 Task: Open a blank sheet, save the file as Streetlight.doc Insert a picture of 'Street Lights'with name   Street Lights.png  Change shape height to 4.5 select the picture, apply border and shading with setting Shadow, style wavy line, color Purple and width 2 1/4 pt
Action: Mouse moved to (20, 2)
Screenshot: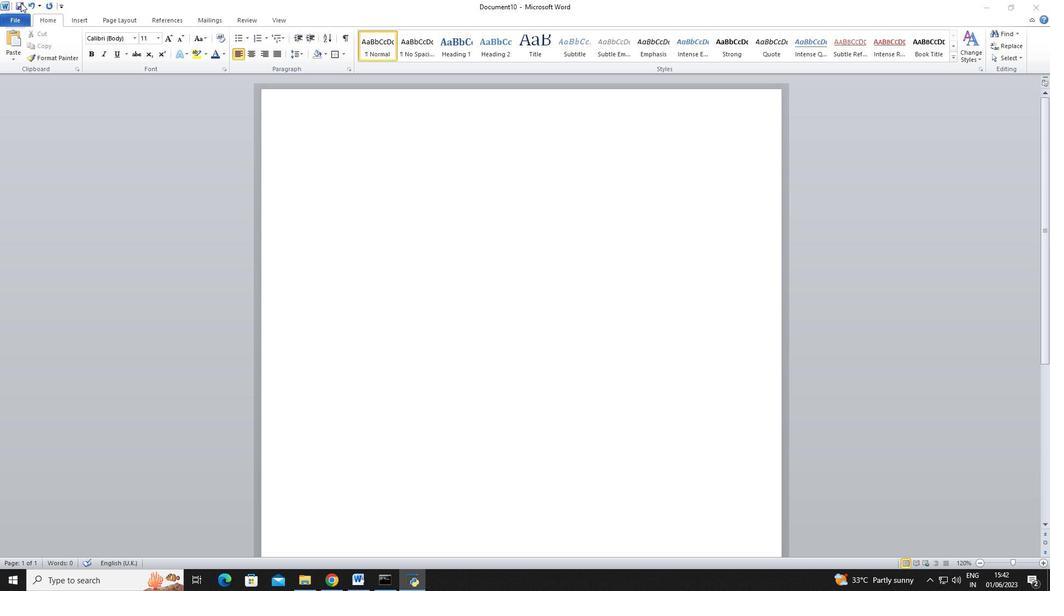
Action: Mouse pressed left at (20, 2)
Screenshot: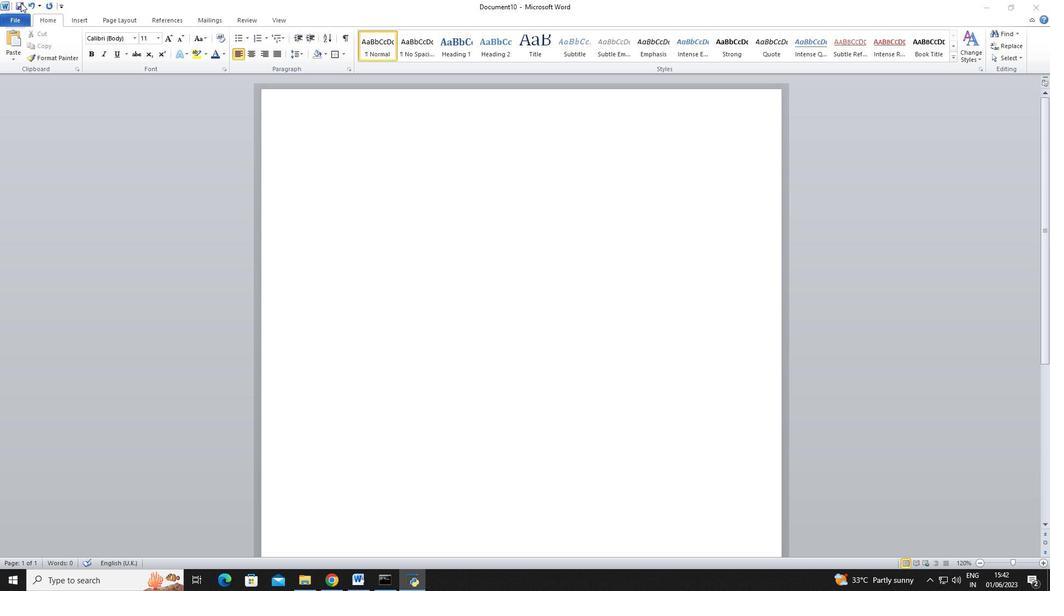 
Action: Mouse moved to (11, 18)
Screenshot: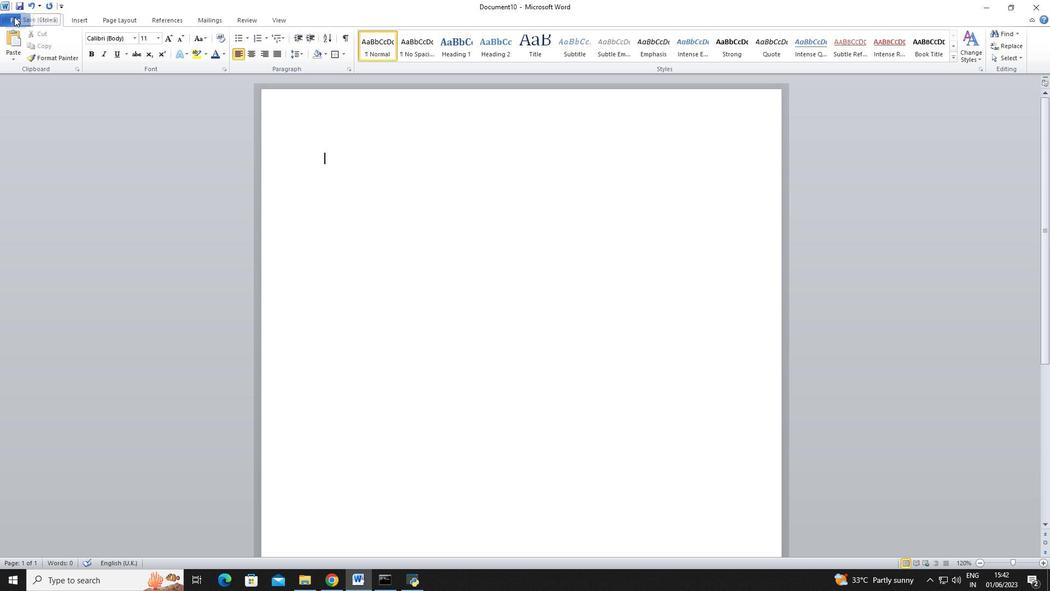 
Action: Mouse pressed left at (11, 18)
Screenshot: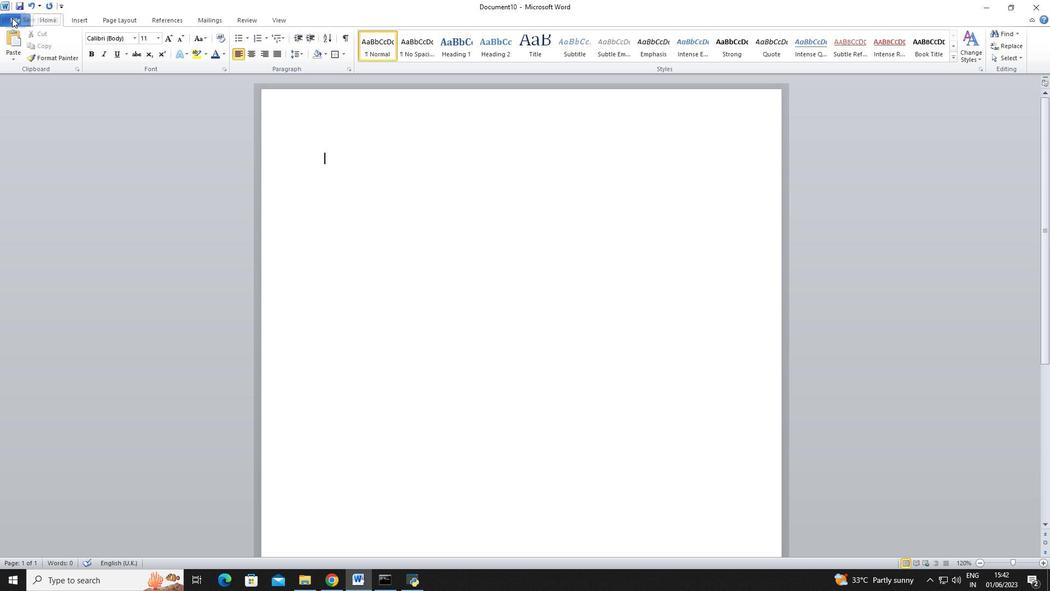 
Action: Mouse moved to (25, 146)
Screenshot: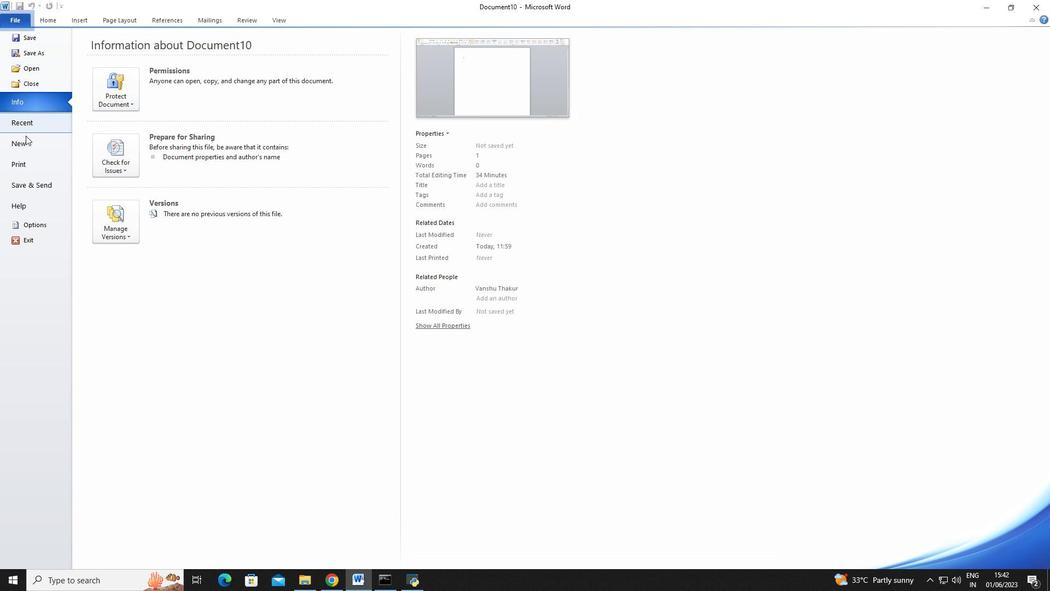 
Action: Mouse pressed left at (25, 146)
Screenshot: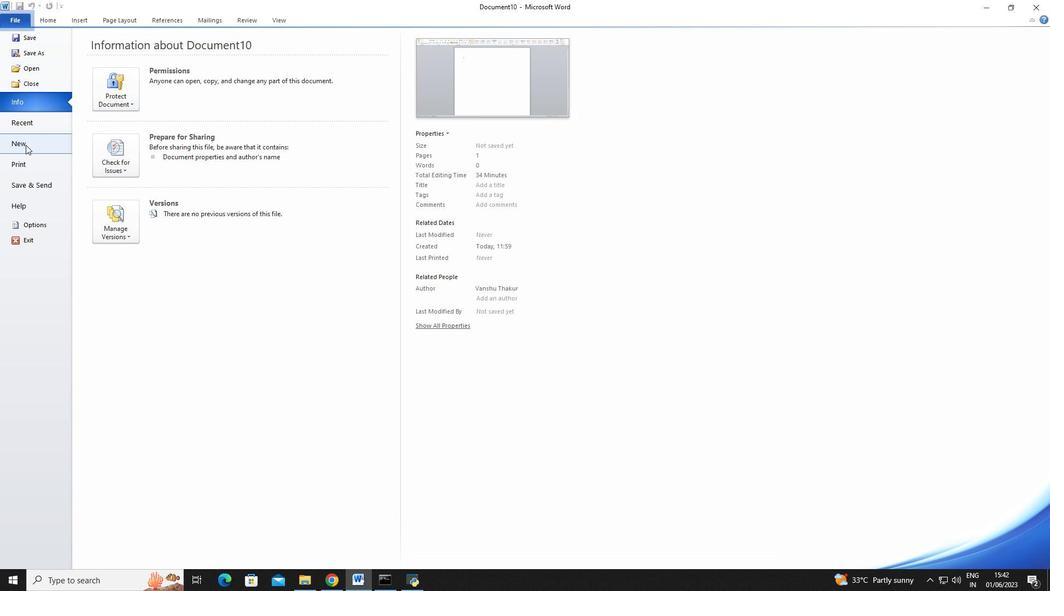 
Action: Mouse moved to (99, 108)
Screenshot: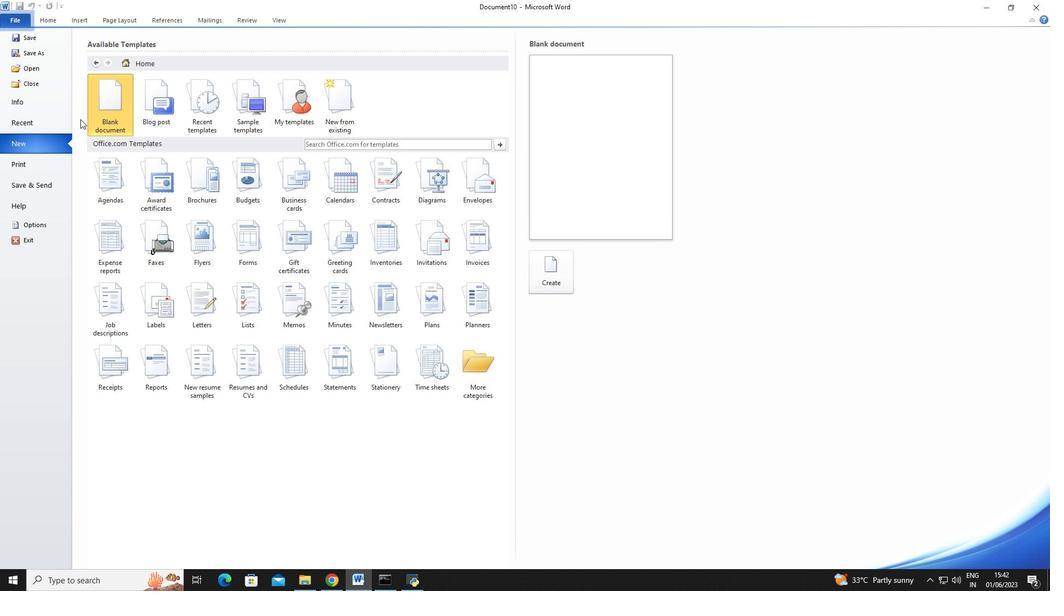 
Action: Mouse pressed left at (99, 108)
Screenshot: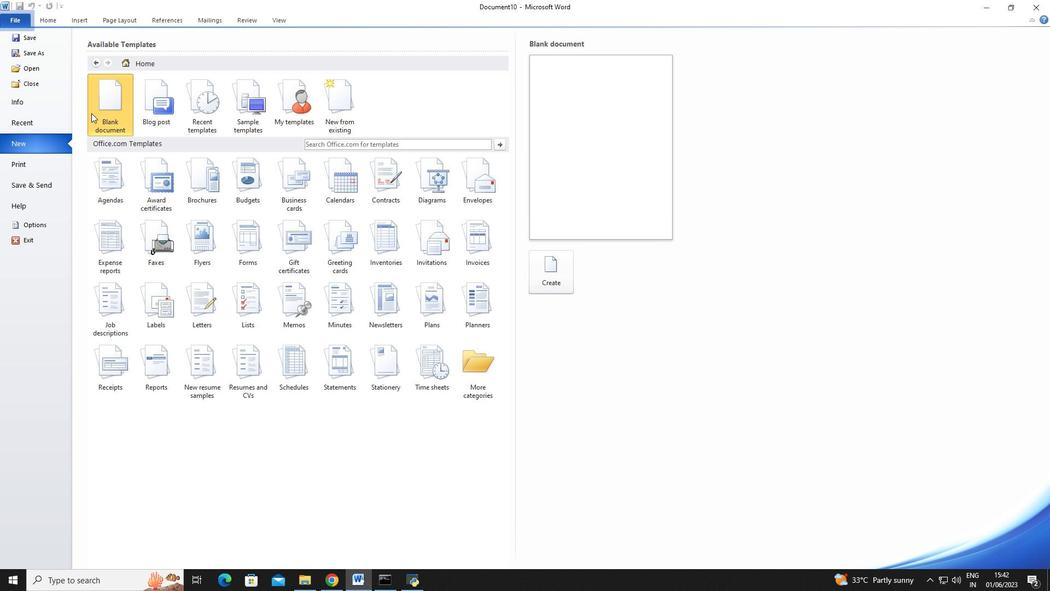 
Action: Mouse moved to (554, 274)
Screenshot: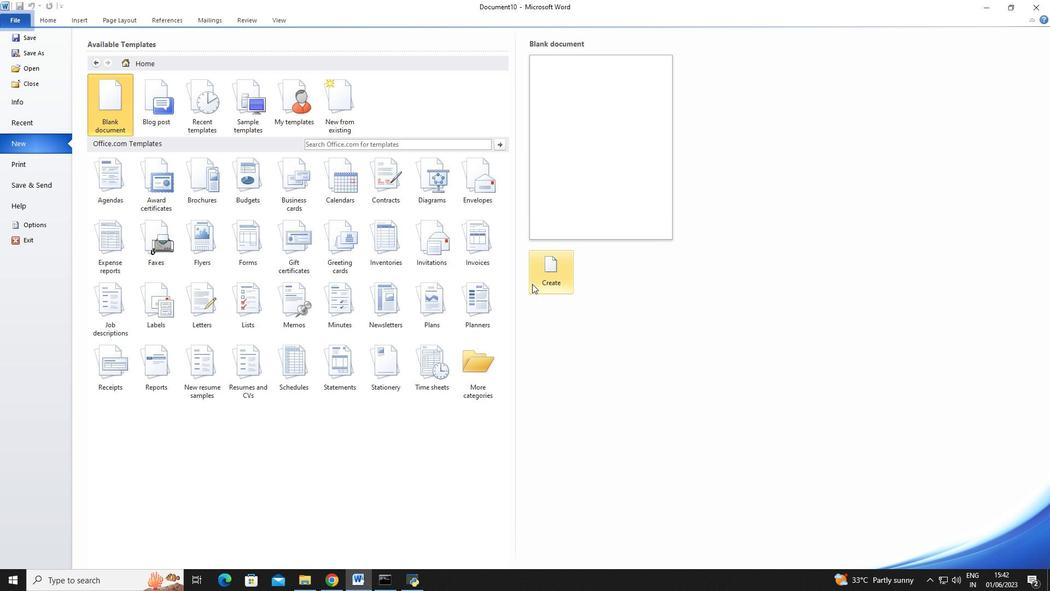 
Action: Mouse pressed left at (554, 274)
Screenshot: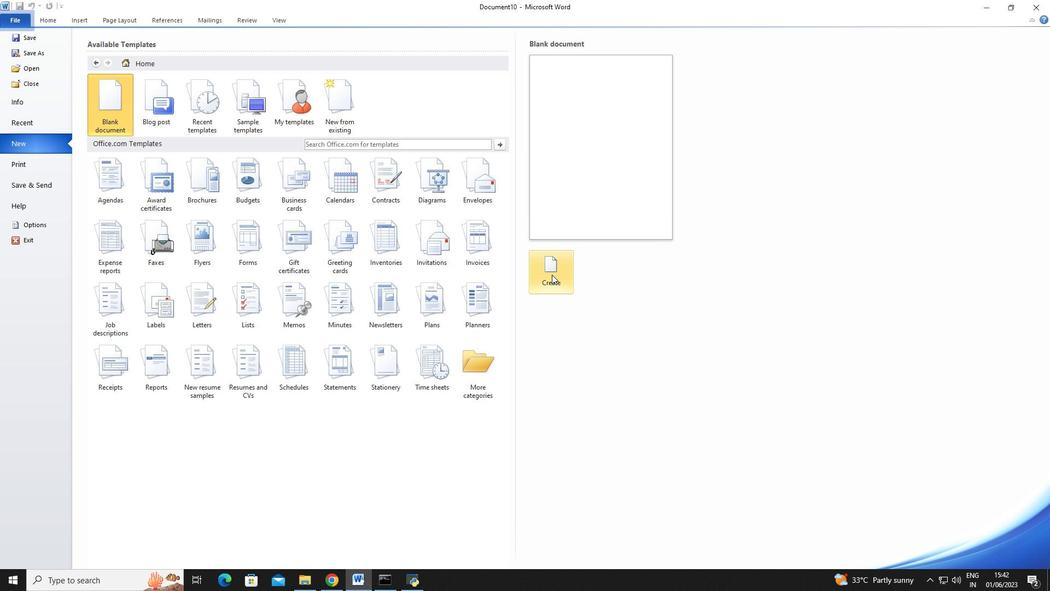 
Action: Mouse moved to (20, 7)
Screenshot: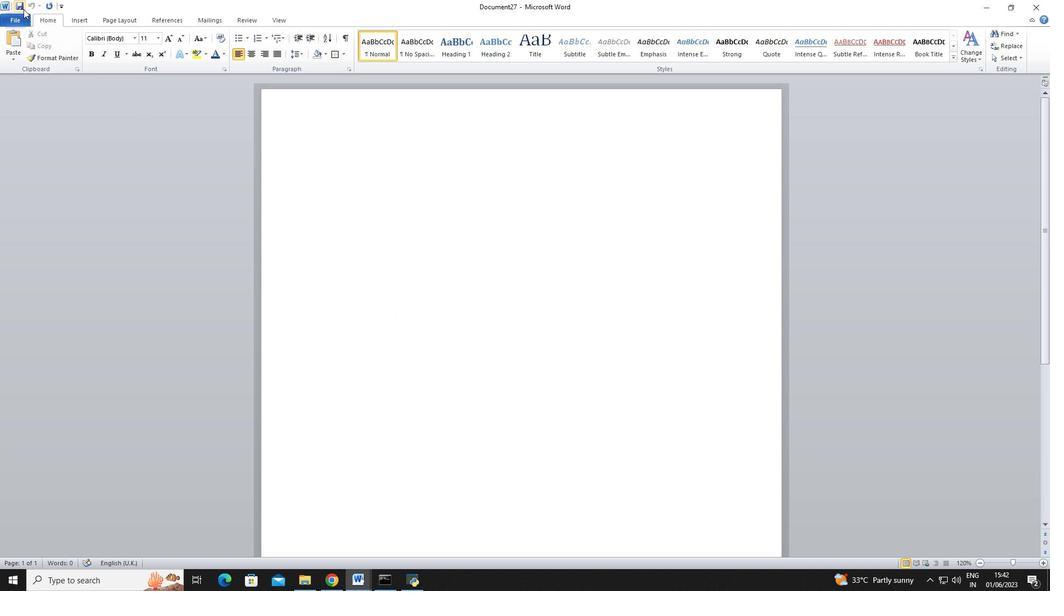 
Action: Mouse pressed left at (20, 7)
Screenshot: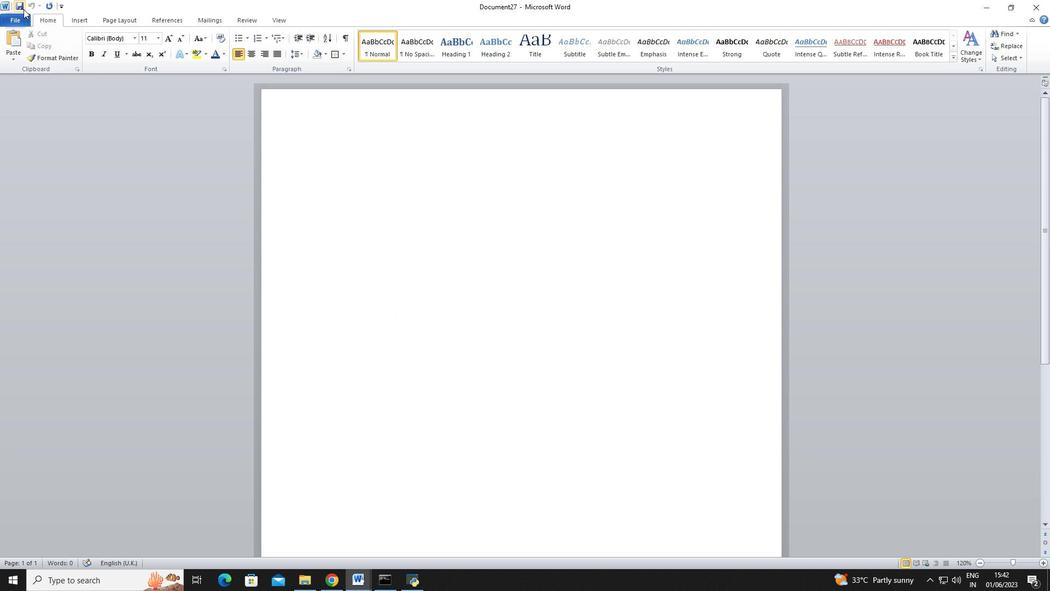 
Action: Mouse moved to (115, 170)
Screenshot: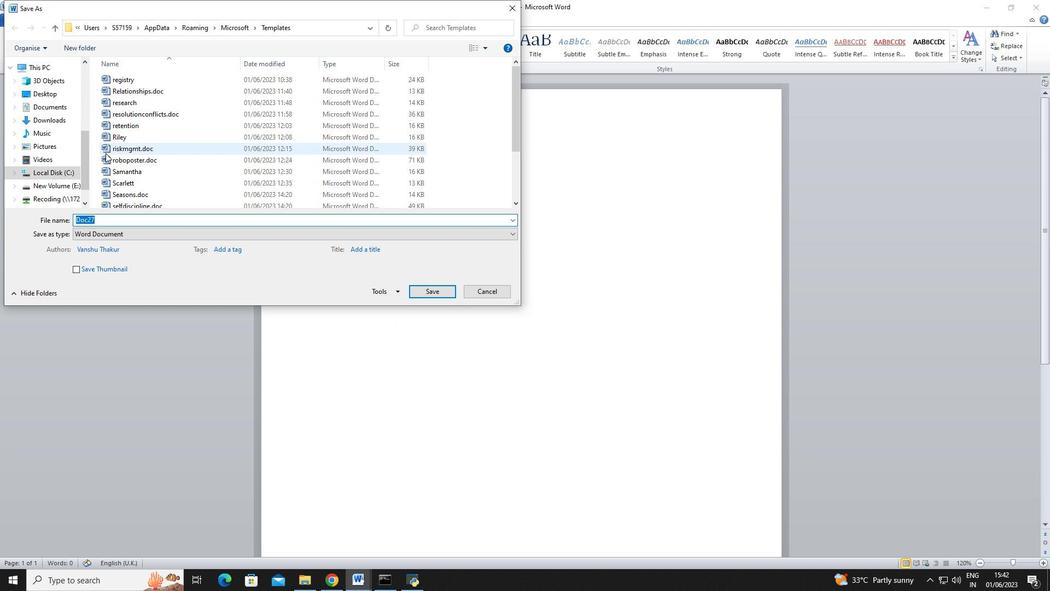 
Action: Key pressed <Key.shift>Streetlight.doc
Screenshot: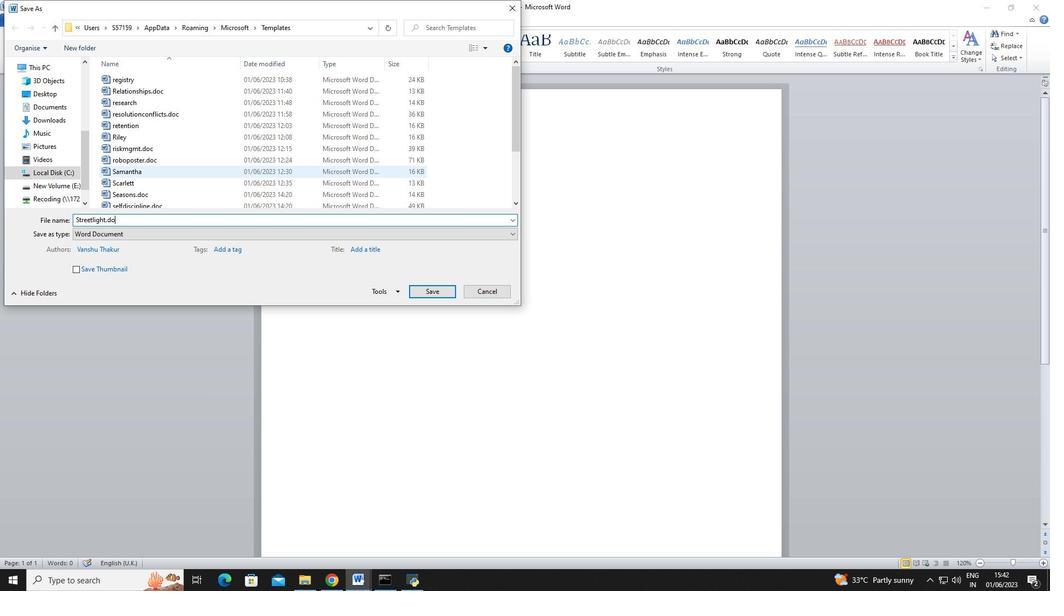 
Action: Mouse moved to (422, 294)
Screenshot: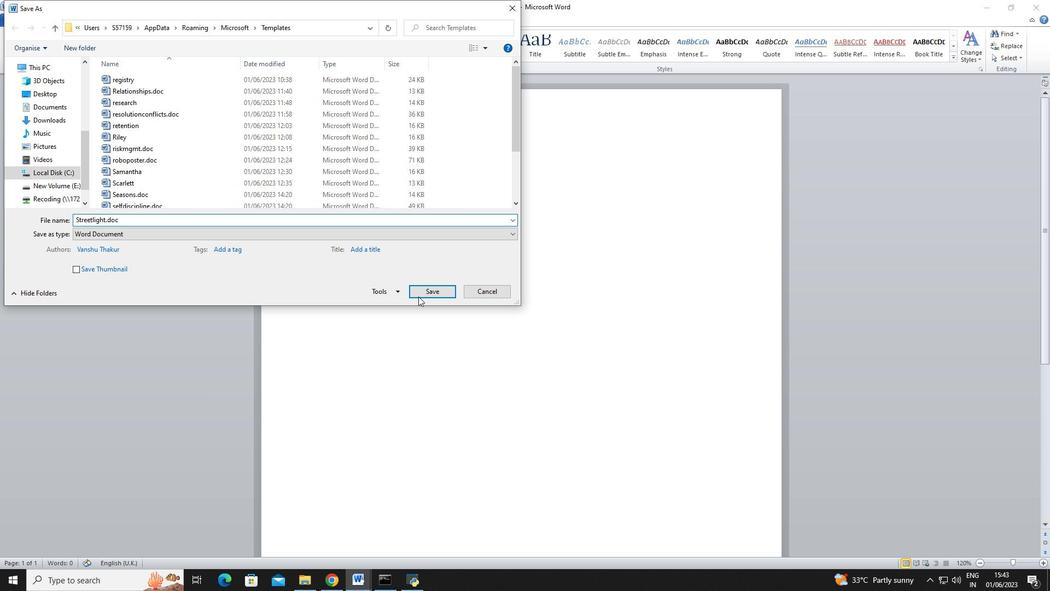 
Action: Mouse pressed left at (422, 294)
Screenshot: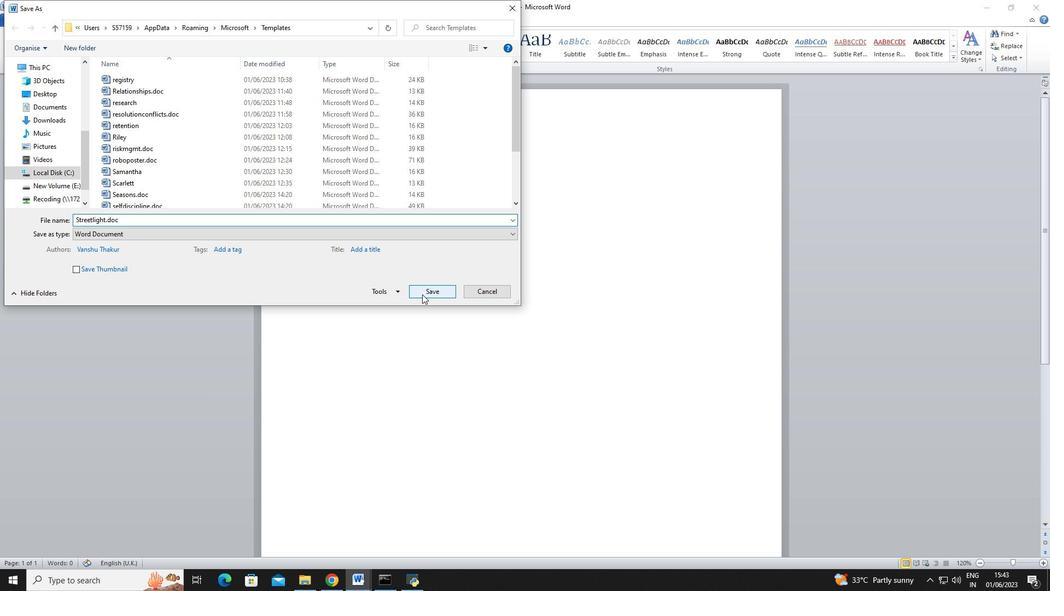 
Action: Mouse moved to (331, 585)
Screenshot: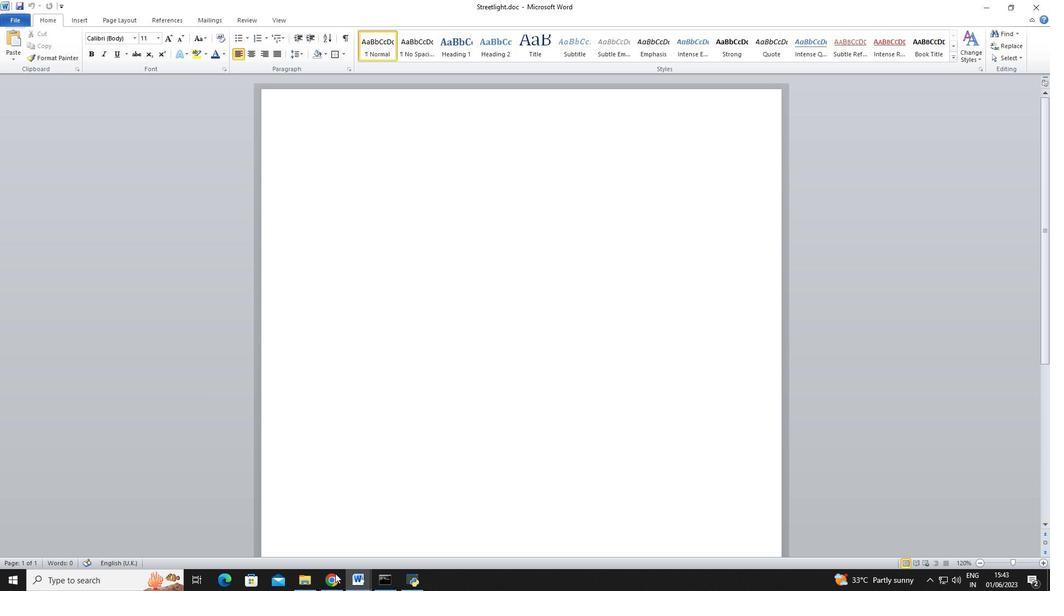
Action: Mouse pressed left at (331, 585)
Screenshot: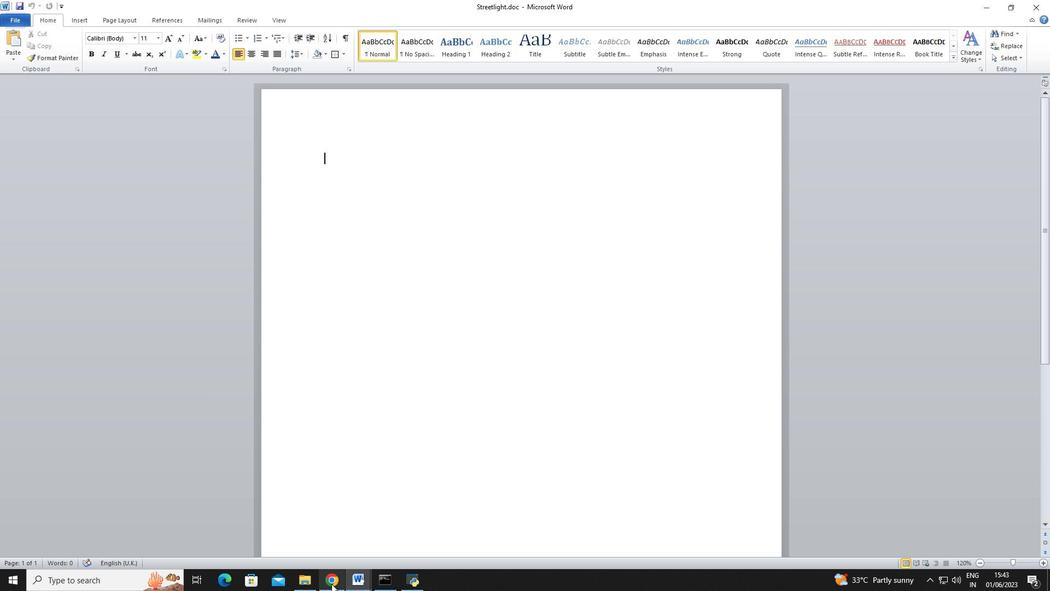 
Action: Mouse moved to (136, 65)
Screenshot: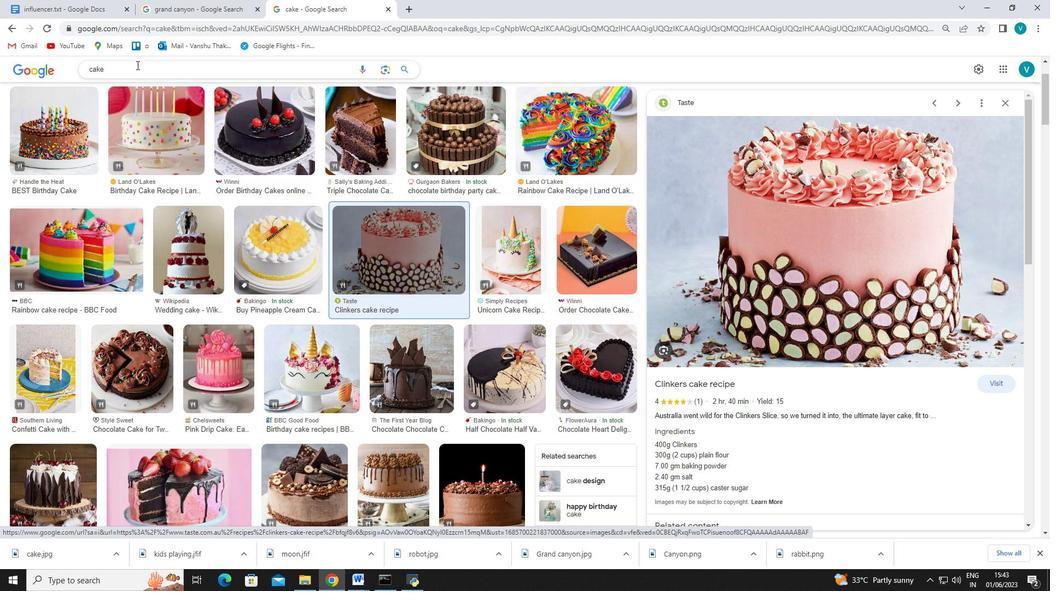 
Action: Mouse pressed left at (136, 65)
Screenshot: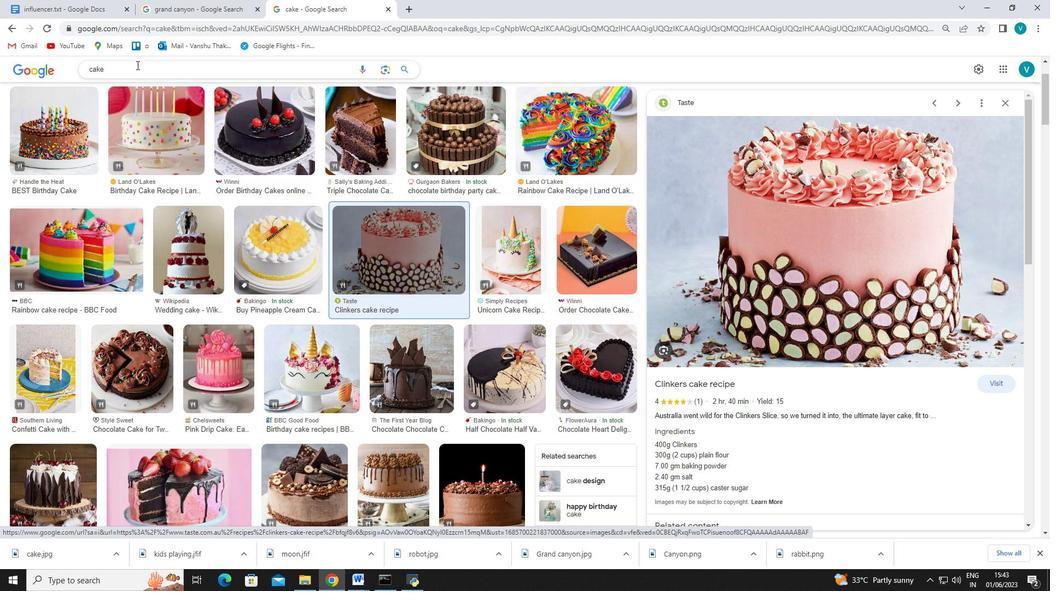 
Action: Mouse moved to (205, 78)
Screenshot: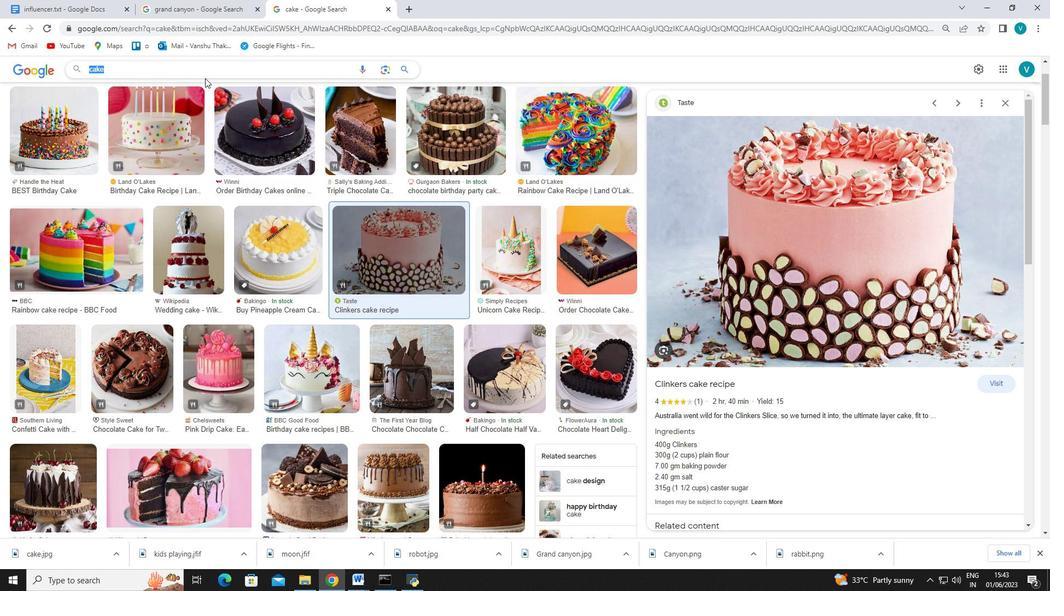 
Action: Key pressed streetlight
Screenshot: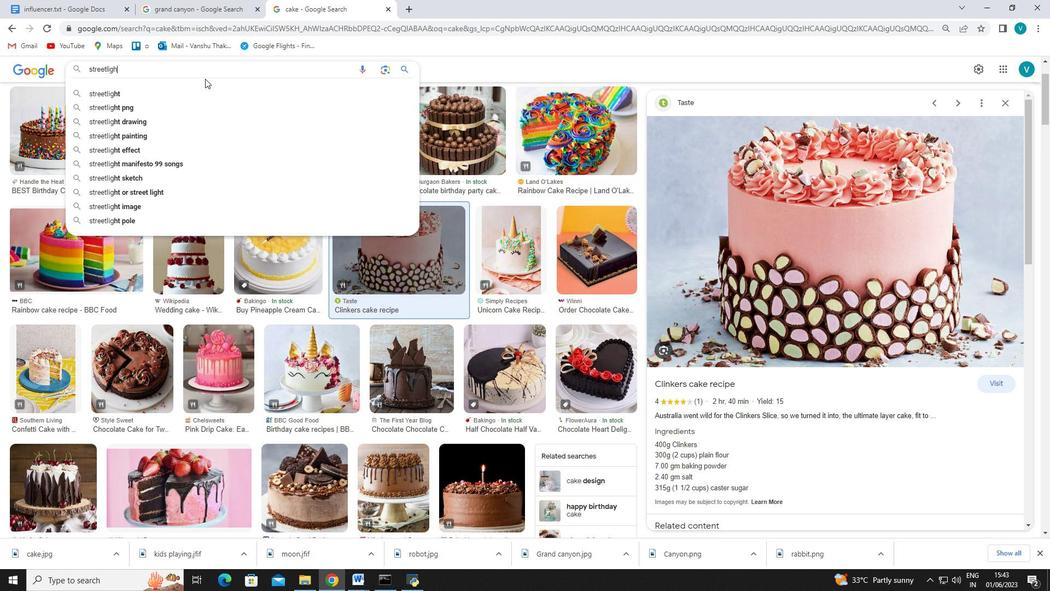 
Action: Mouse moved to (187, 102)
Screenshot: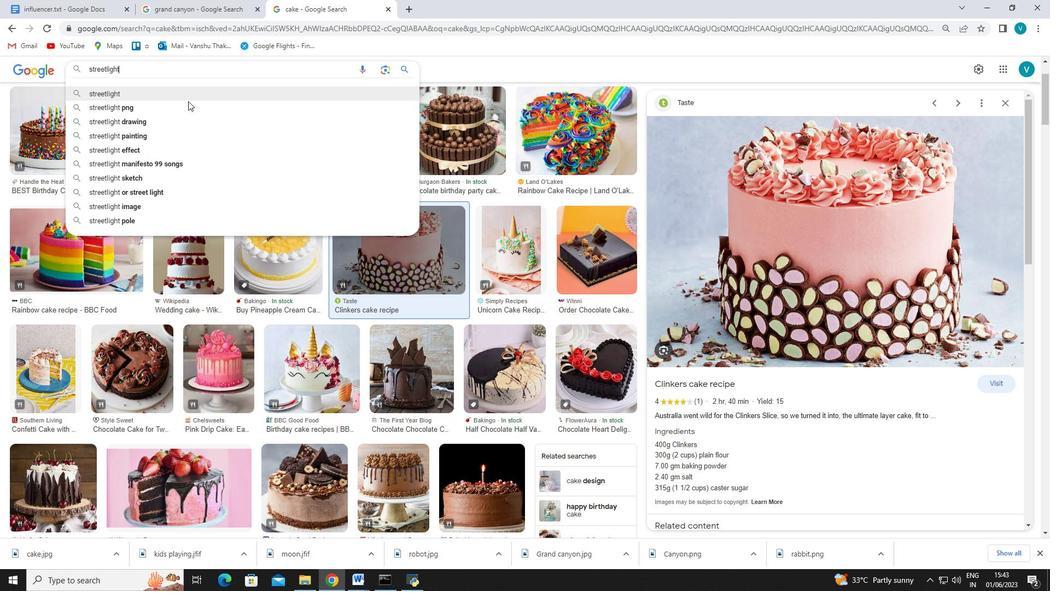 
Action: Mouse pressed left at (187, 102)
Screenshot: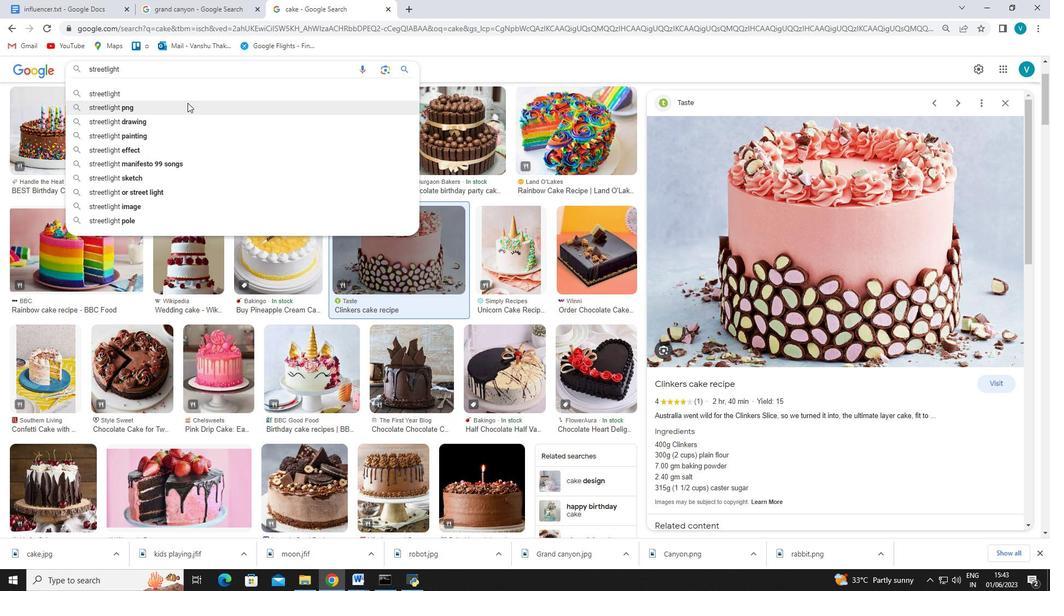 
Action: Mouse moved to (649, 238)
Screenshot: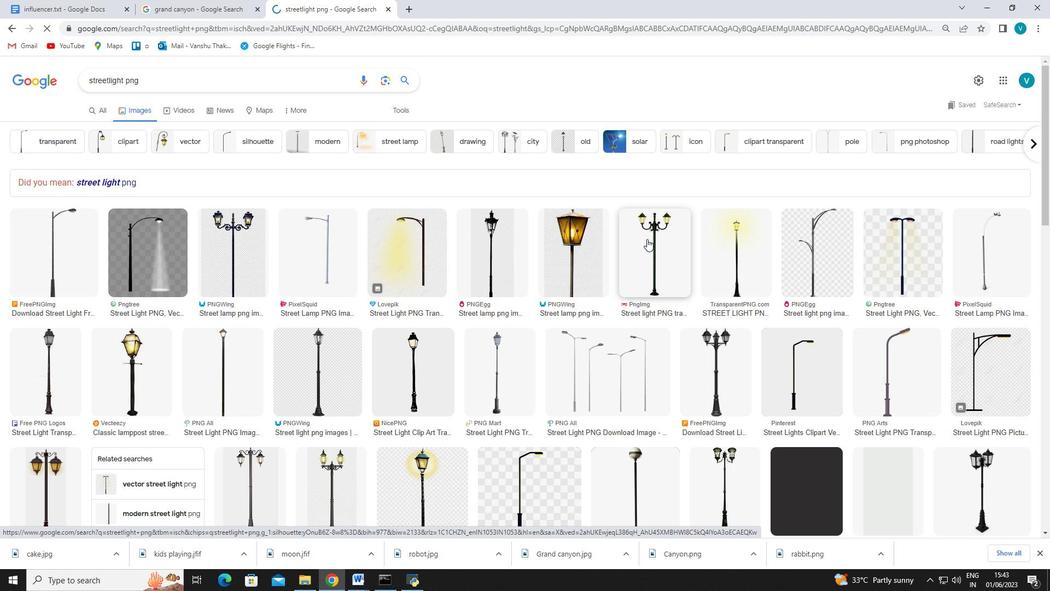
Action: Mouse pressed right at (649, 238)
Screenshot: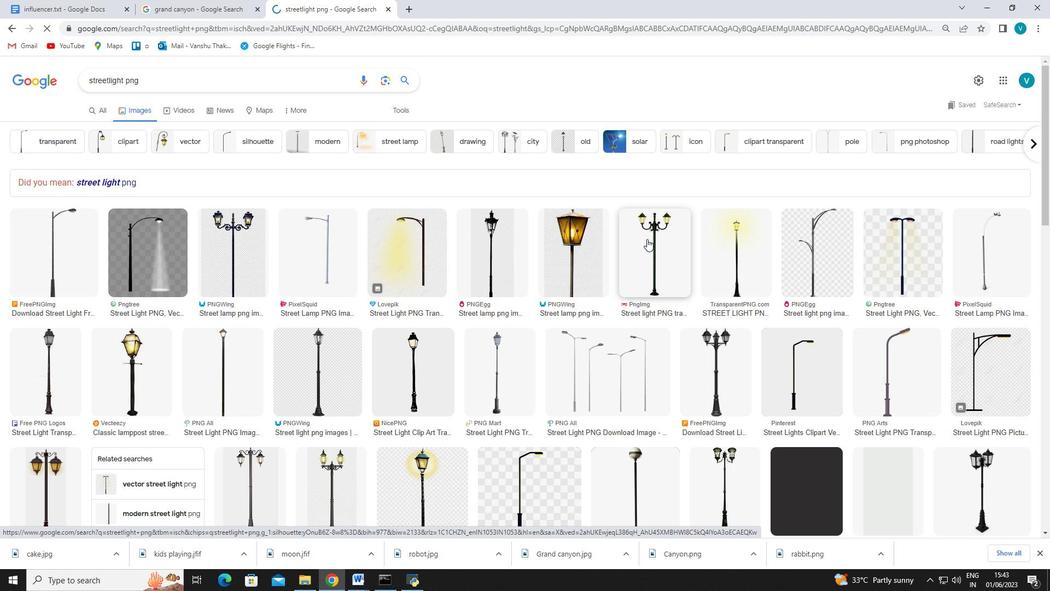 
Action: Mouse moved to (672, 337)
Screenshot: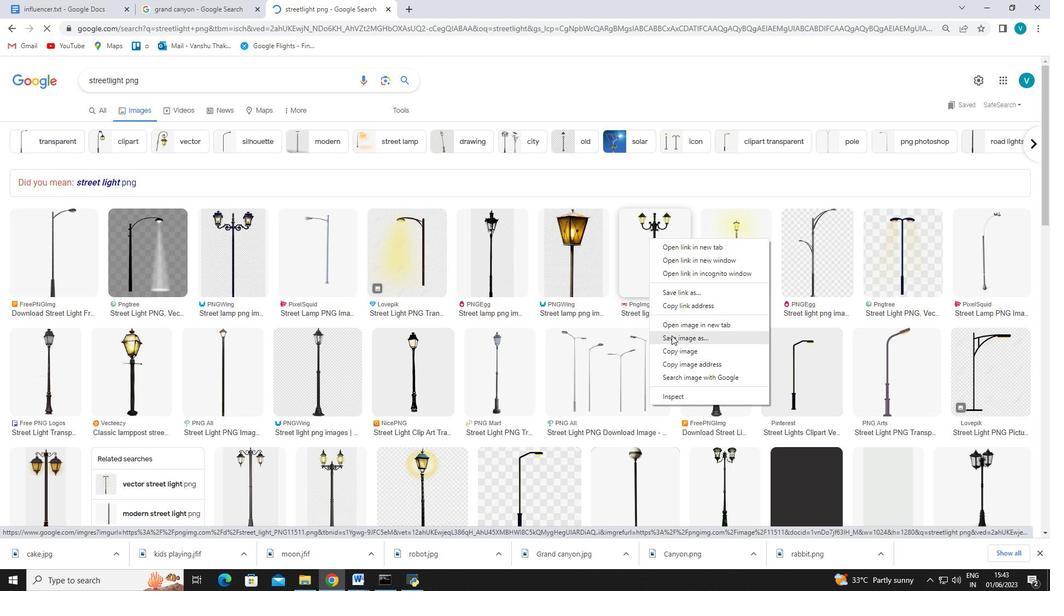 
Action: Mouse pressed left at (672, 337)
Screenshot: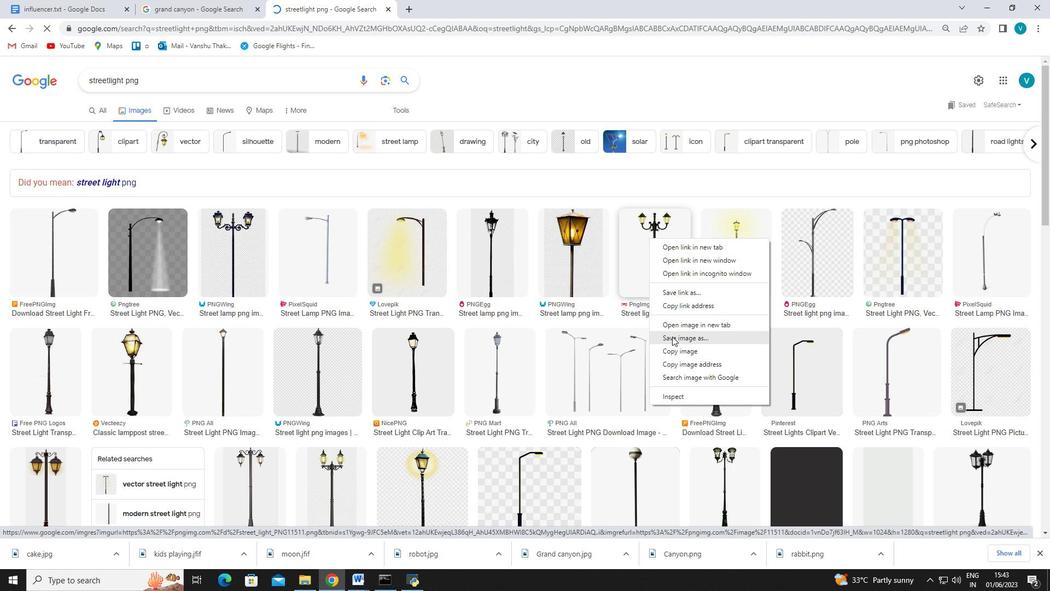 
Action: Mouse moved to (120, 232)
Screenshot: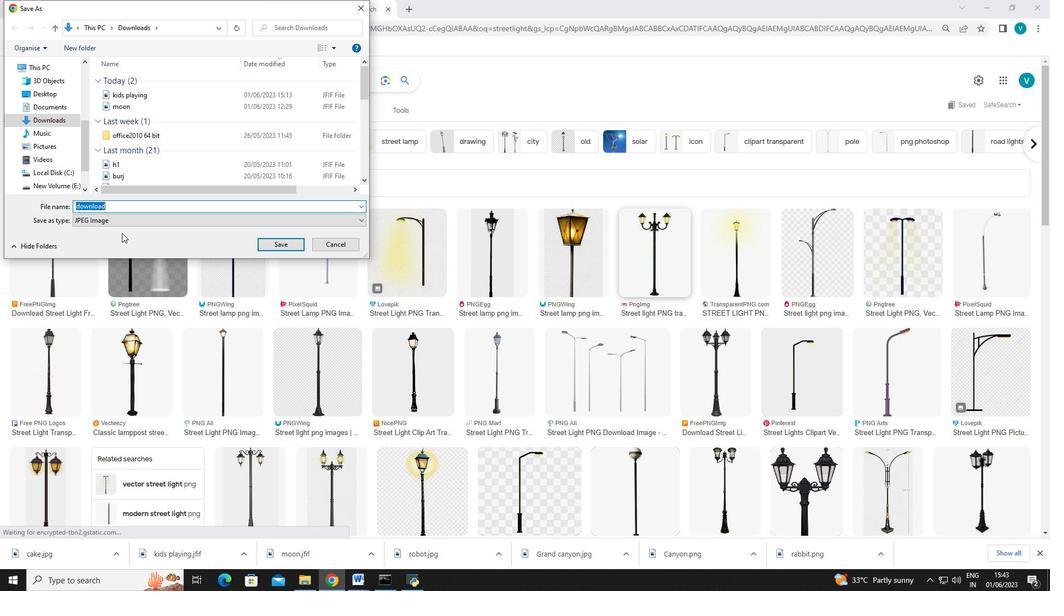 
Action: Key pressed street
Screenshot: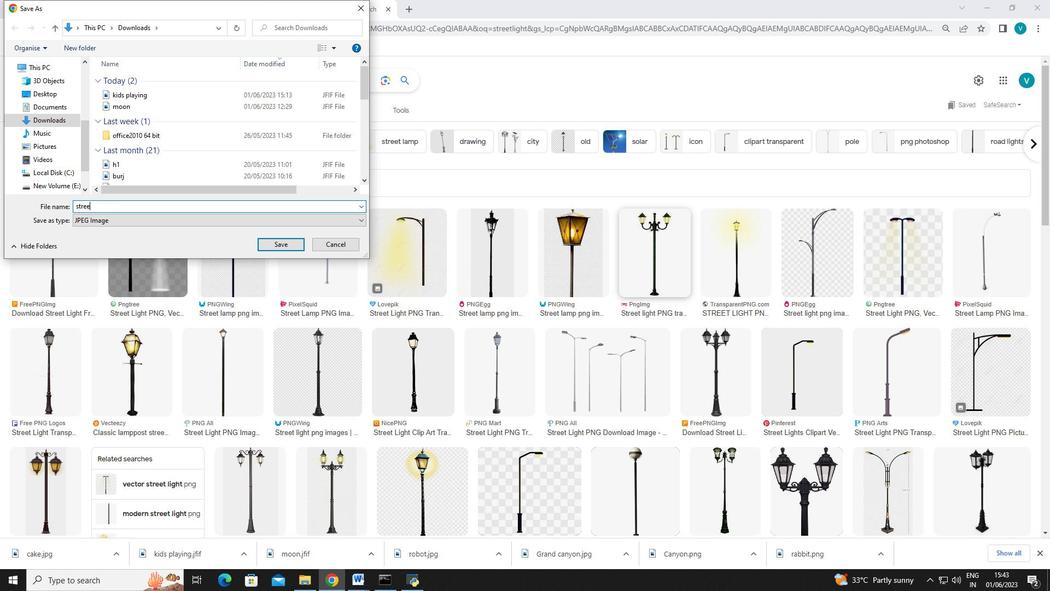 
Action: Mouse moved to (165, 223)
Screenshot: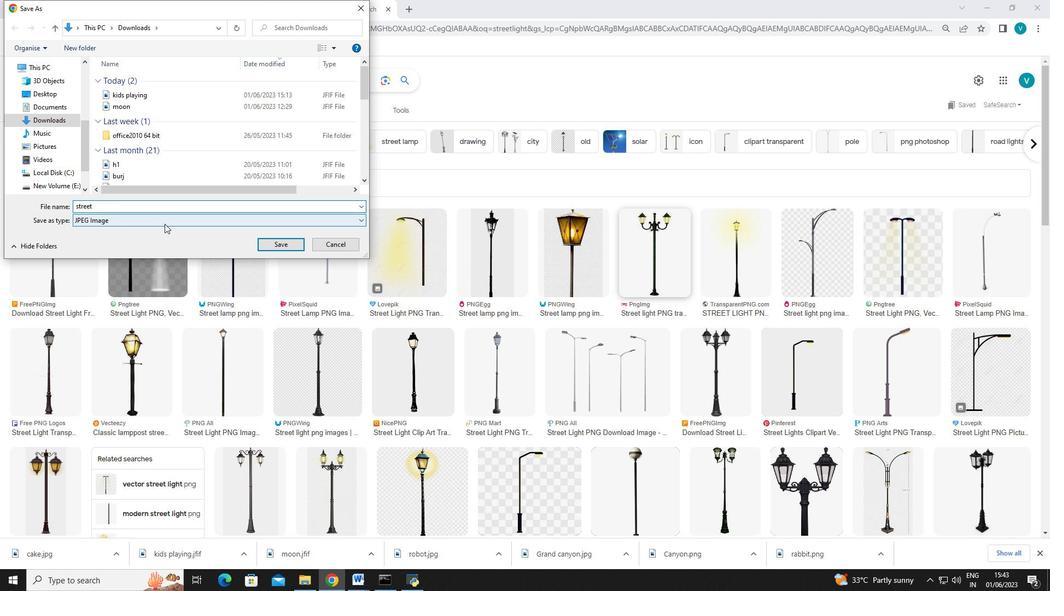 
Action: Key pressed light.png
Screenshot: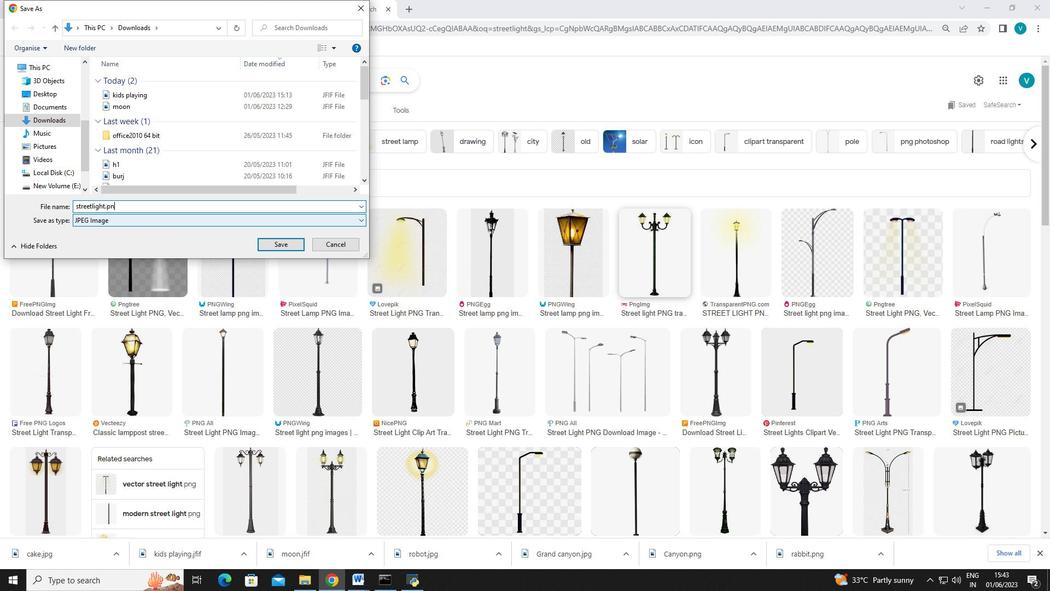 
Action: Mouse moved to (298, 243)
Screenshot: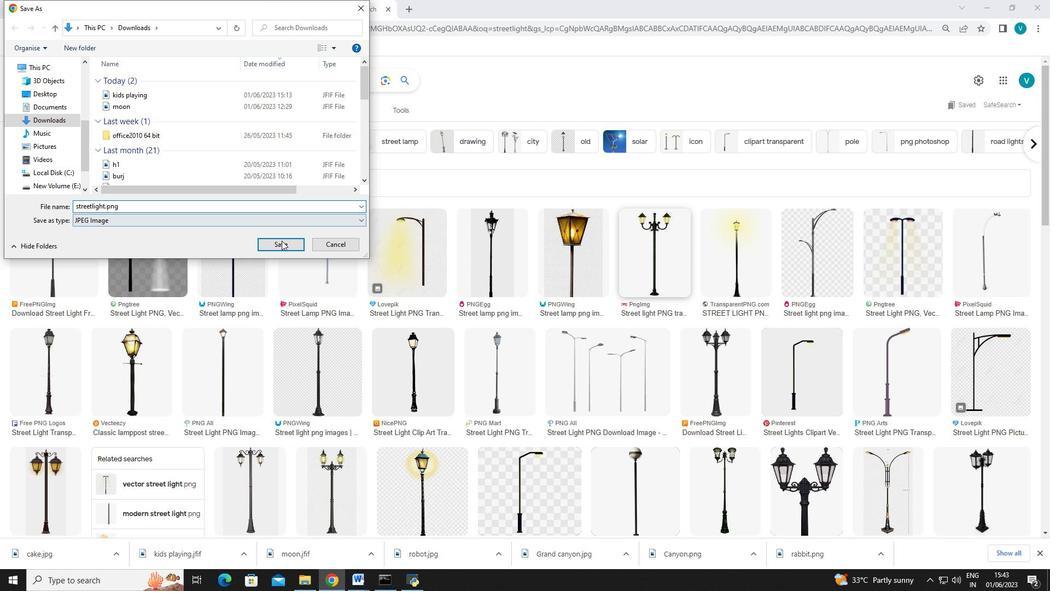 
Action: Mouse pressed left at (298, 243)
Screenshot: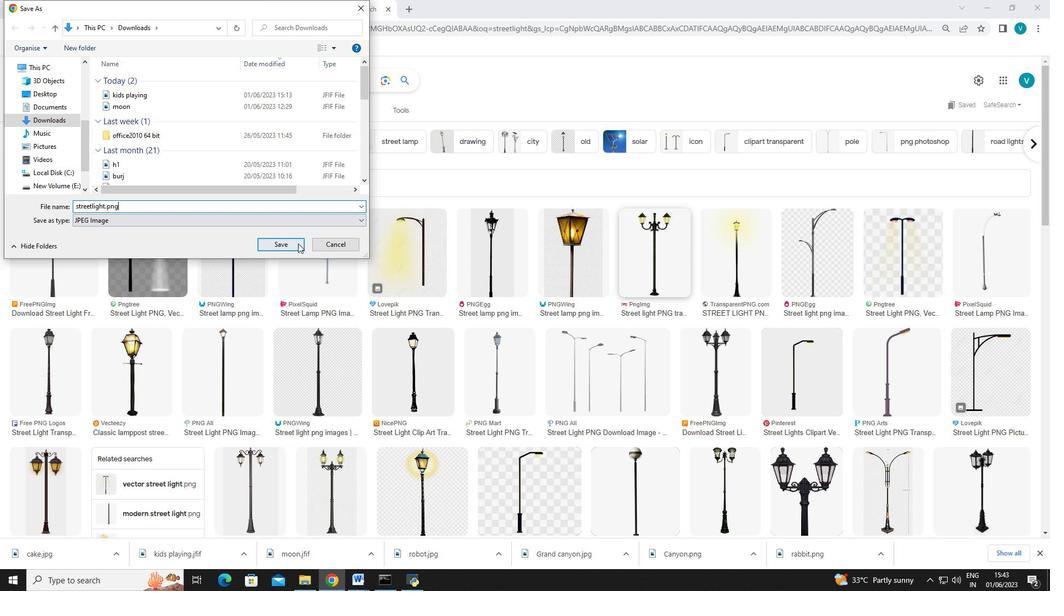 
Action: Mouse moved to (348, 575)
Screenshot: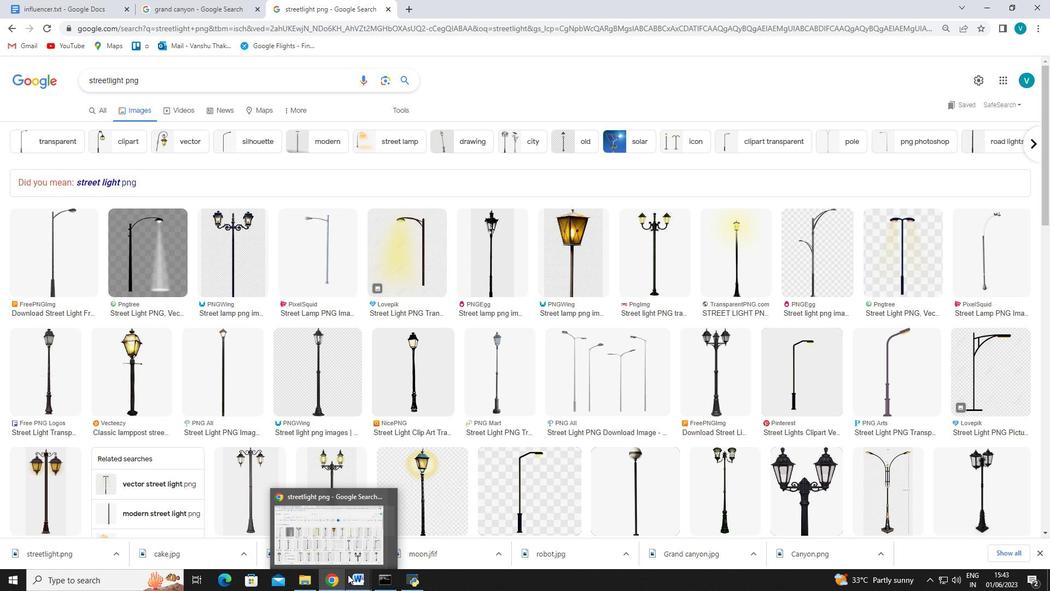 
Action: Mouse pressed left at (348, 575)
Screenshot: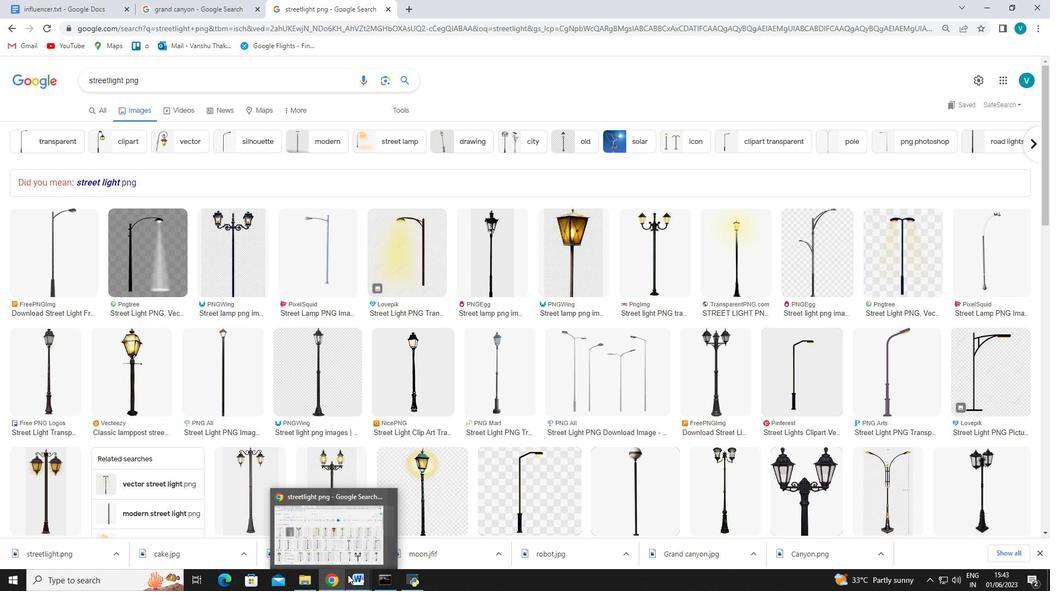 
Action: Mouse moved to (389, 529)
Screenshot: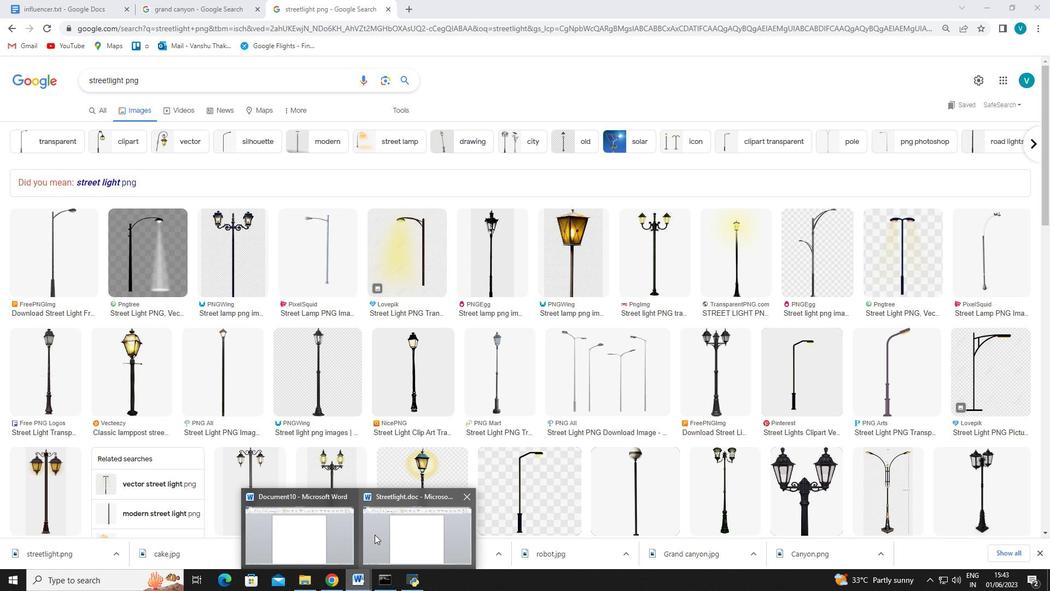 
Action: Mouse pressed left at (389, 529)
Screenshot: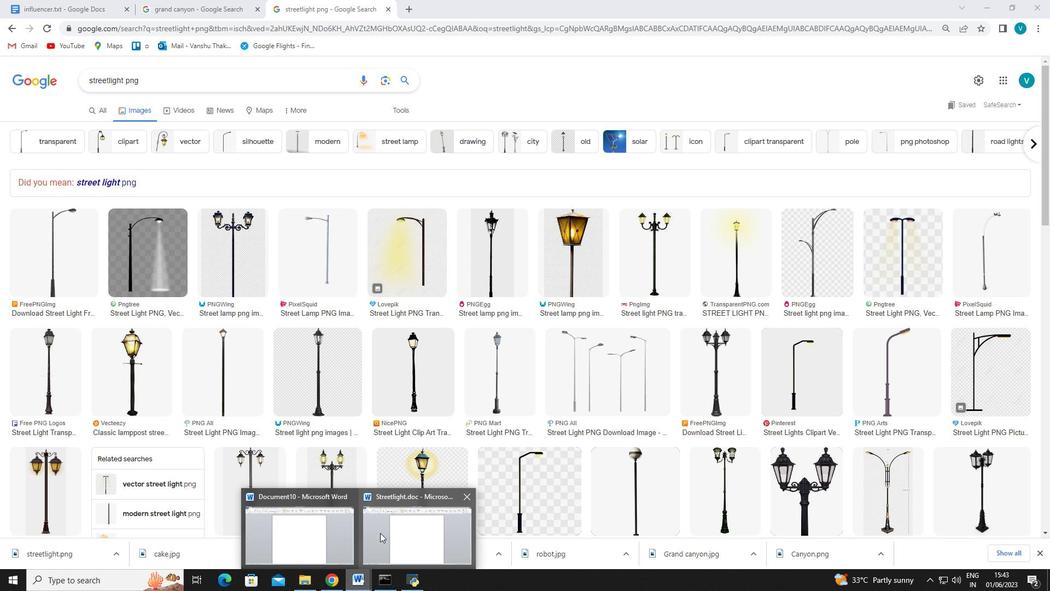 
Action: Mouse moved to (76, 21)
Screenshot: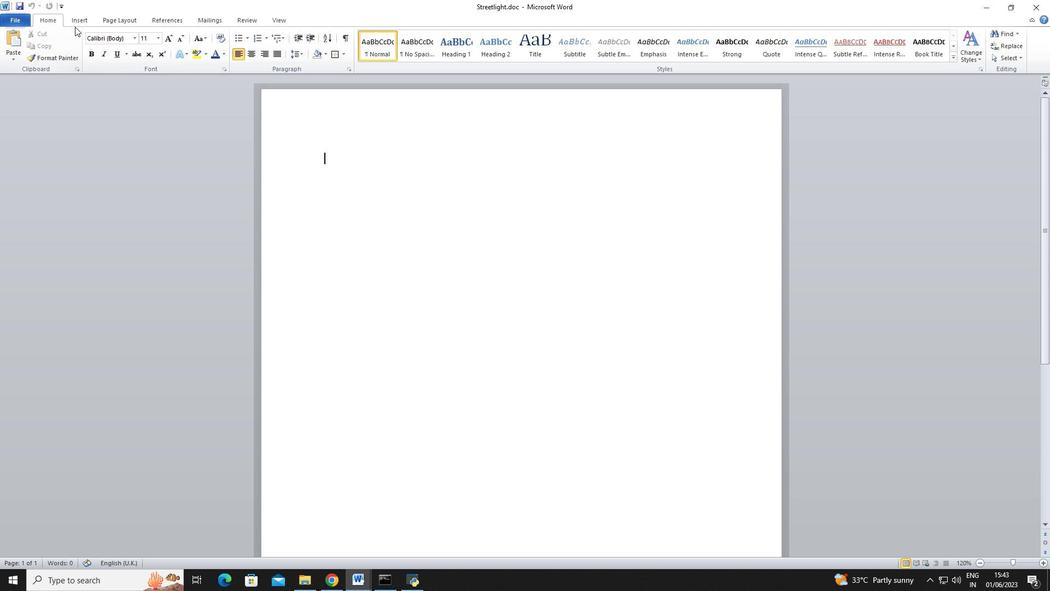 
Action: Mouse pressed left at (76, 21)
Screenshot: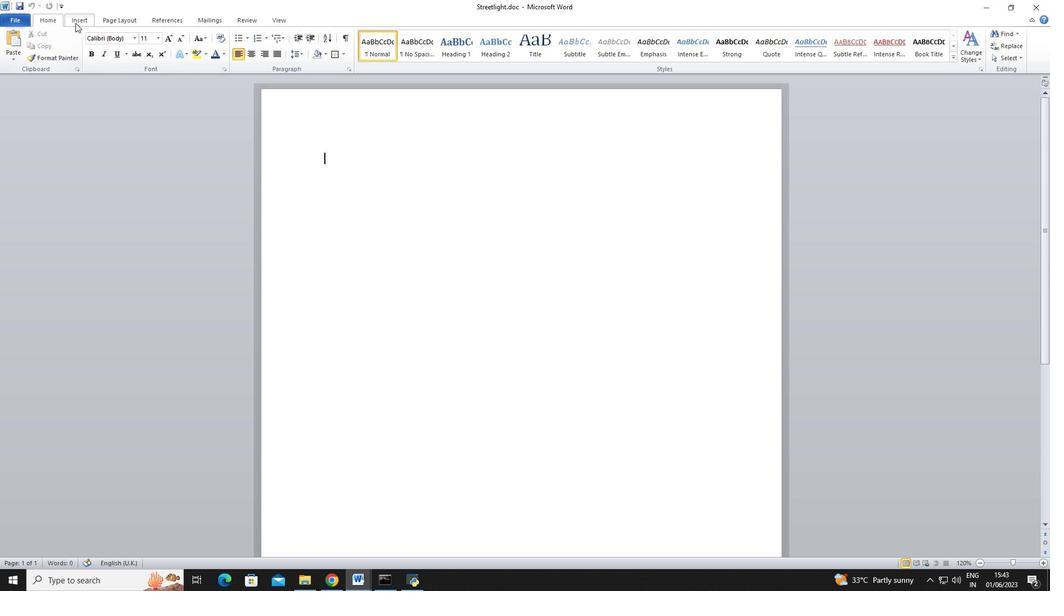 
Action: Mouse moved to (117, 53)
Screenshot: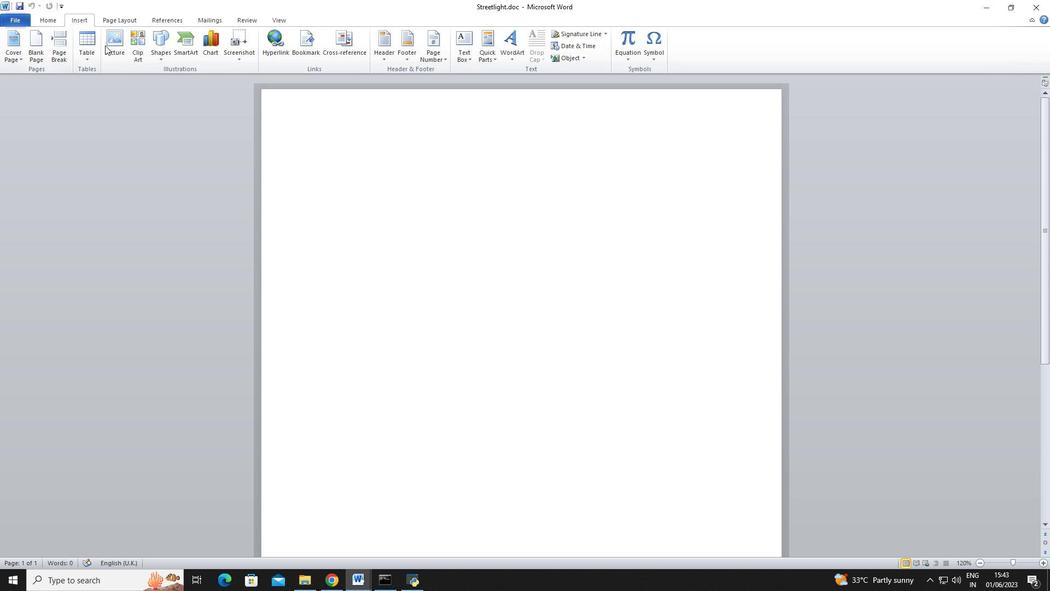 
Action: Mouse pressed left at (117, 53)
Screenshot: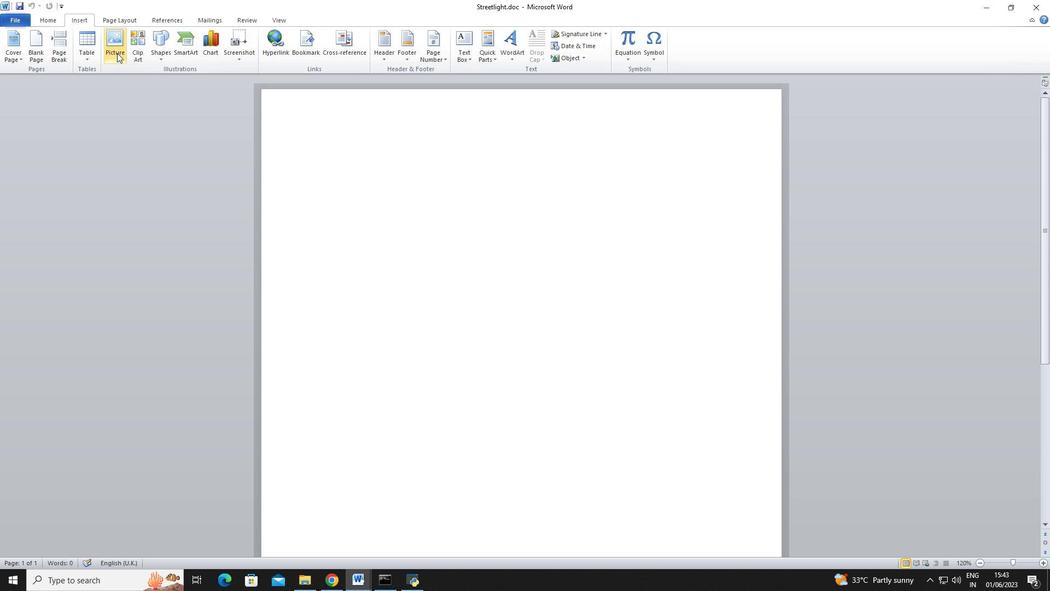 
Action: Mouse moved to (142, 92)
Screenshot: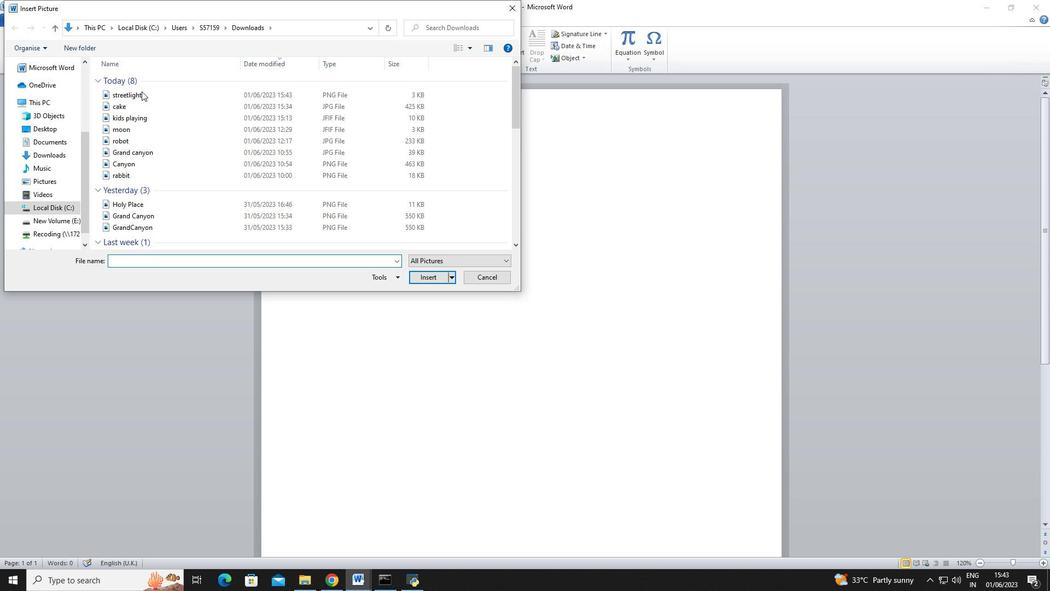 
Action: Mouse pressed left at (142, 92)
Screenshot: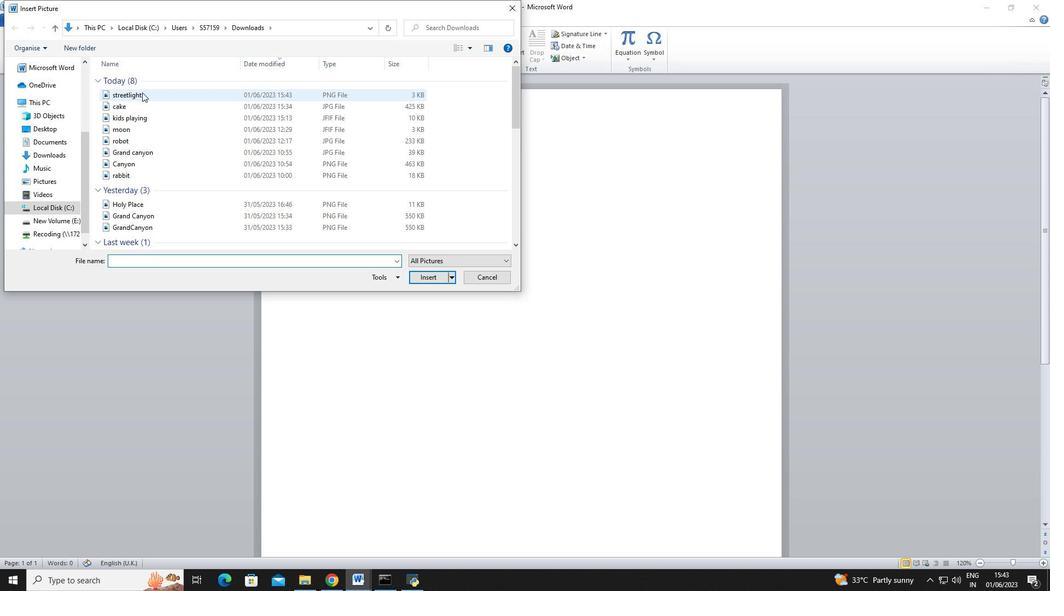 
Action: Mouse moved to (414, 273)
Screenshot: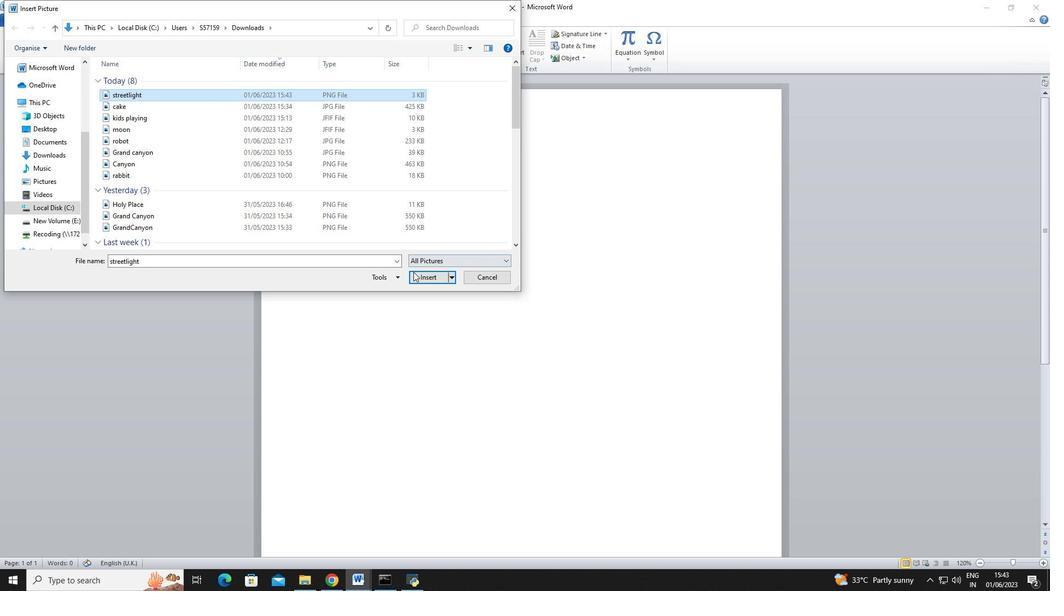 
Action: Mouse pressed left at (414, 273)
Screenshot: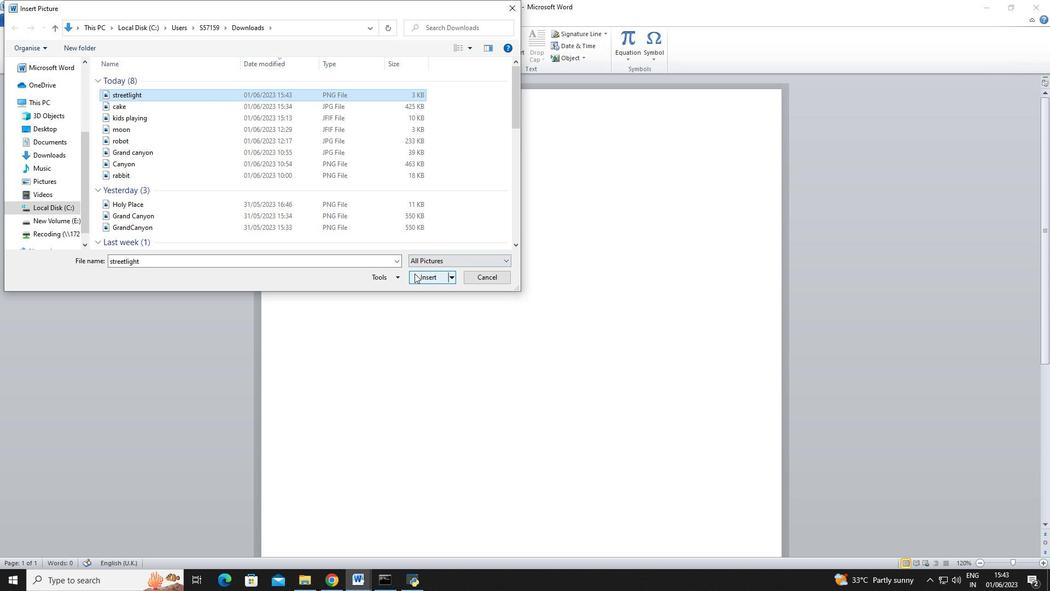 
Action: Mouse moved to (1038, 43)
Screenshot: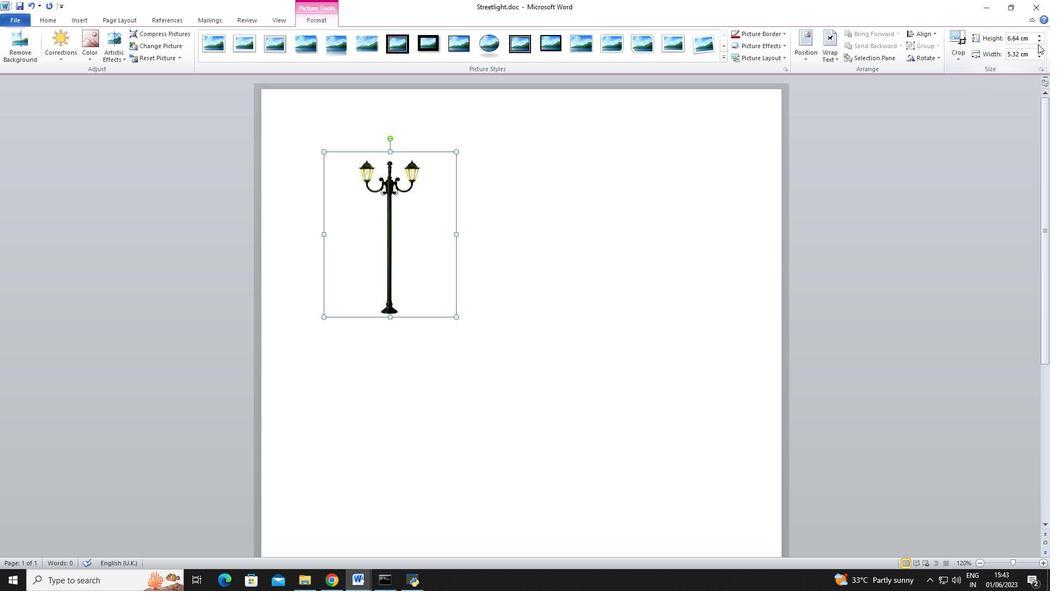 
Action: Mouse pressed left at (1038, 43)
Screenshot: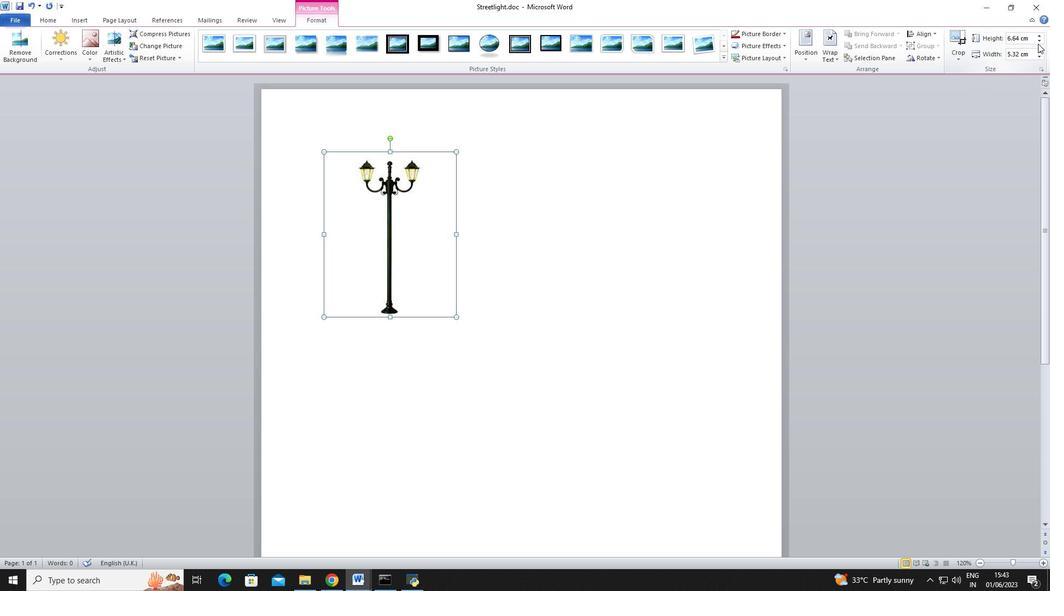 
Action: Mouse pressed left at (1038, 43)
Screenshot: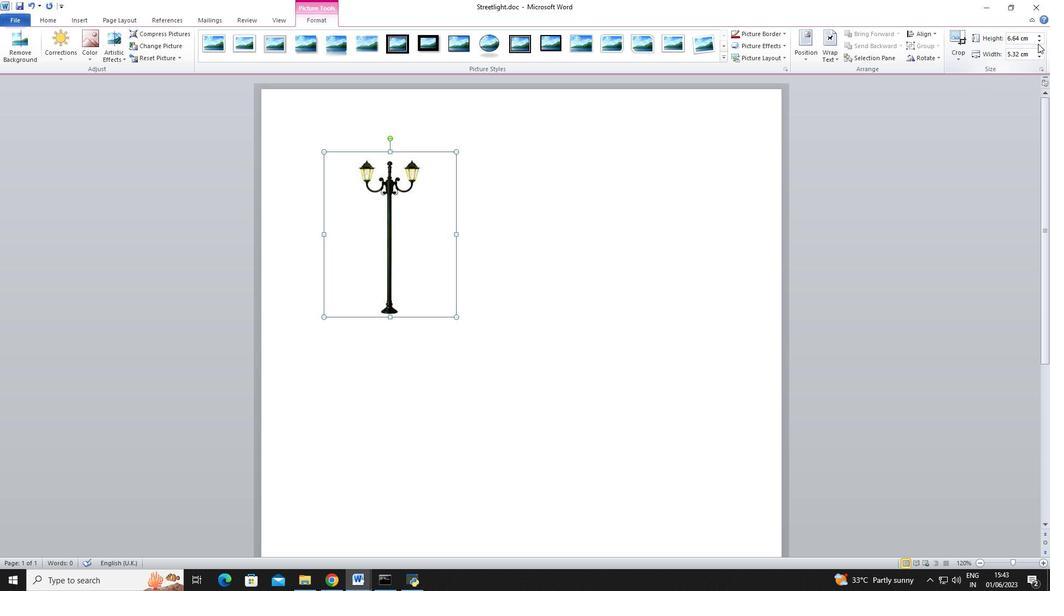 
Action: Mouse moved to (1040, 42)
Screenshot: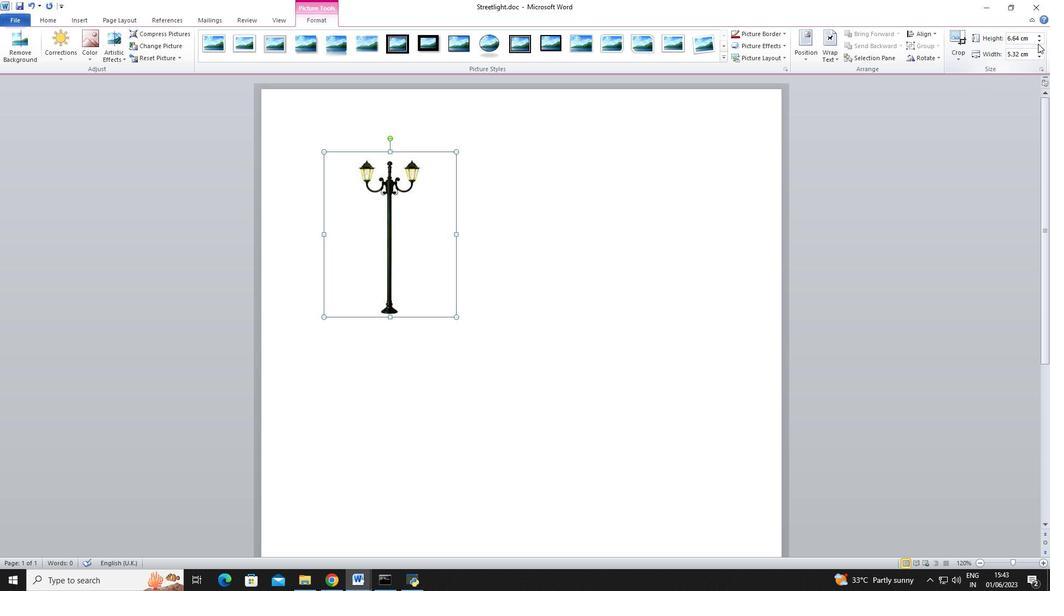 
Action: Mouse pressed left at (1040, 42)
Screenshot: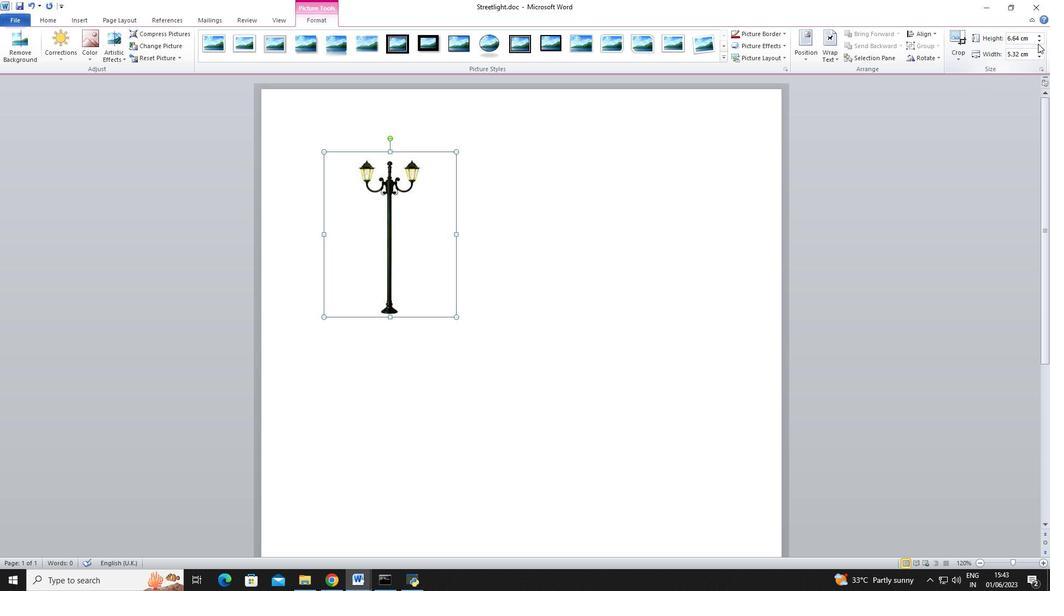 
Action: Mouse pressed left at (1040, 42)
Screenshot: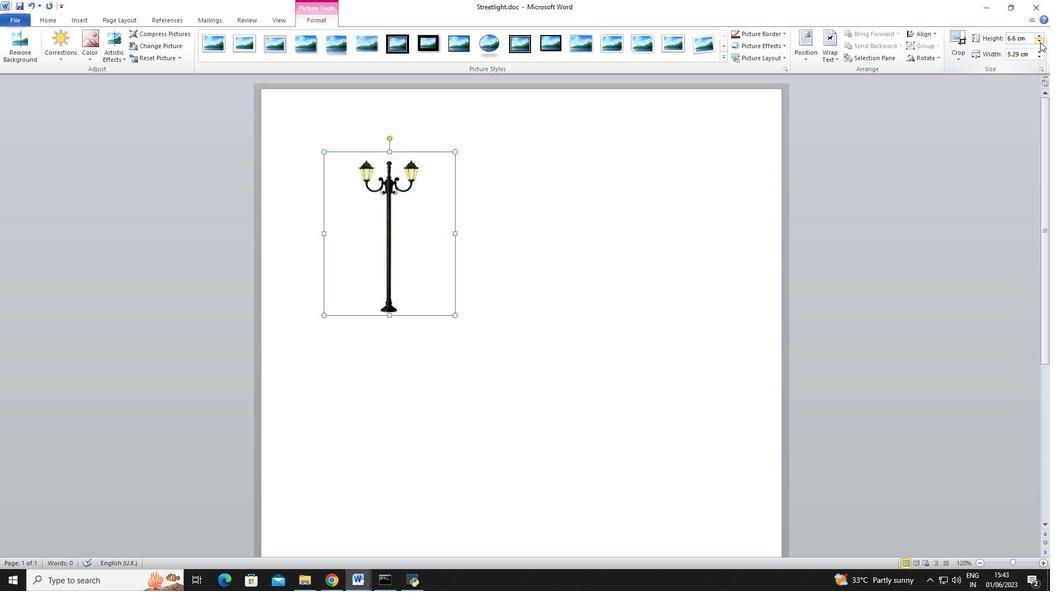 
Action: Mouse pressed left at (1040, 42)
Screenshot: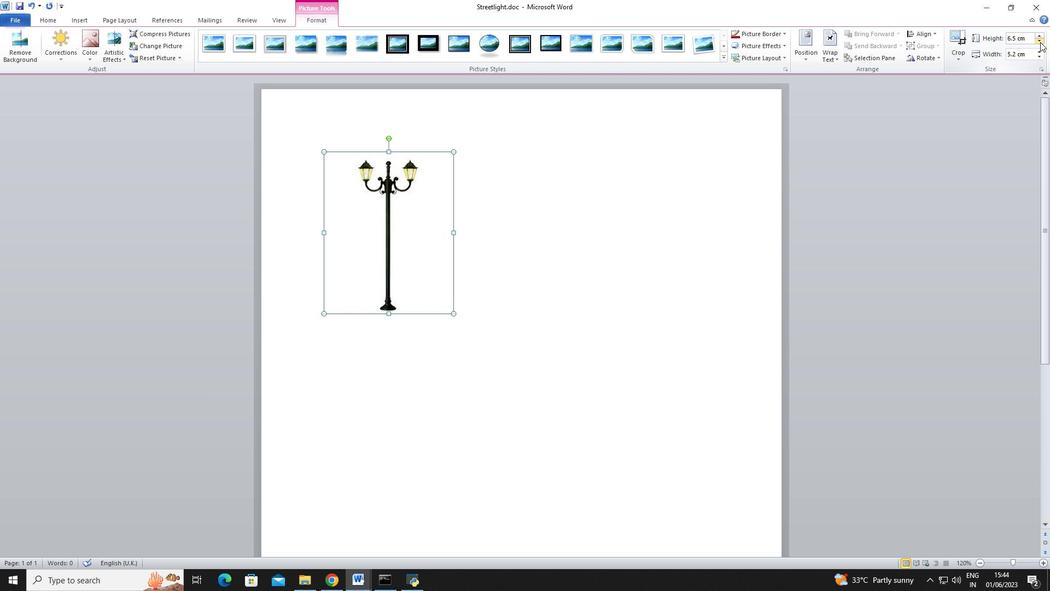 
Action: Mouse pressed left at (1040, 42)
Screenshot: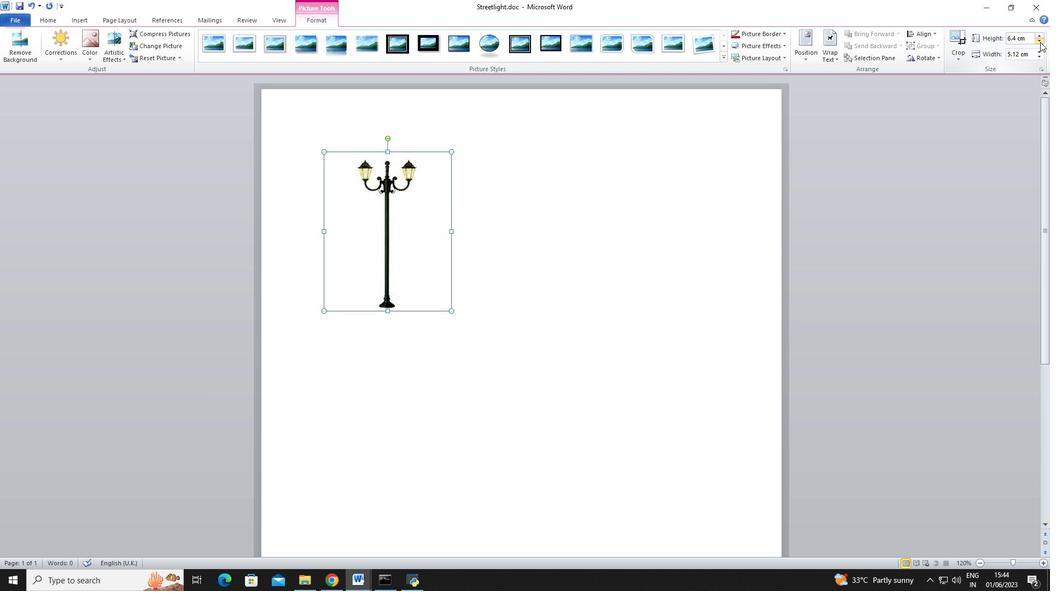 
Action: Mouse pressed left at (1040, 42)
Screenshot: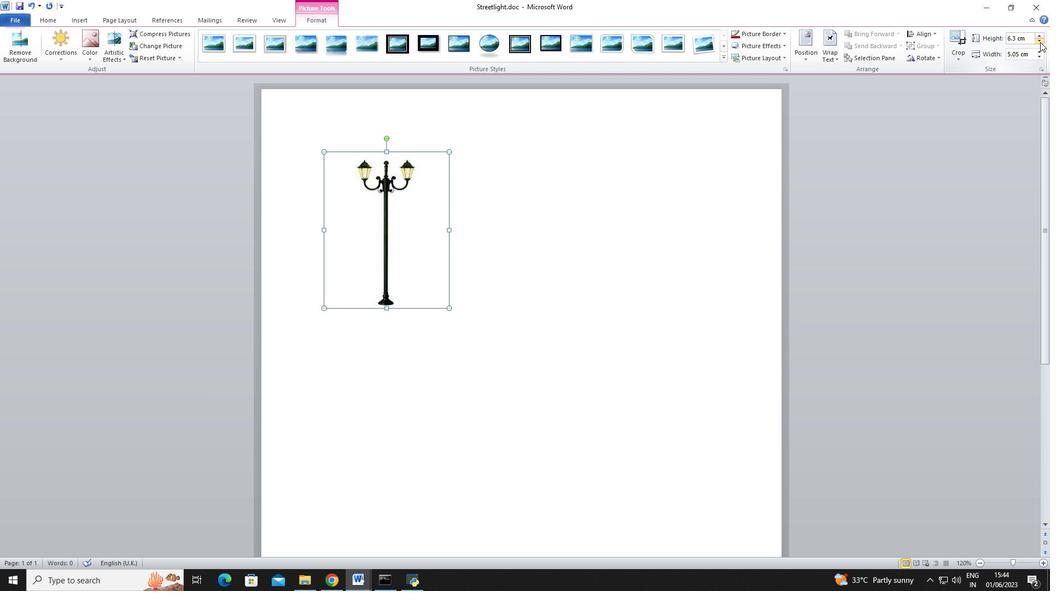 
Action: Mouse pressed left at (1040, 42)
Screenshot: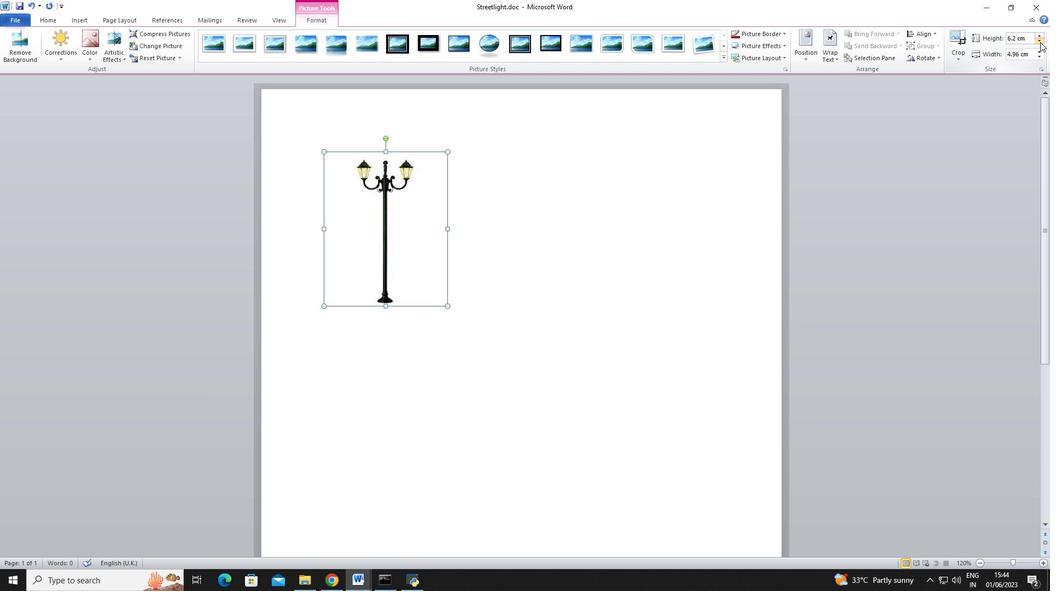 
Action: Mouse pressed left at (1040, 42)
Screenshot: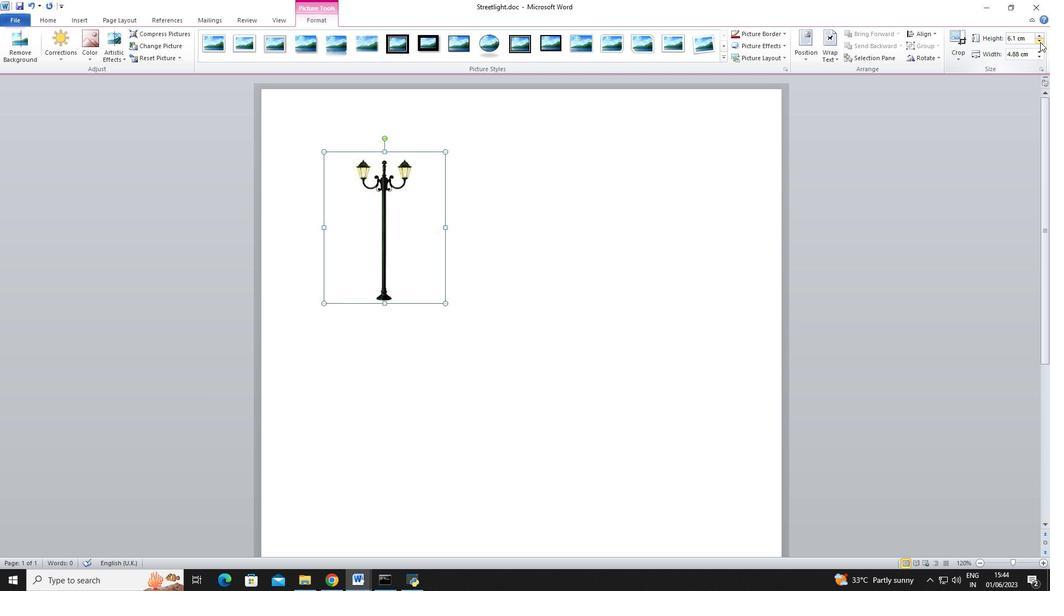 
Action: Mouse pressed left at (1040, 42)
Screenshot: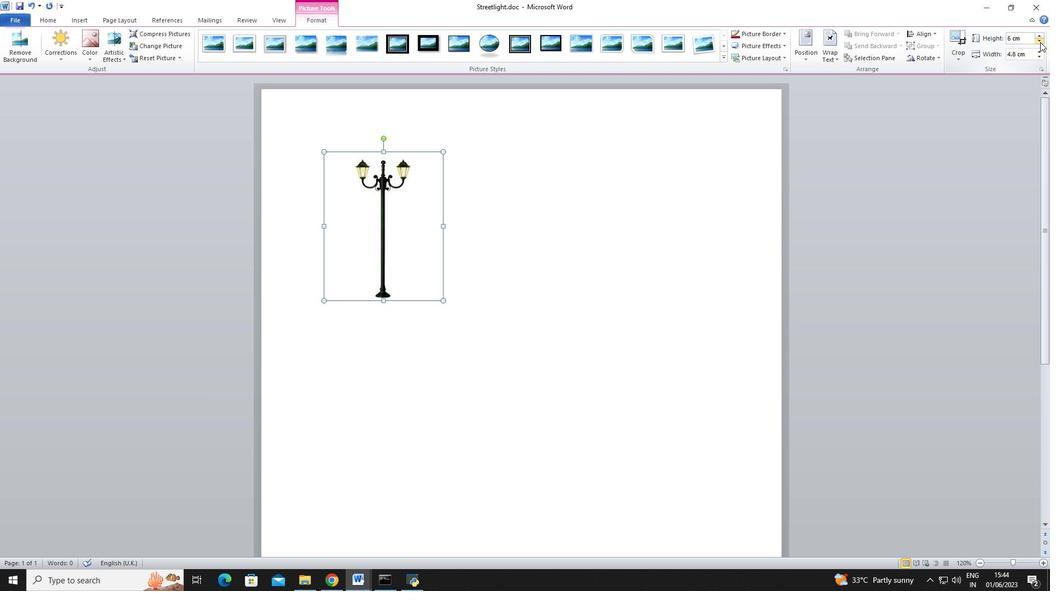 
Action: Mouse pressed left at (1040, 42)
Screenshot: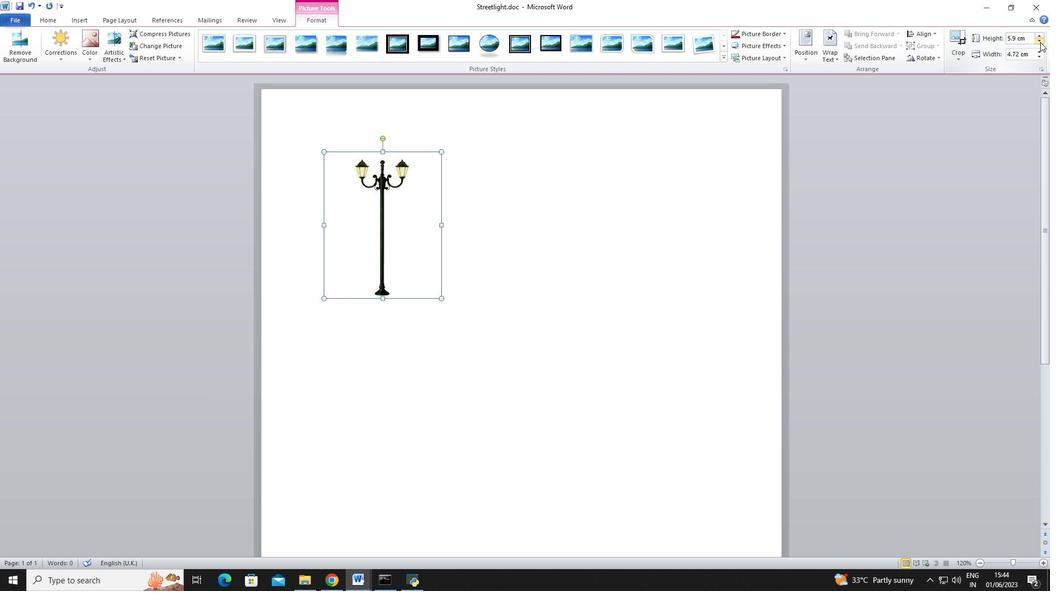 
Action: Mouse pressed left at (1040, 42)
Screenshot: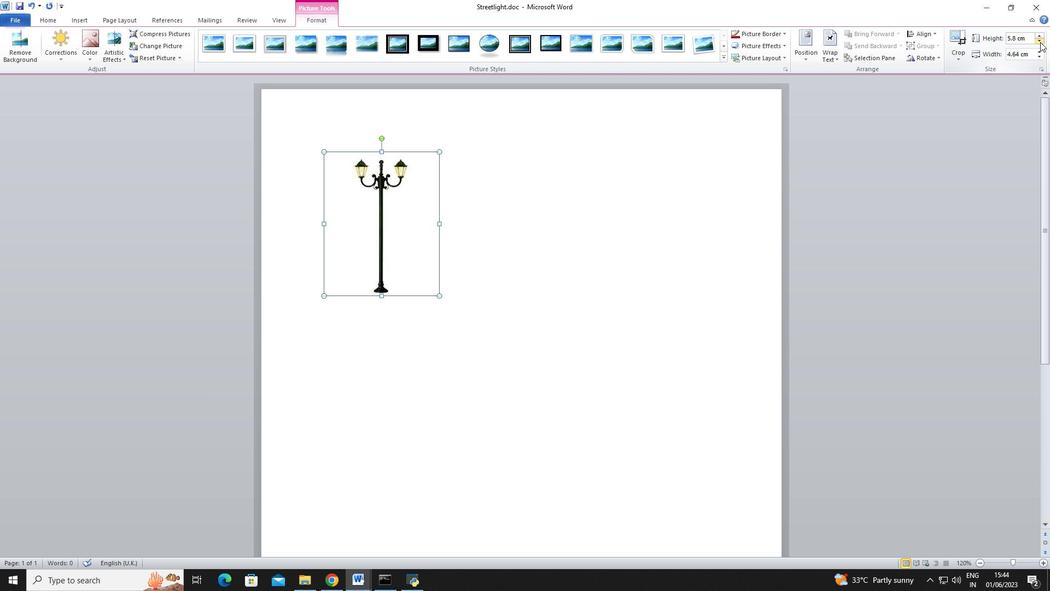 
Action: Mouse pressed left at (1040, 42)
Screenshot: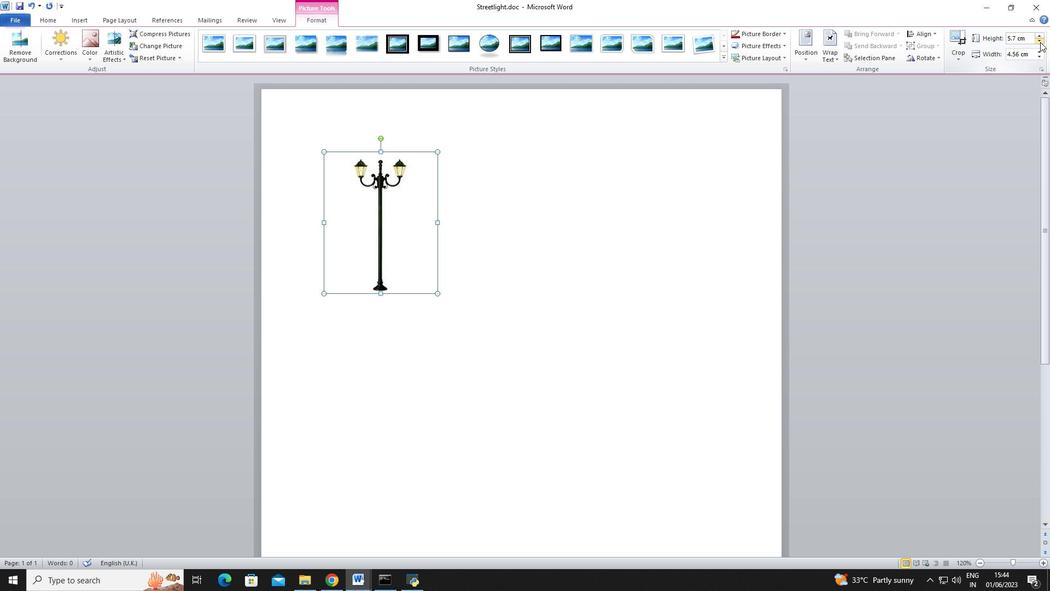 
Action: Mouse pressed right at (1040, 42)
Screenshot: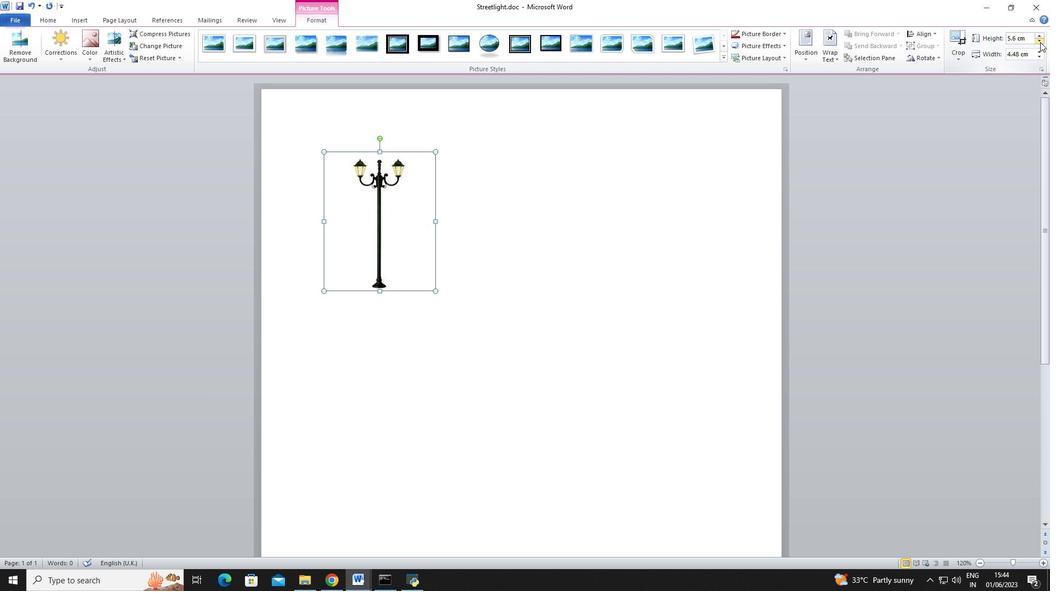 
Action: Mouse pressed left at (1040, 42)
Screenshot: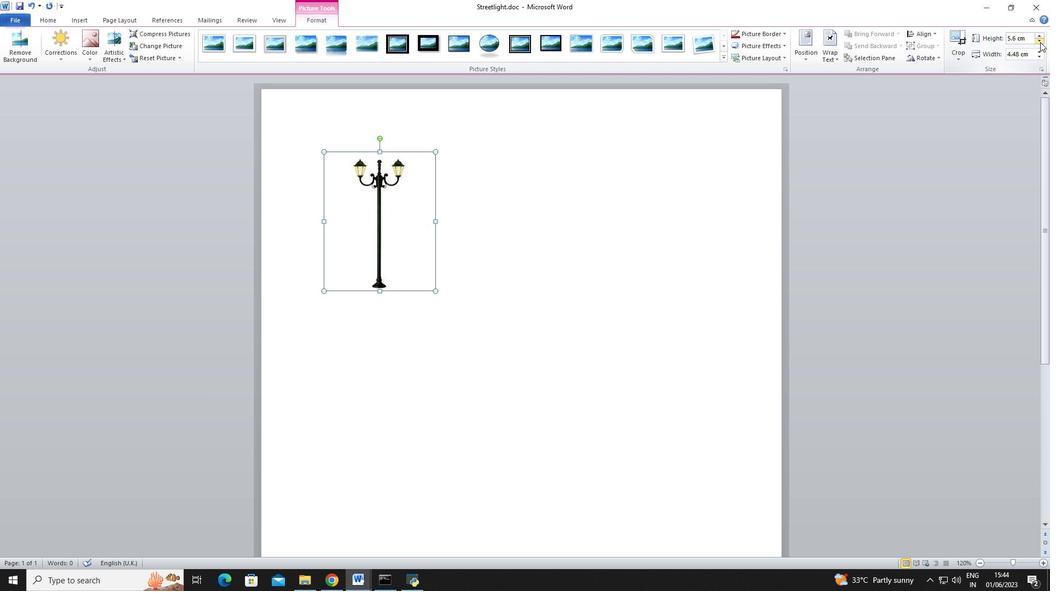 
Action: Mouse moved to (1045, 38)
Screenshot: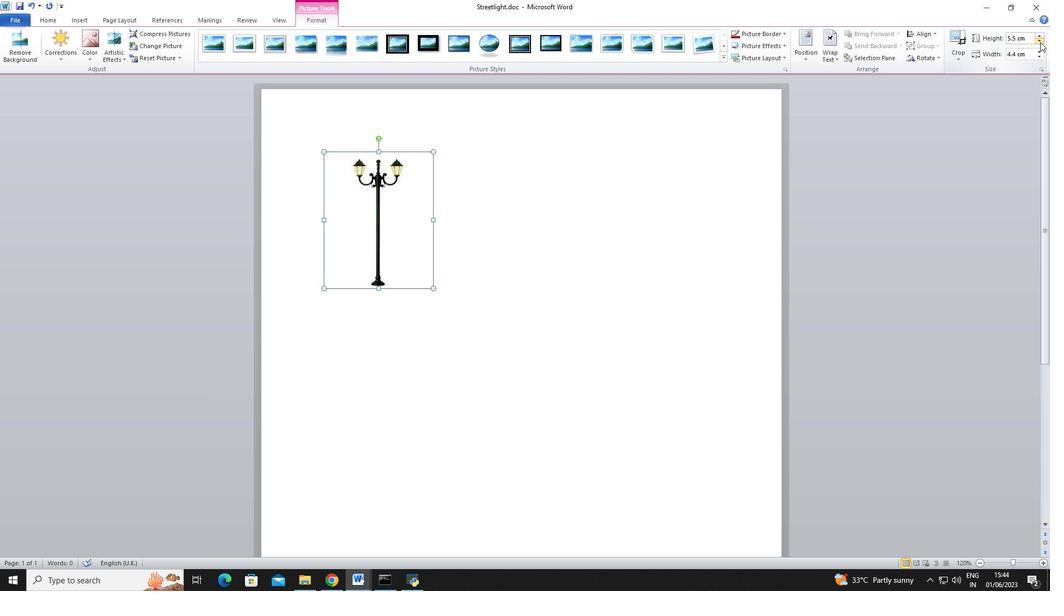 
Action: Mouse pressed left at (1045, 38)
Screenshot: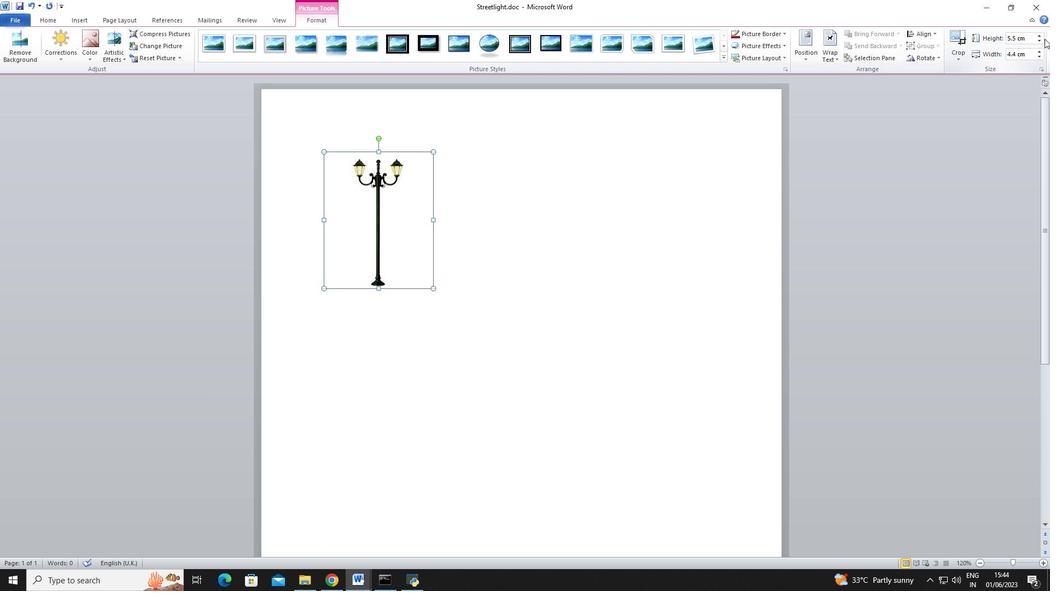 
Action: Mouse moved to (1039, 42)
Screenshot: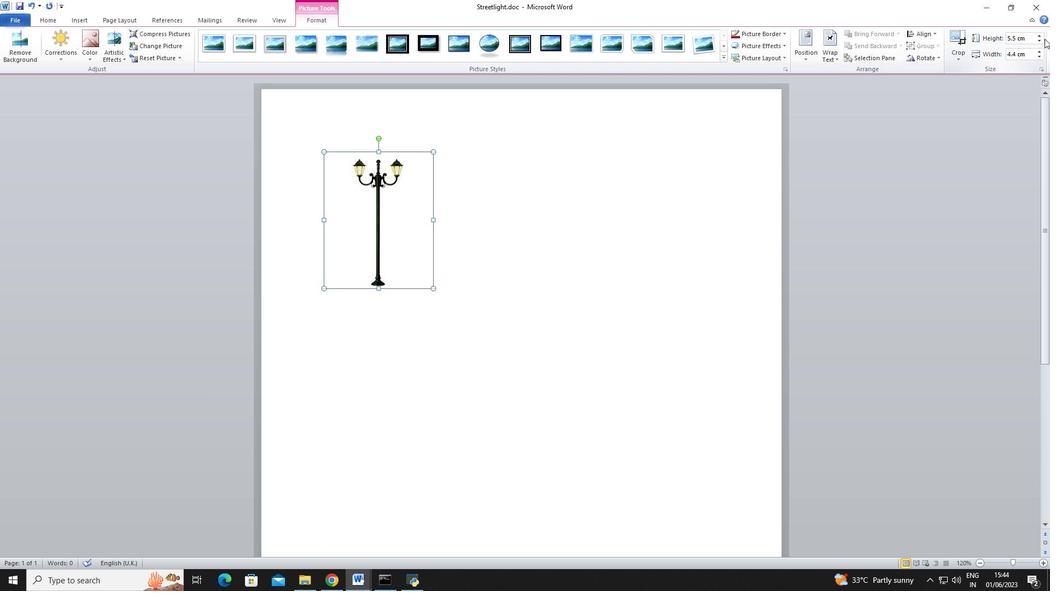 
Action: Mouse pressed left at (1039, 42)
Screenshot: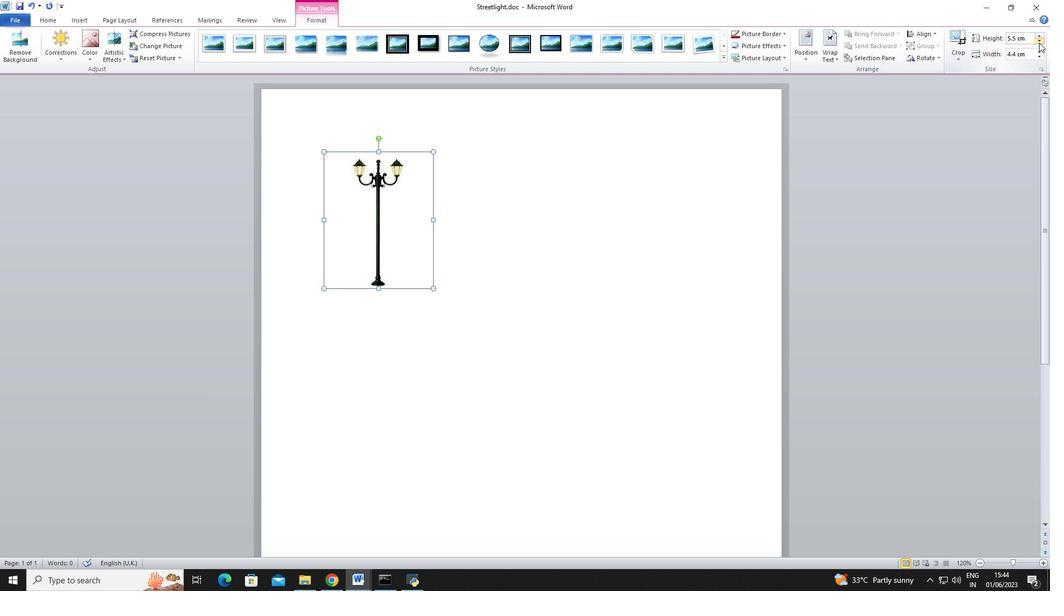 
Action: Mouse pressed left at (1039, 42)
Screenshot: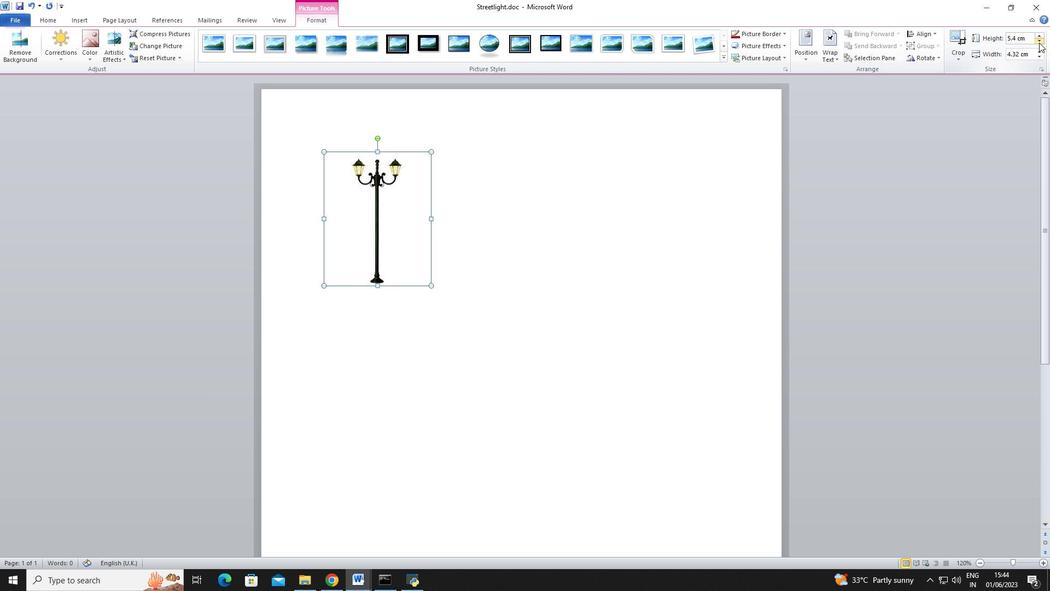 
Action: Mouse pressed left at (1039, 42)
Screenshot: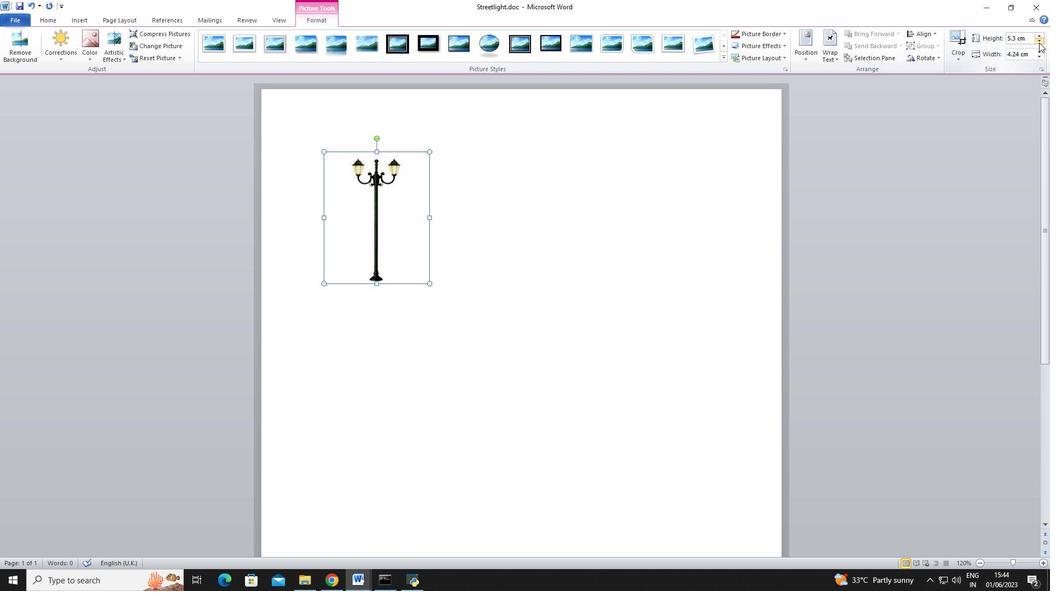 
Action: Mouse pressed left at (1039, 42)
Screenshot: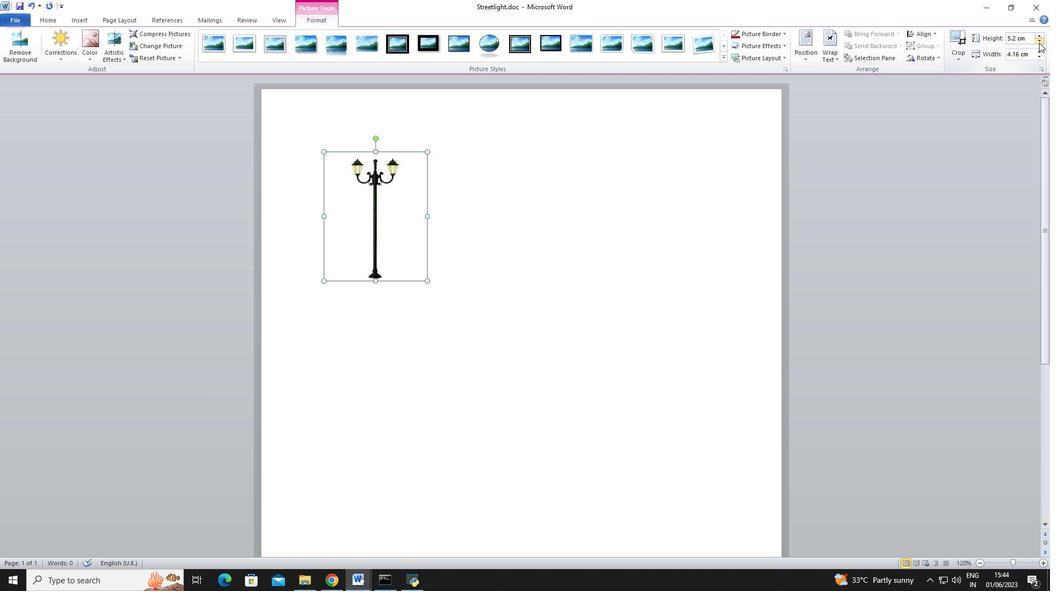 
Action: Mouse pressed left at (1039, 42)
Screenshot: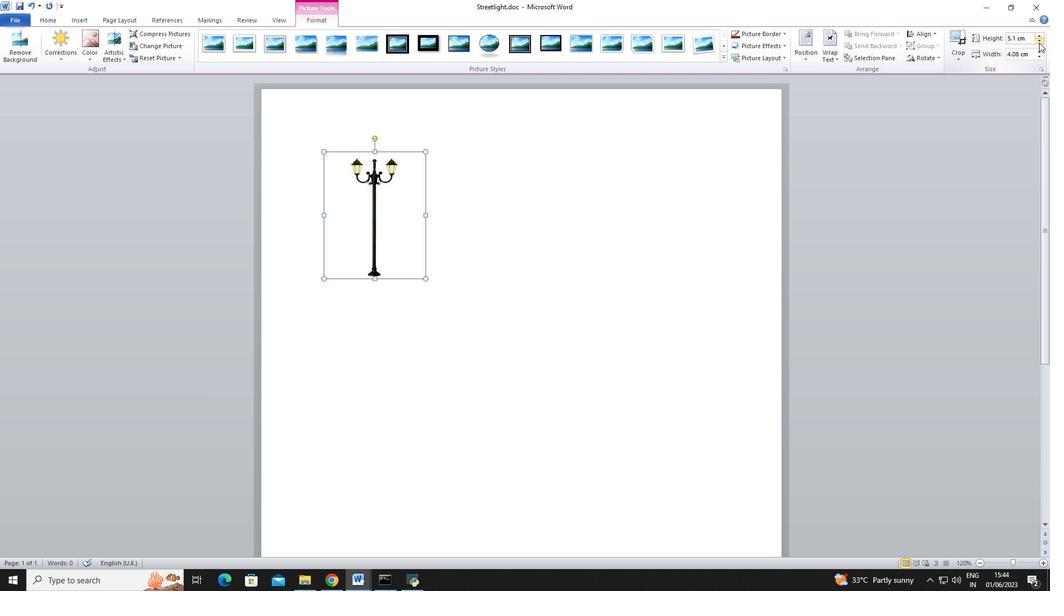 
Action: Mouse pressed left at (1039, 42)
Screenshot: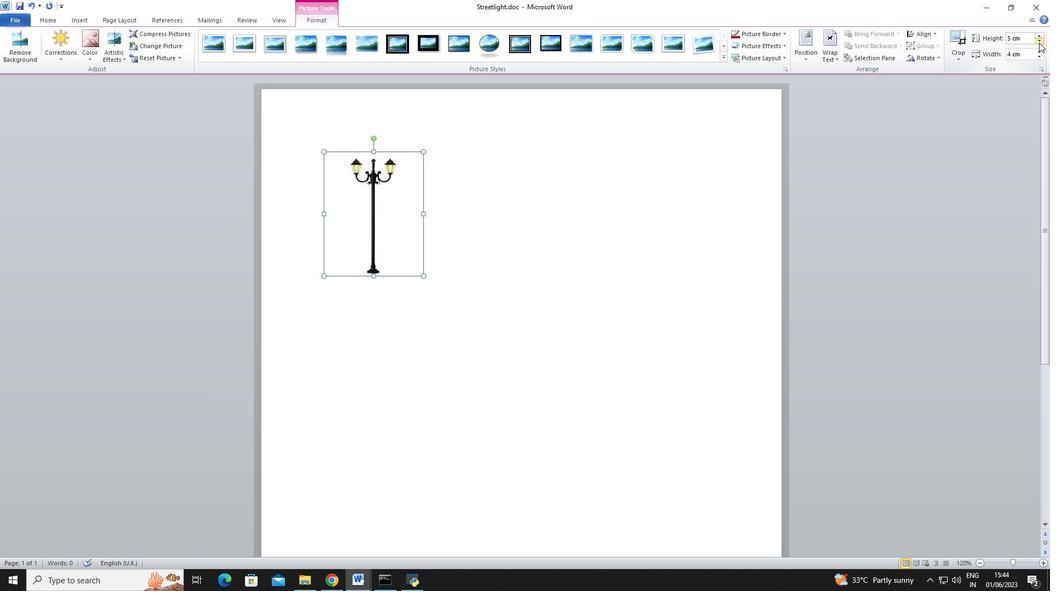 
Action: Mouse pressed left at (1039, 42)
Screenshot: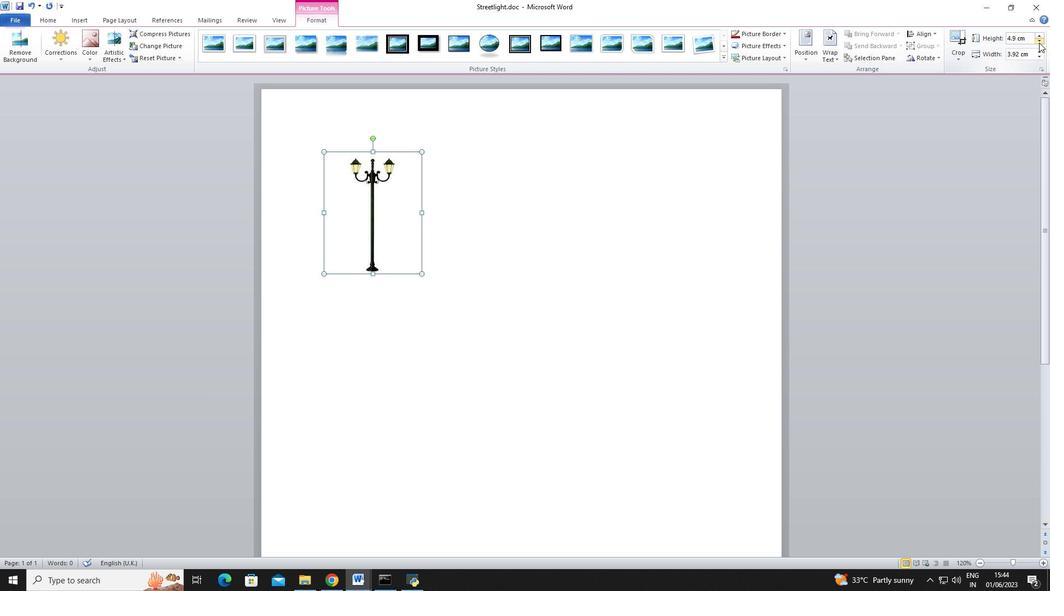 
Action: Mouse pressed left at (1039, 42)
Screenshot: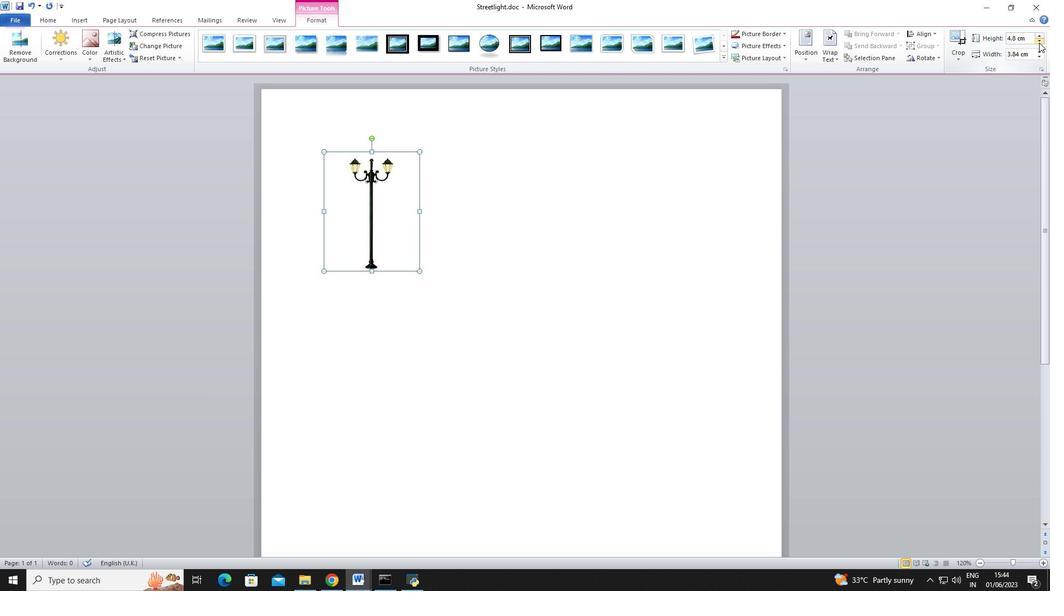 
Action: Mouse pressed left at (1039, 42)
Screenshot: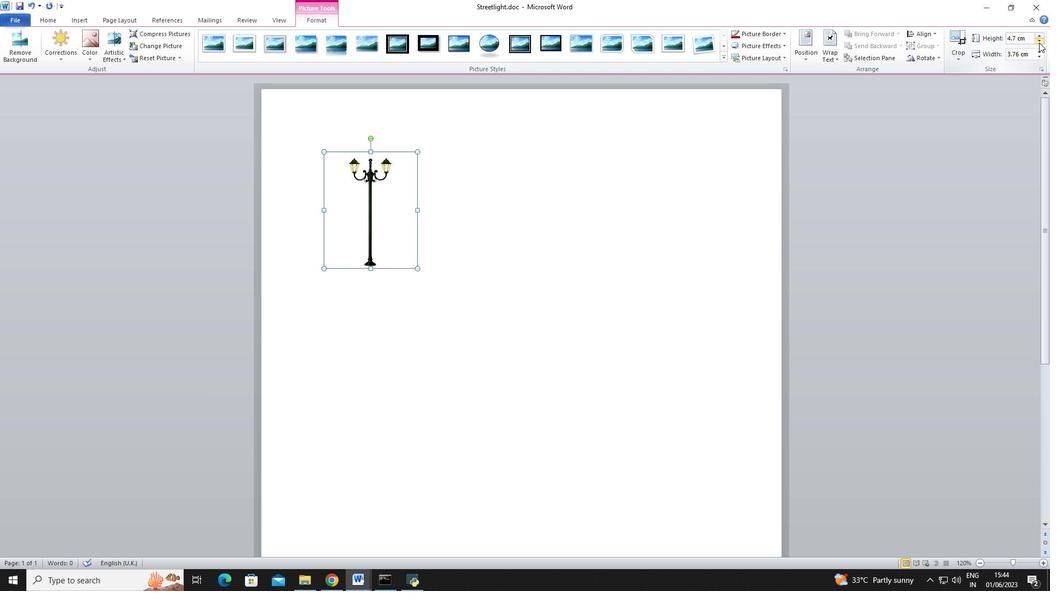 
Action: Mouse pressed left at (1039, 42)
Screenshot: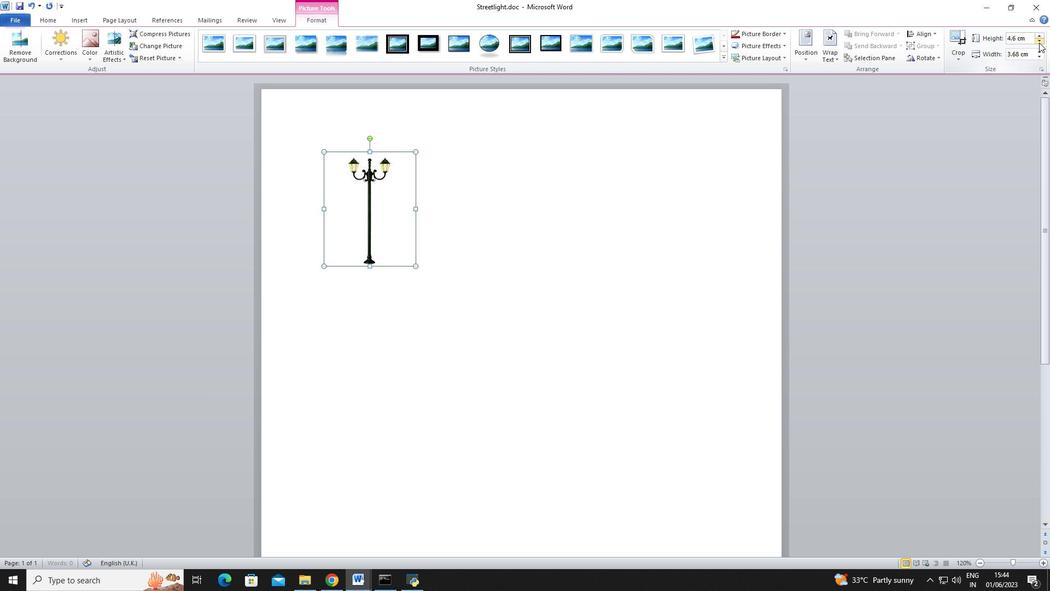 
Action: Mouse moved to (377, 209)
Screenshot: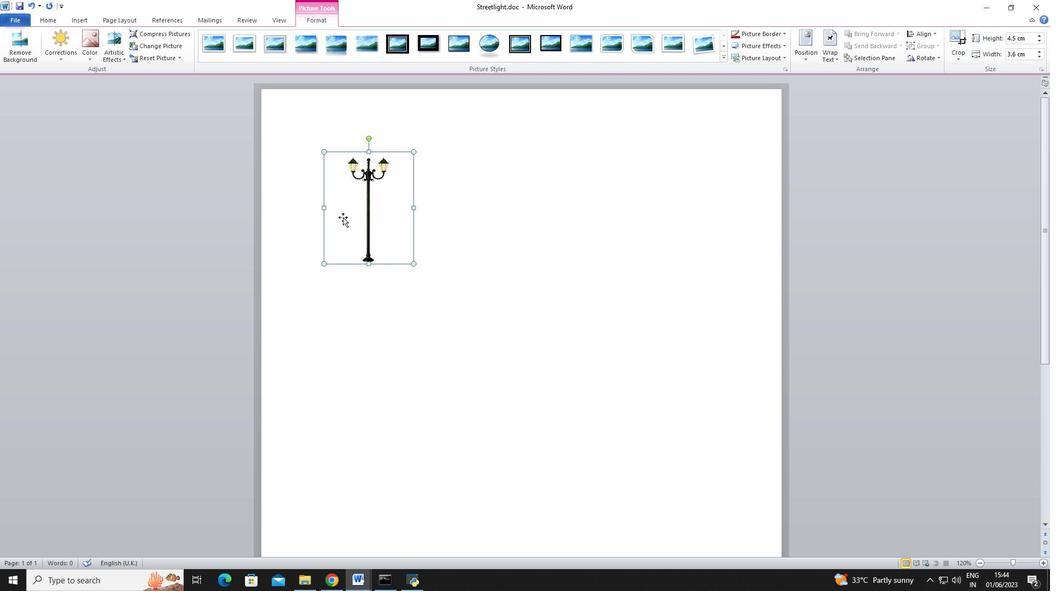 
Action: Mouse pressed left at (377, 209)
Screenshot: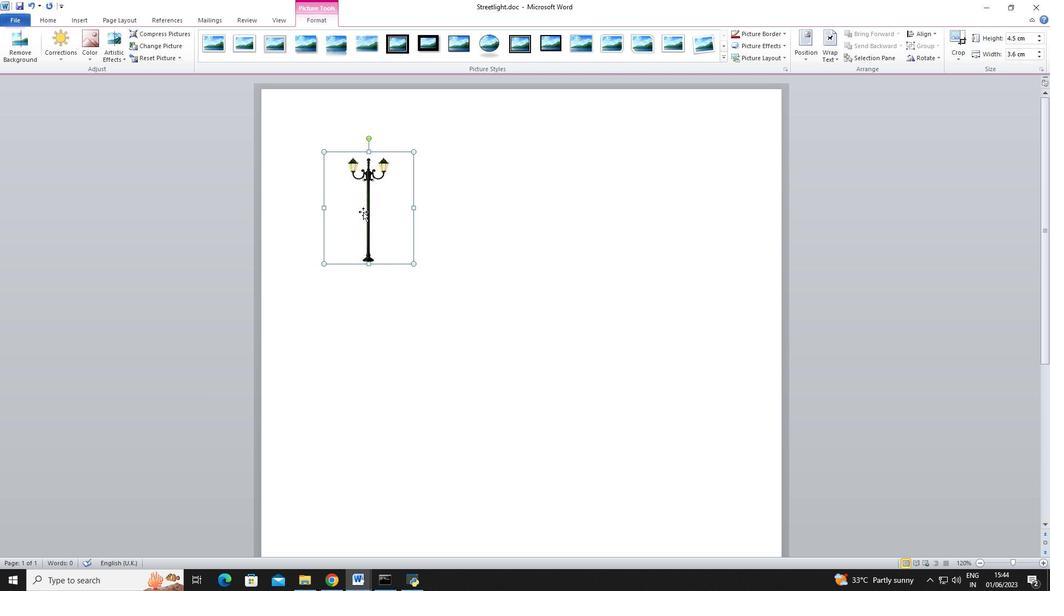 
Action: Mouse moved to (81, 14)
Screenshot: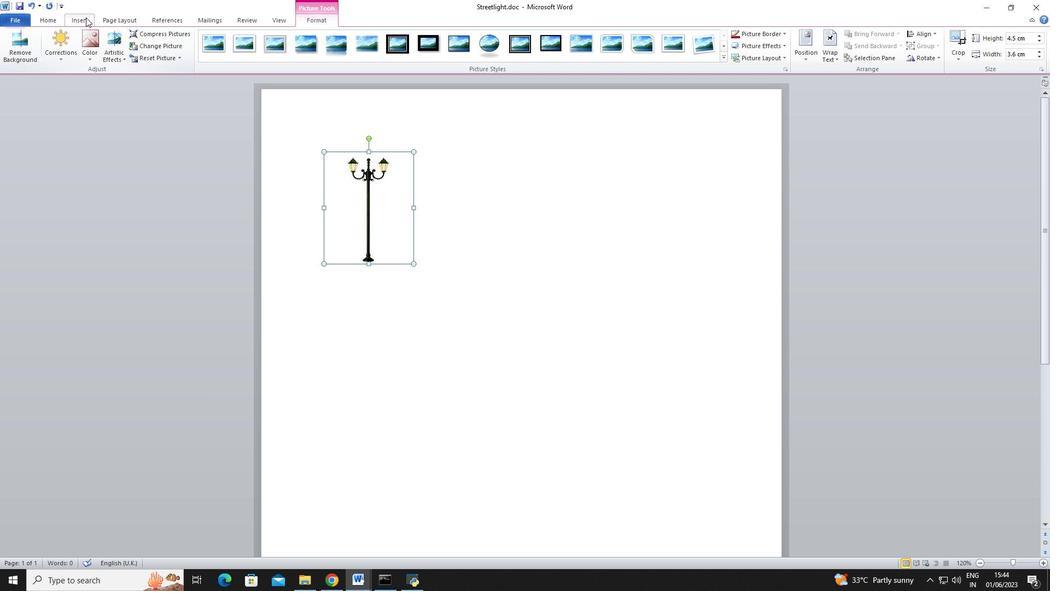 
Action: Mouse pressed left at (81, 14)
Screenshot: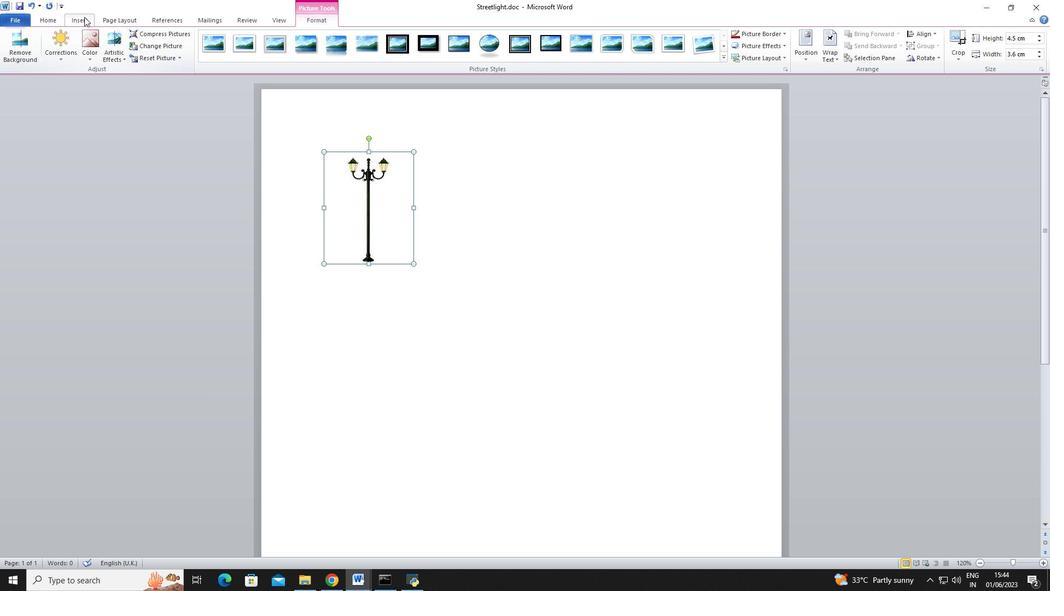 
Action: Mouse moved to (398, 194)
Screenshot: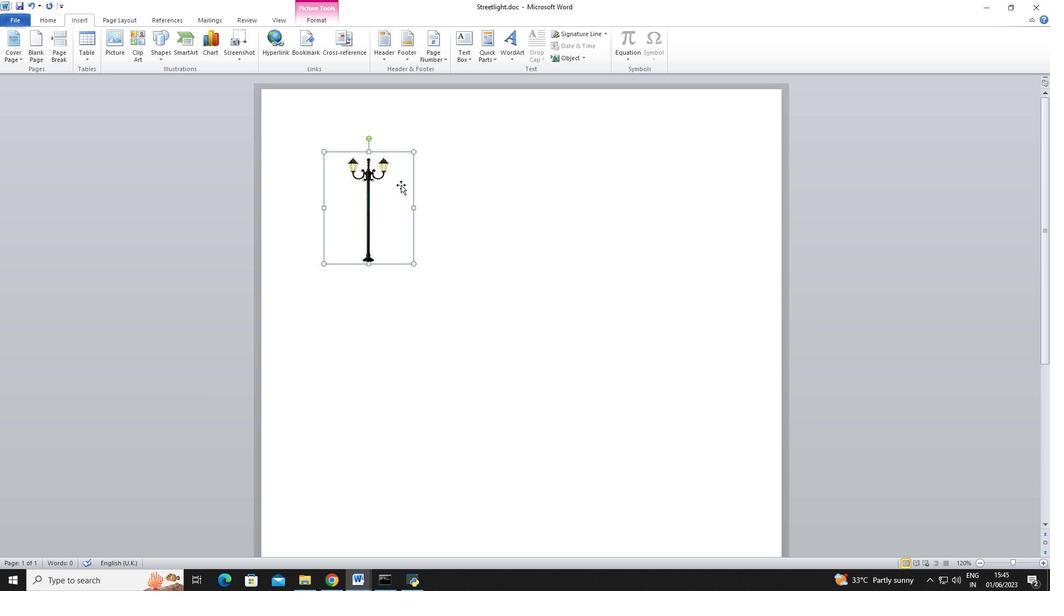 
Action: Mouse pressed left at (398, 194)
Screenshot: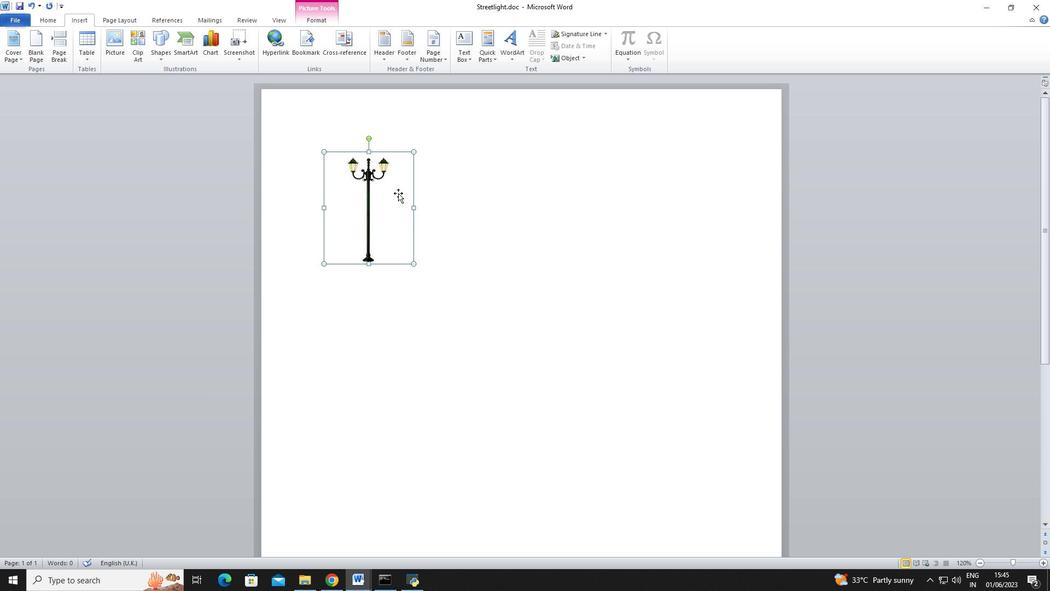 
Action: Mouse moved to (319, 15)
Screenshot: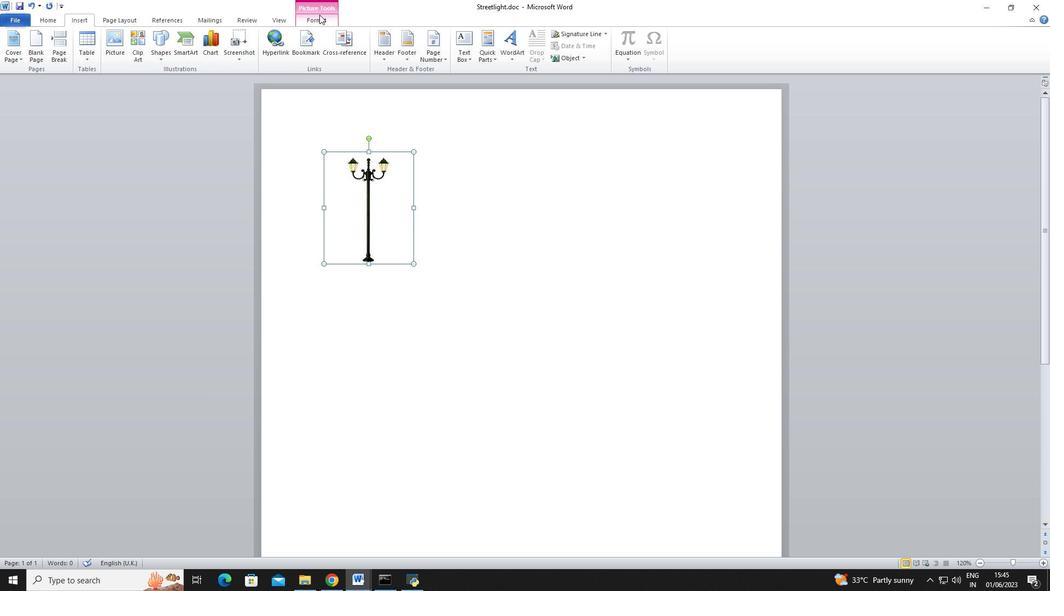 
Action: Mouse pressed left at (319, 15)
Screenshot: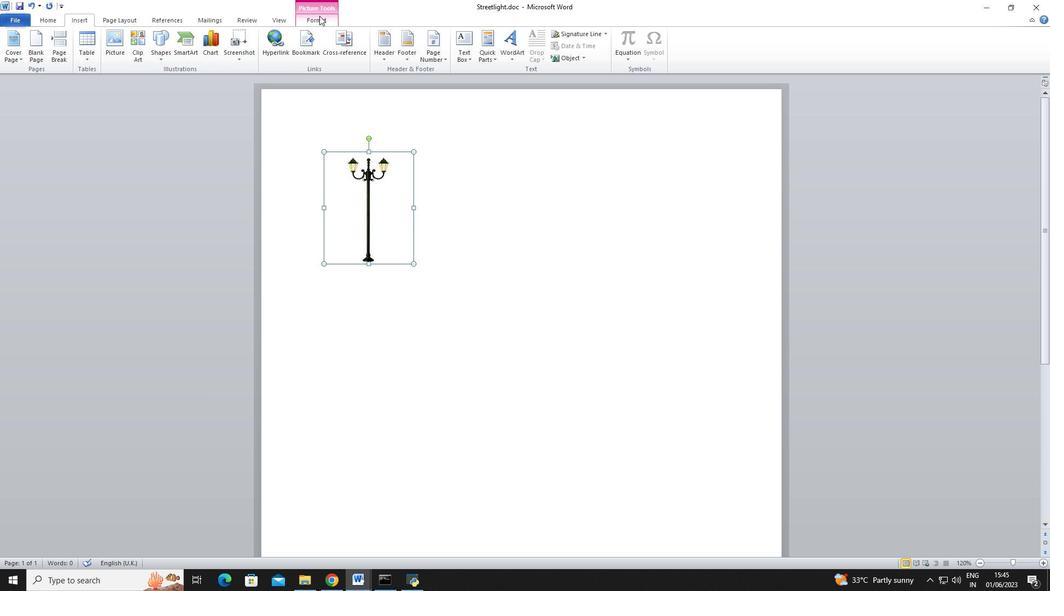 
Action: Mouse moved to (784, 32)
Screenshot: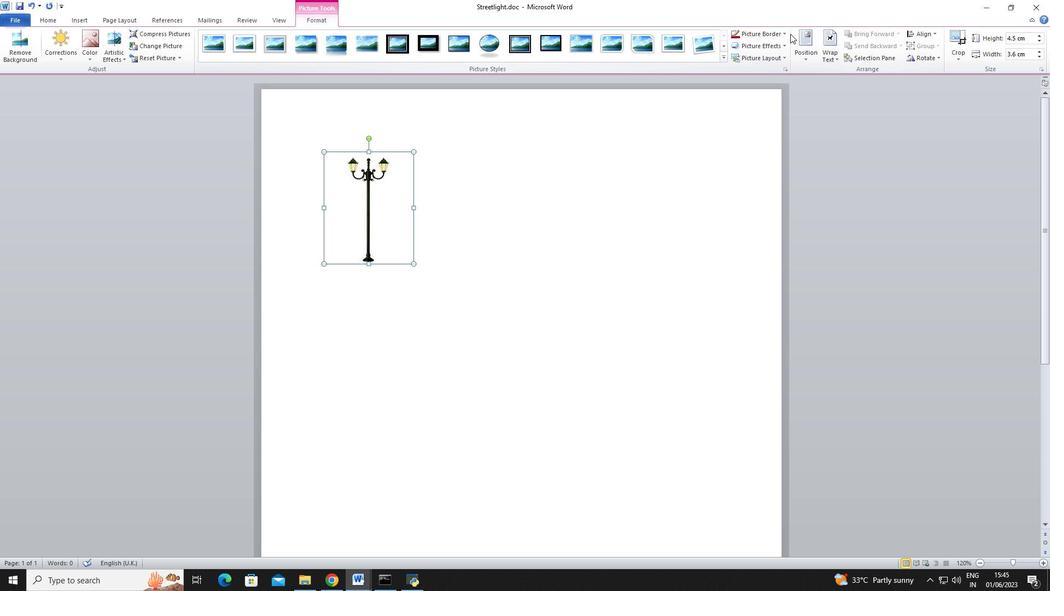 
Action: Mouse pressed left at (784, 32)
Screenshot: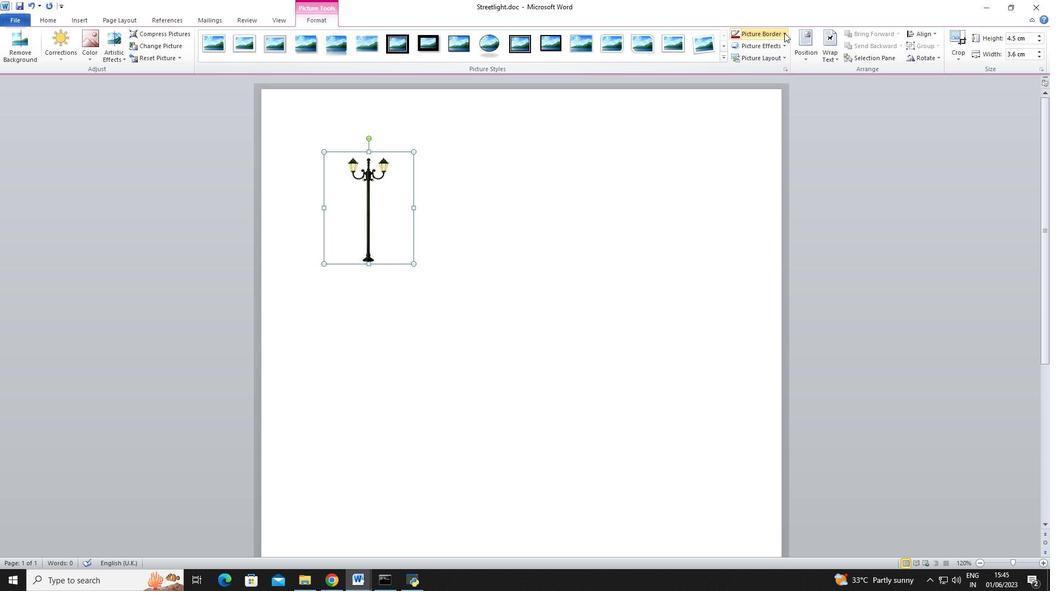 
Action: Mouse moved to (744, 57)
Screenshot: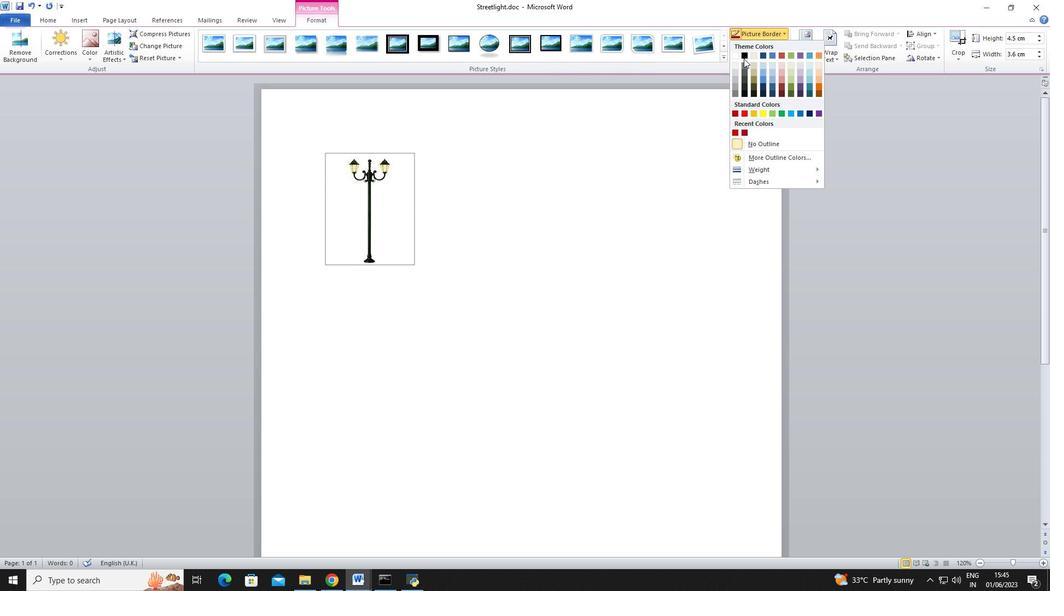 
Action: Mouse pressed left at (744, 57)
Screenshot: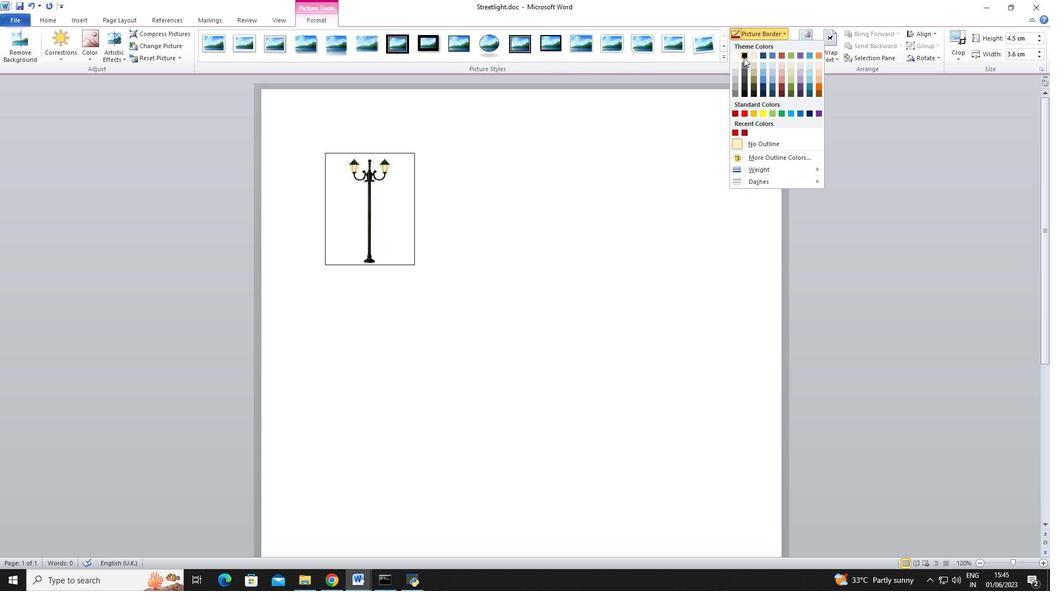 
Action: Mouse moved to (606, 170)
Screenshot: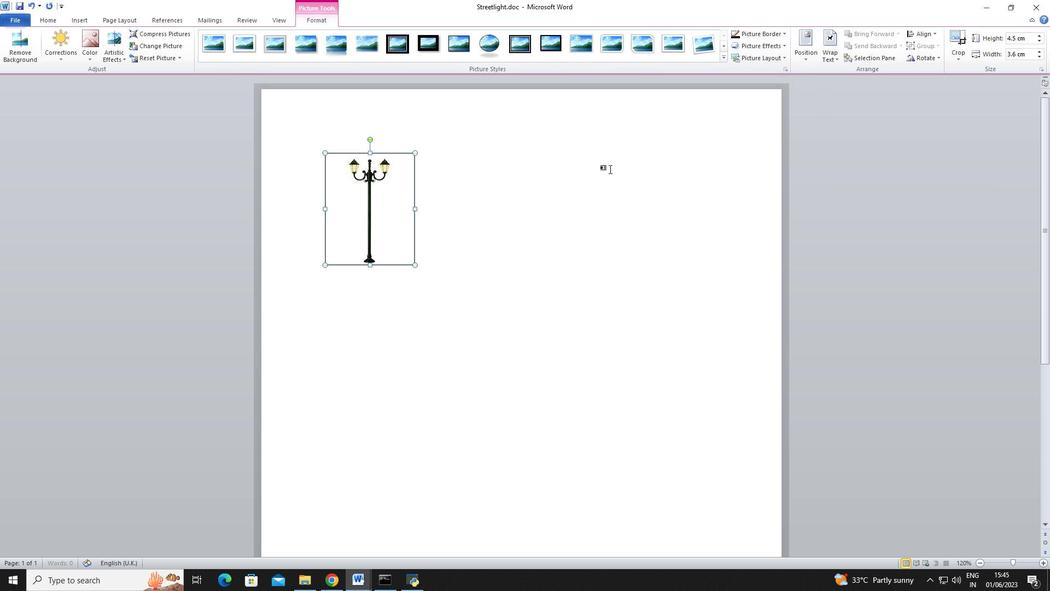 
Action: Mouse pressed left at (606, 170)
Screenshot: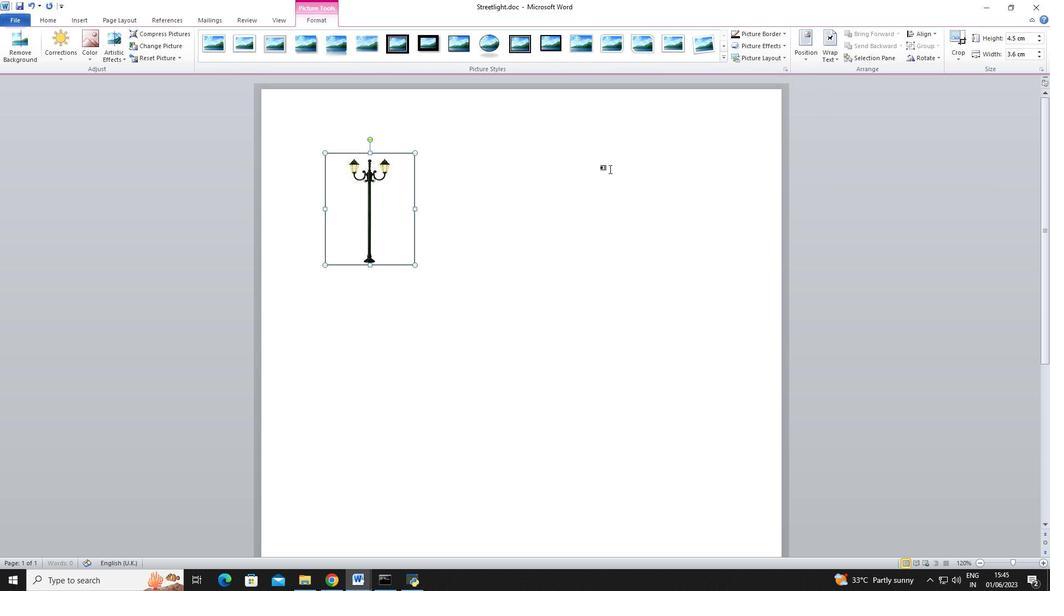 
Action: Mouse moved to (371, 214)
Screenshot: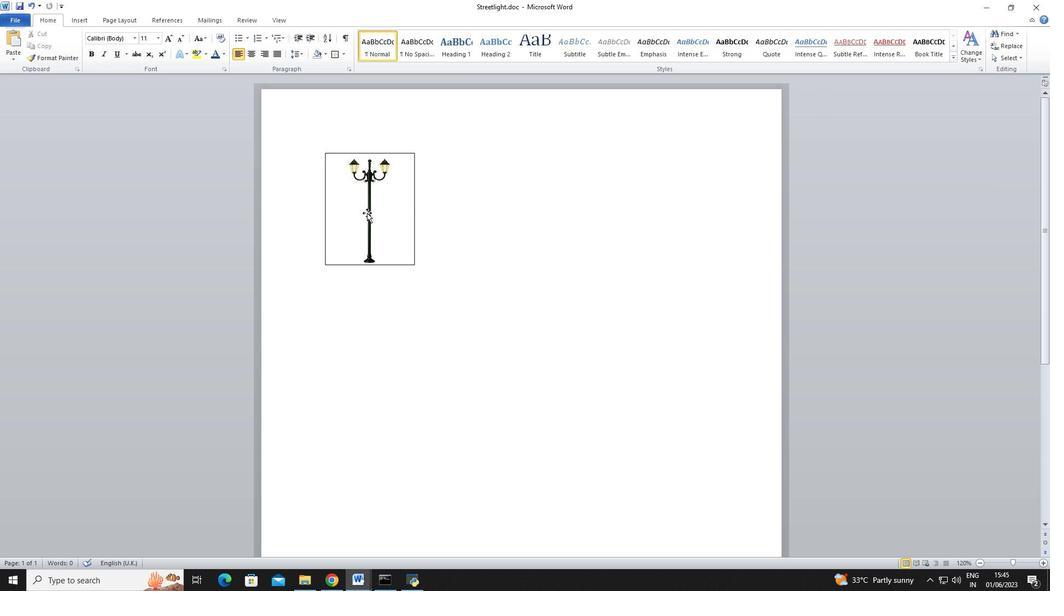 
Action: Mouse pressed left at (371, 214)
Screenshot: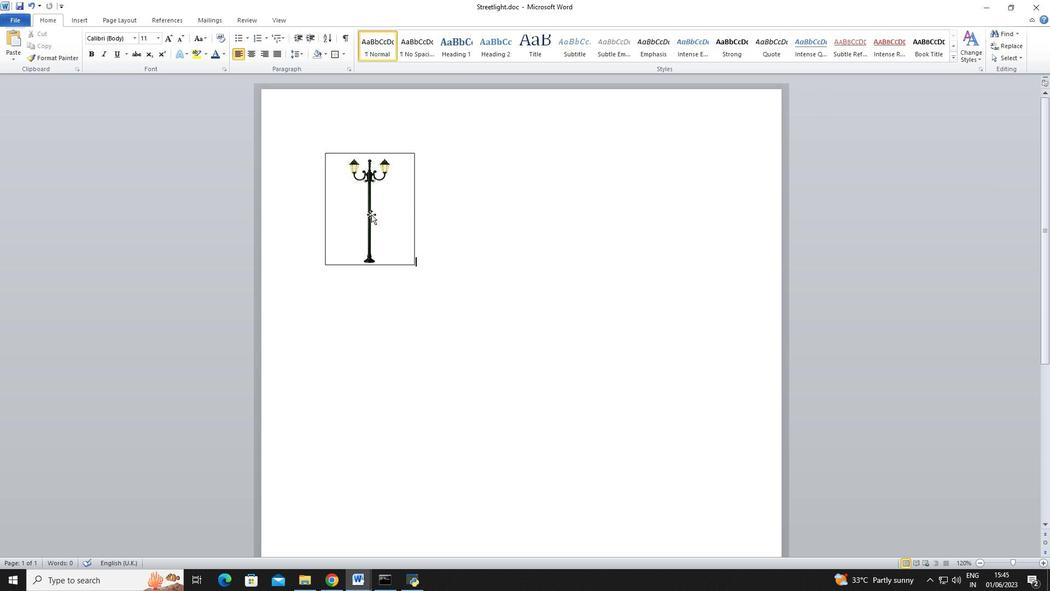 
Action: Mouse moved to (331, 21)
Screenshot: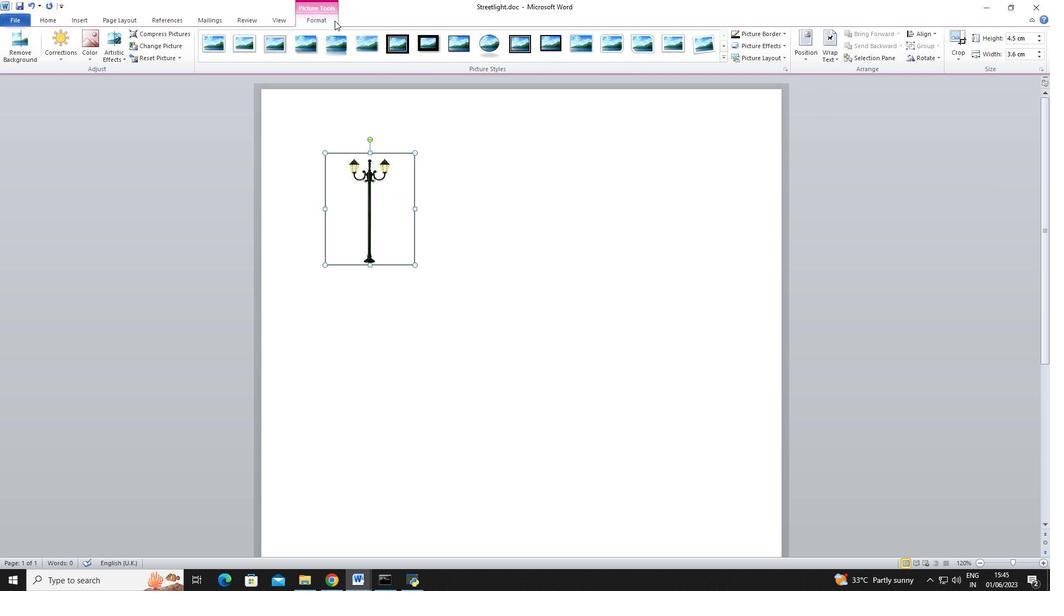 
Action: Mouse pressed left at (331, 21)
Screenshot: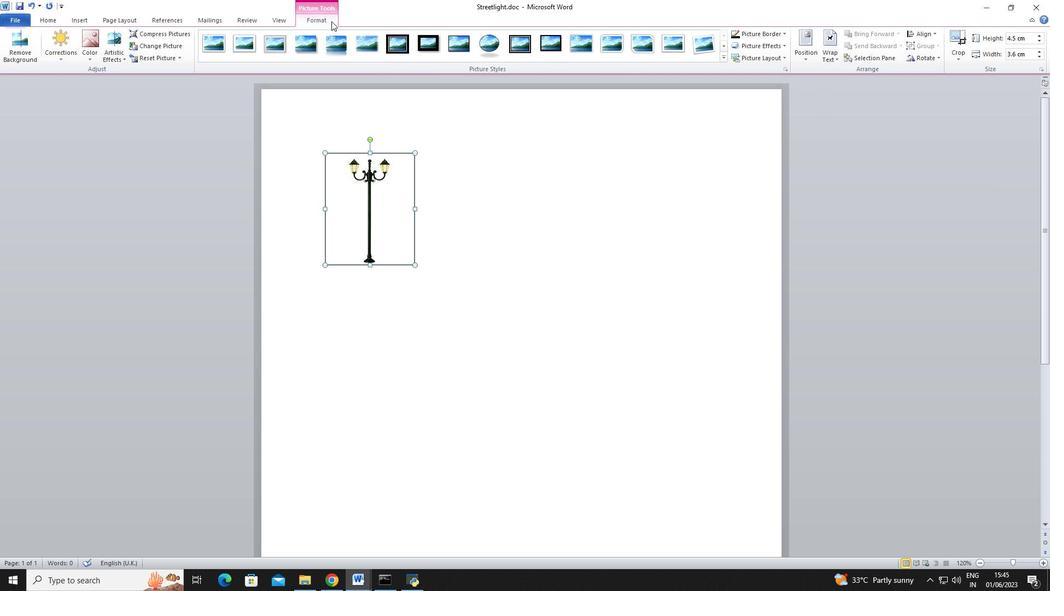 
Action: Mouse moved to (786, 31)
Screenshot: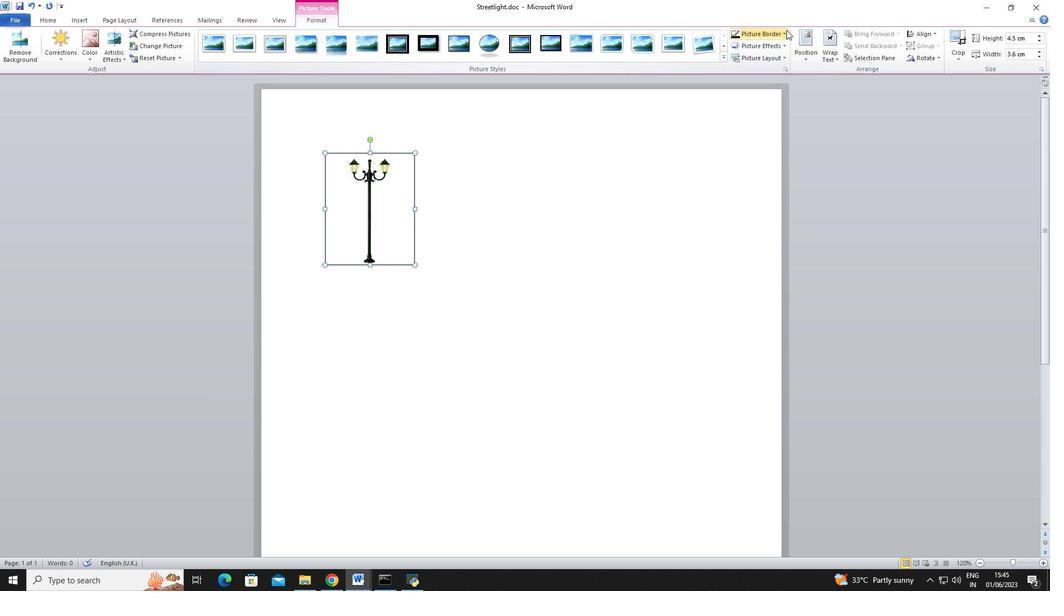 
Action: Mouse pressed left at (786, 31)
Screenshot: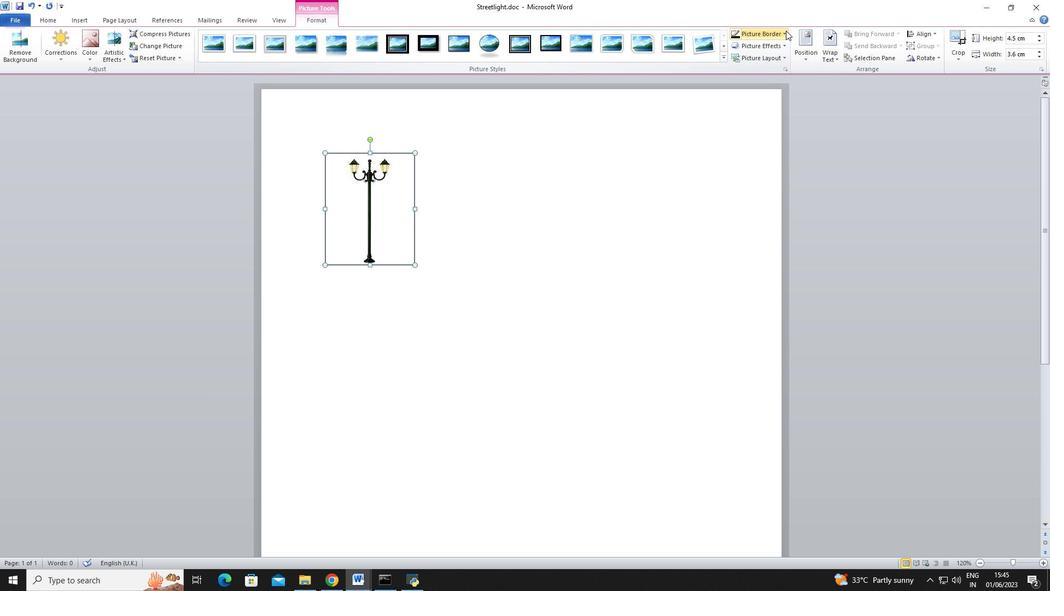 
Action: Mouse moved to (865, 259)
Screenshot: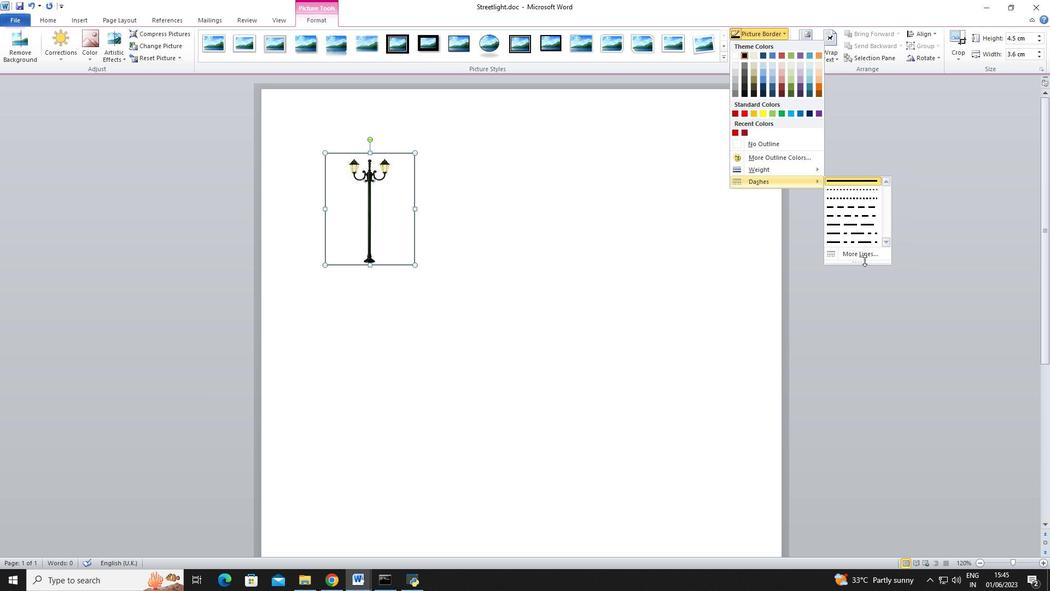 
Action: Mouse pressed left at (865, 259)
Screenshot: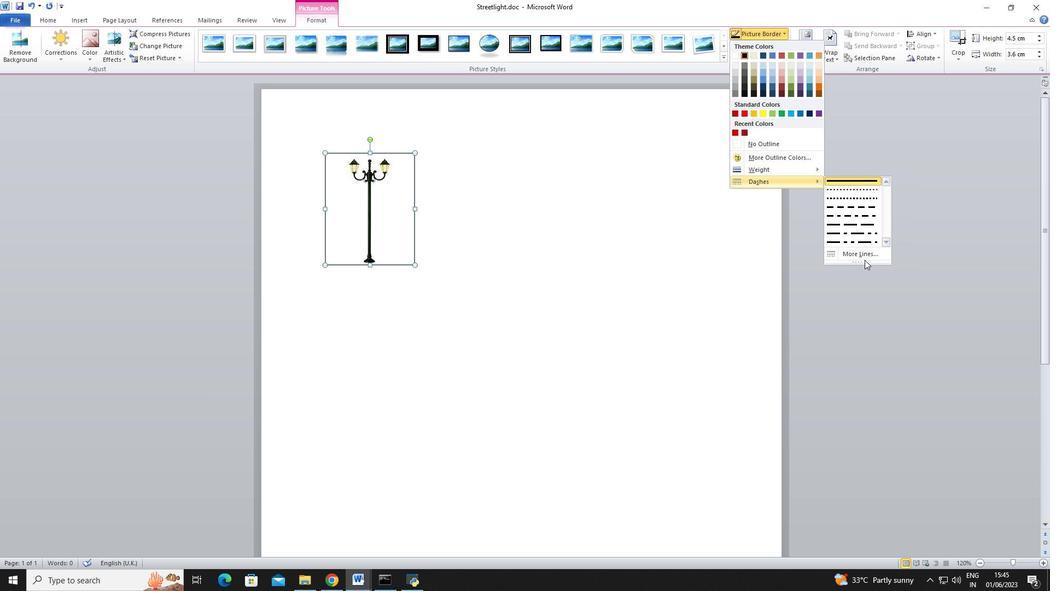
Action: Mouse moved to (866, 255)
Screenshot: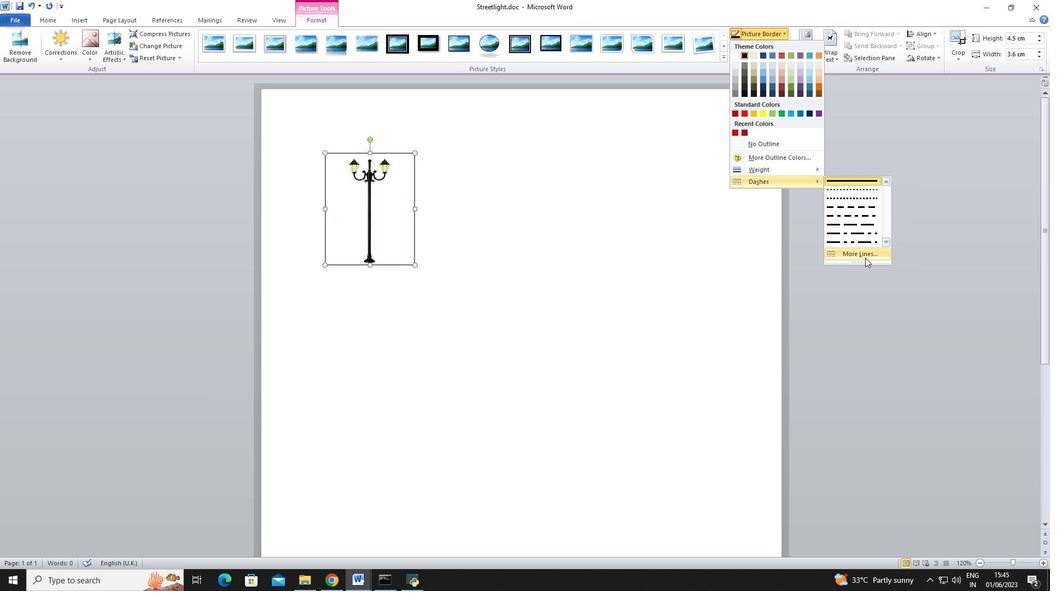 
Action: Mouse pressed left at (866, 255)
Screenshot: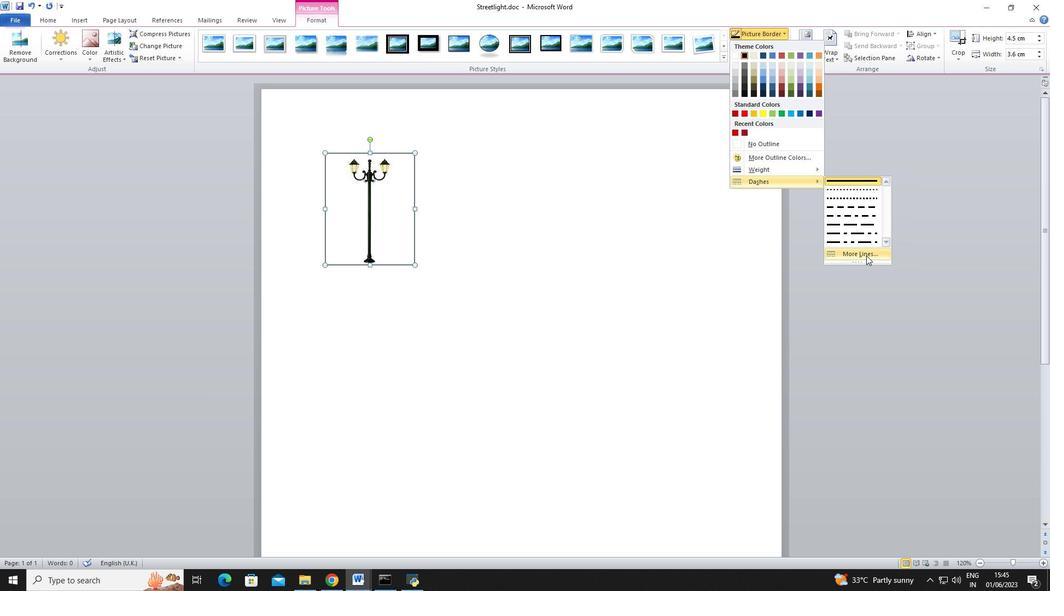 
Action: Mouse moved to (415, 233)
Screenshot: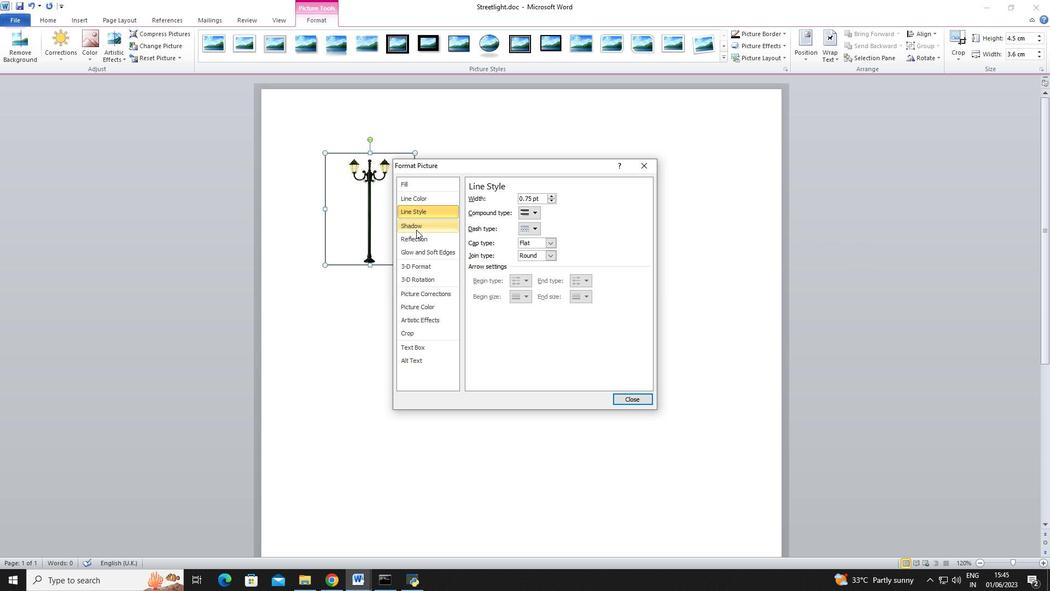 
Action: Mouse pressed left at (415, 233)
Screenshot: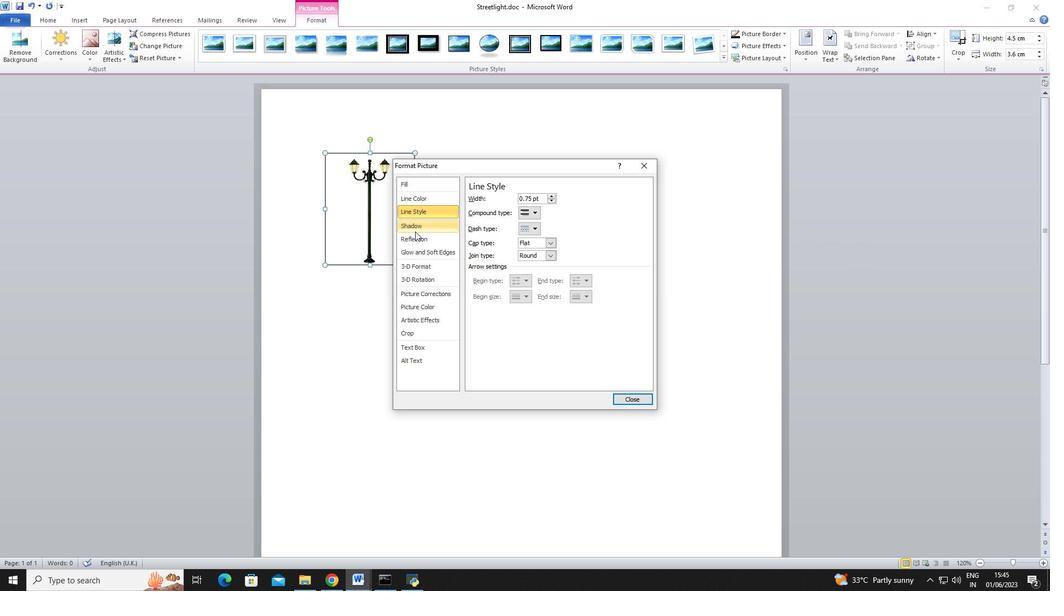 
Action: Mouse moved to (415, 228)
Screenshot: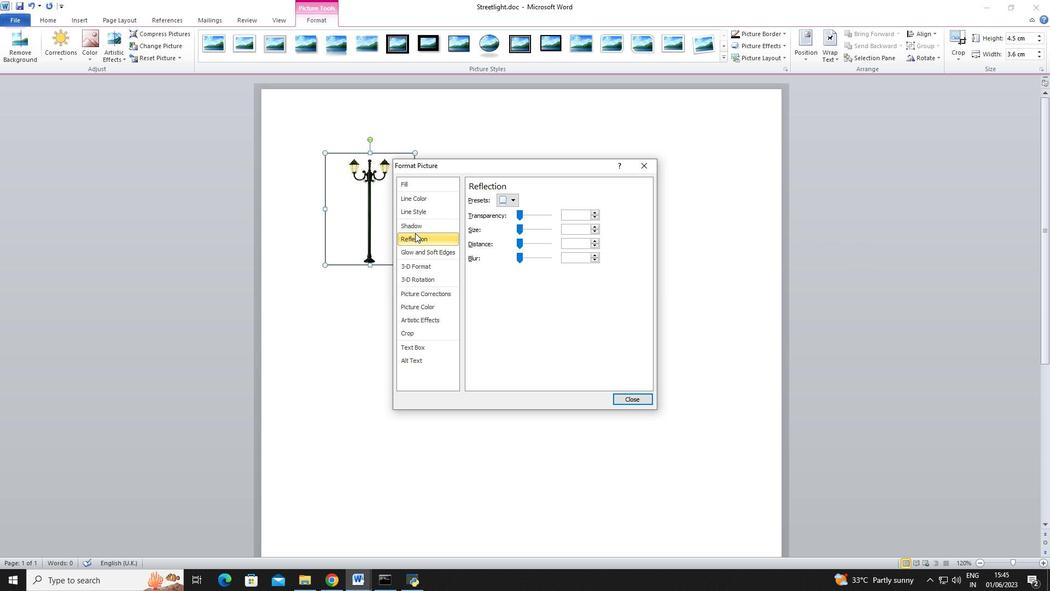 
Action: Mouse pressed left at (415, 228)
Screenshot: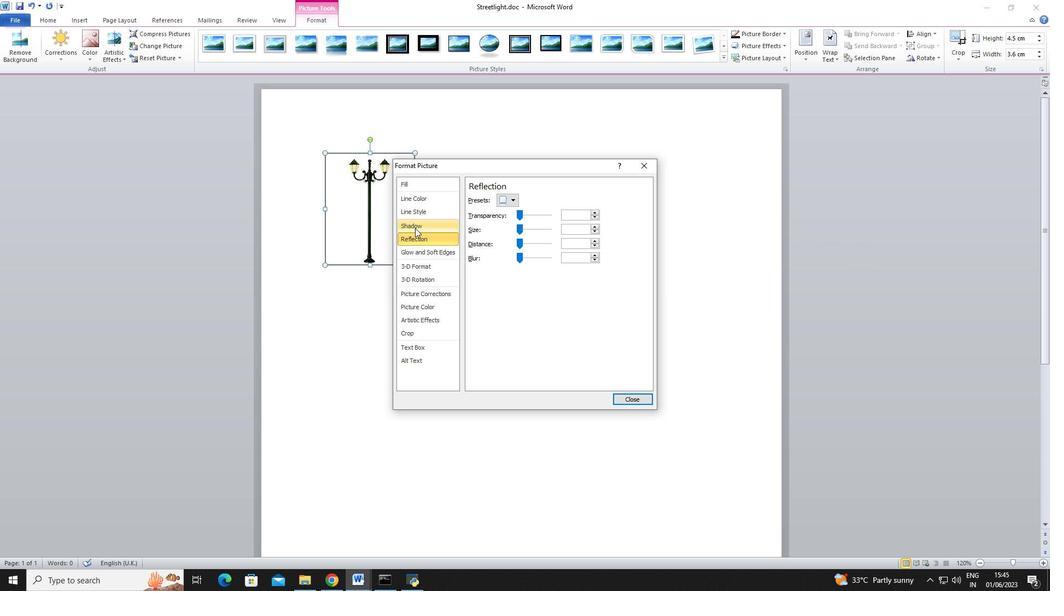 
Action: Mouse moved to (505, 198)
Screenshot: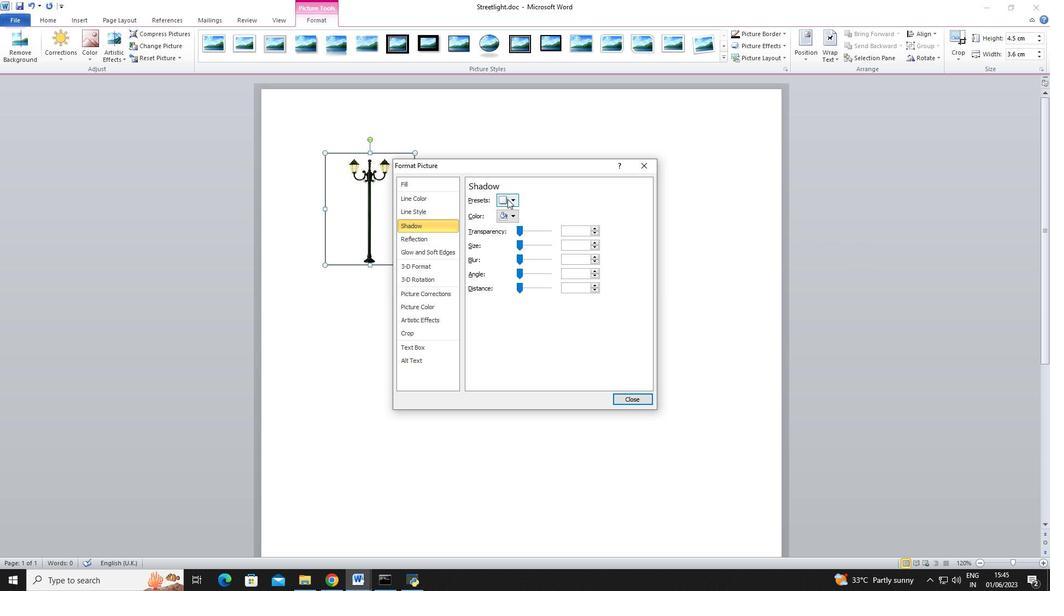 
Action: Mouse pressed left at (505, 198)
Screenshot: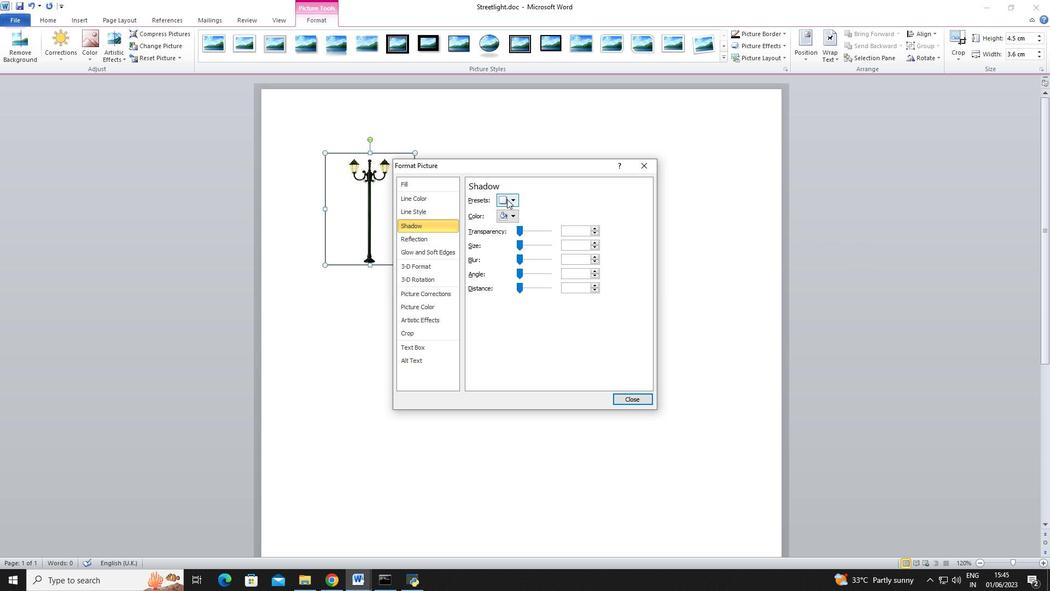 
Action: Mouse moved to (553, 271)
Screenshot: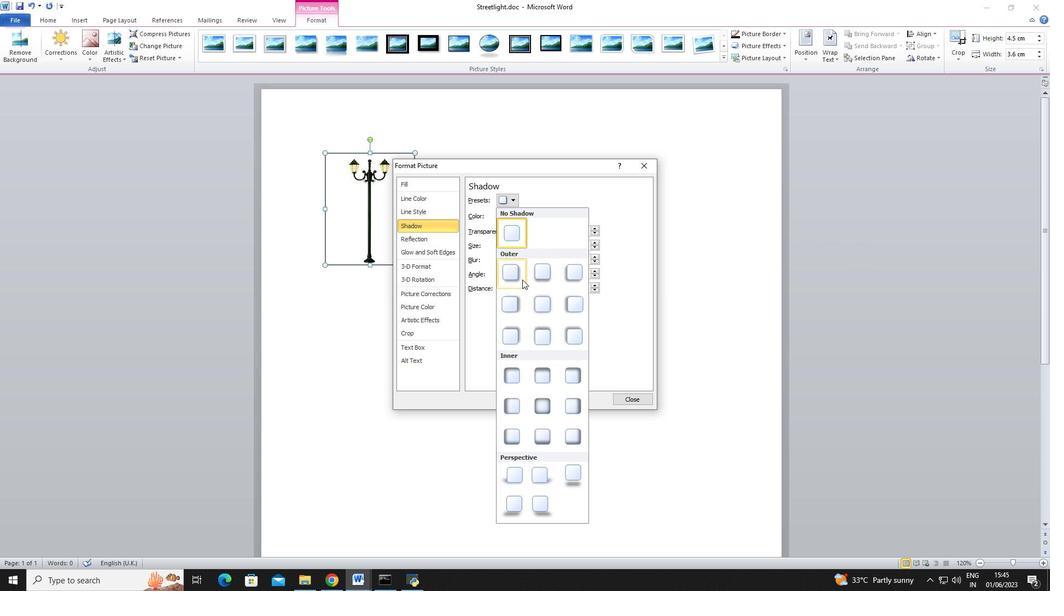 
Action: Mouse pressed left at (553, 271)
Screenshot: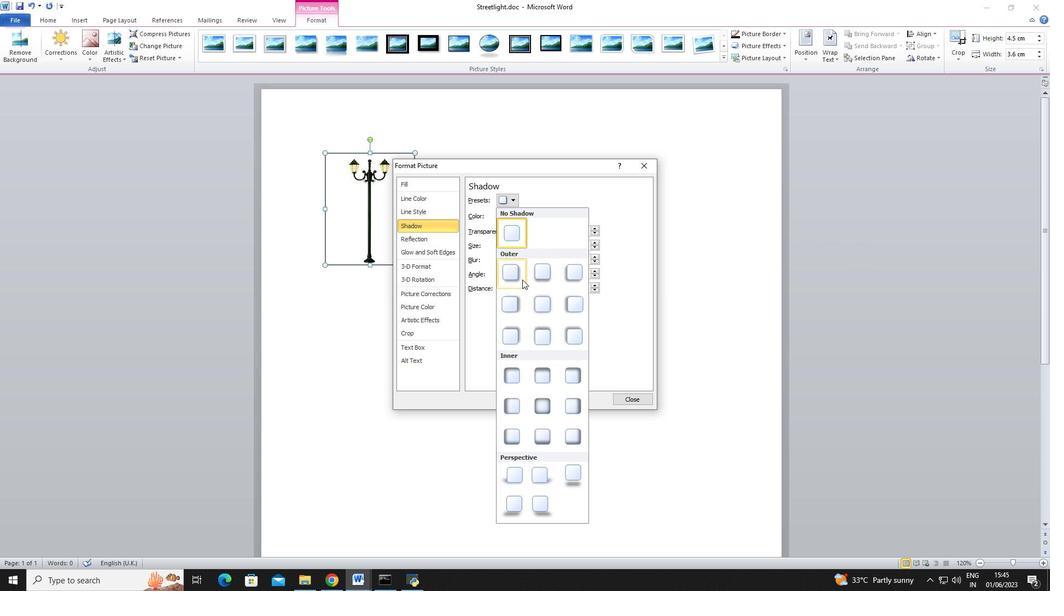 
Action: Mouse moved to (442, 215)
Screenshot: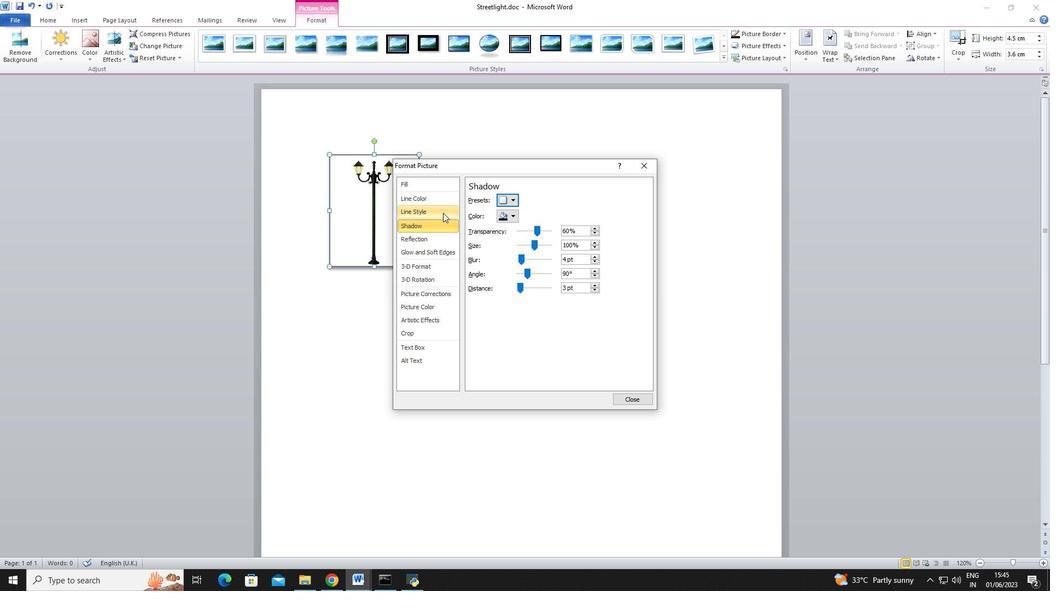 
Action: Mouse pressed left at (442, 215)
Screenshot: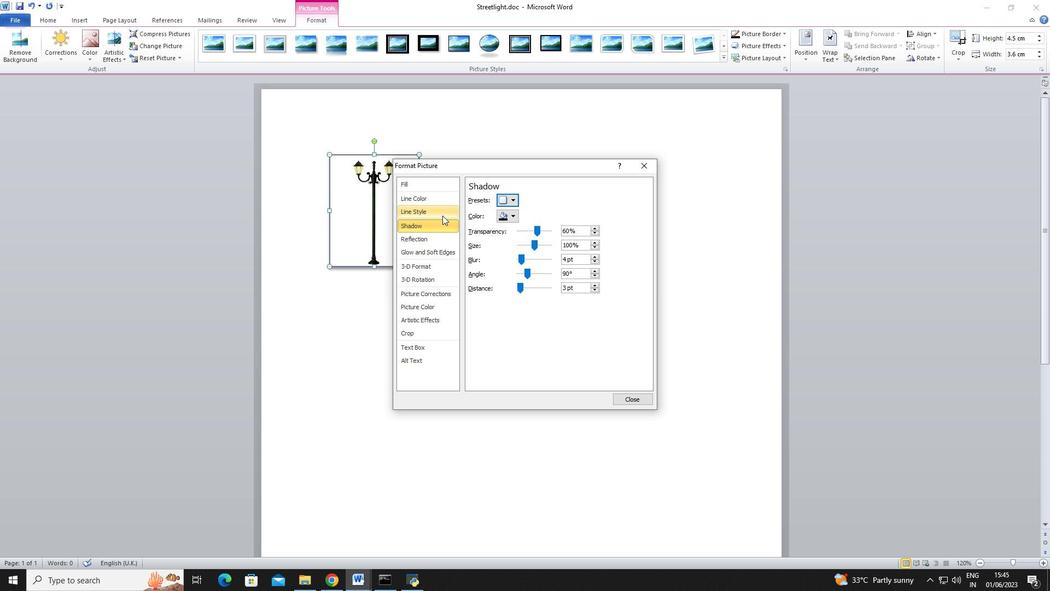 
Action: Mouse moved to (446, 199)
Screenshot: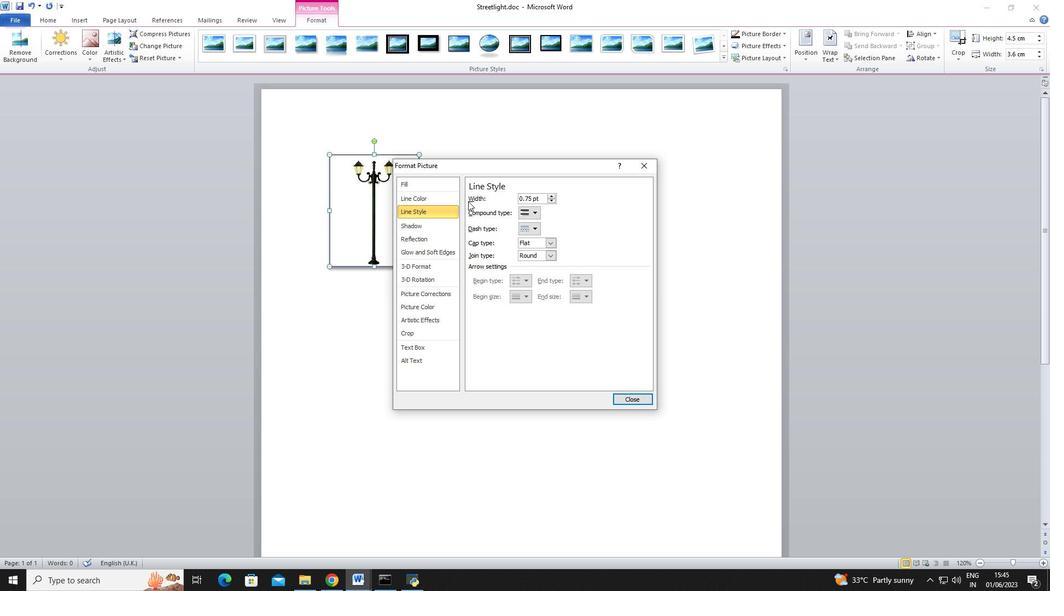 
Action: Mouse pressed left at (446, 199)
Screenshot: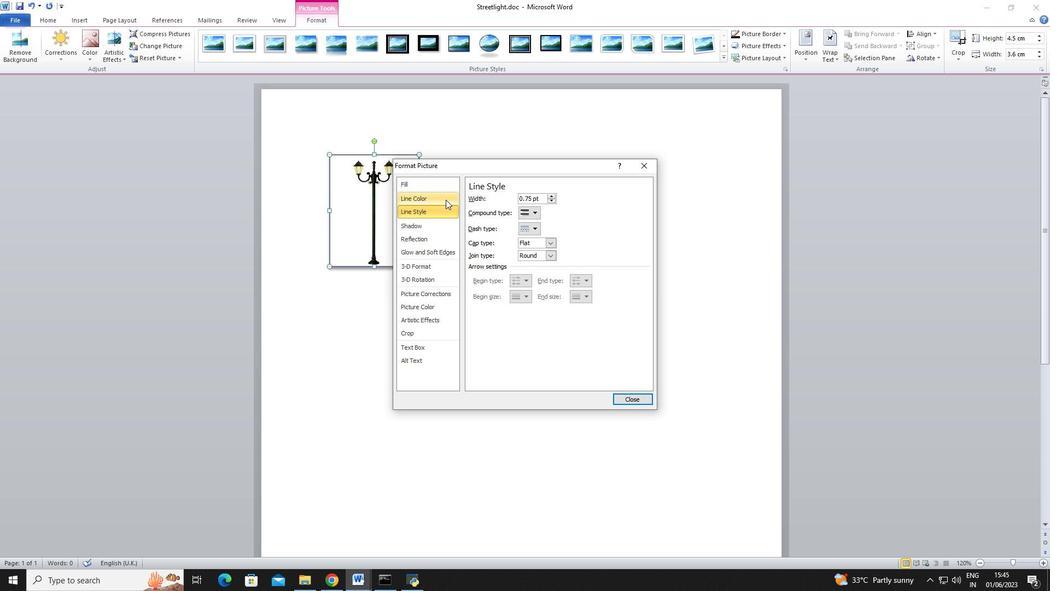 
Action: Mouse moved to (512, 228)
Screenshot: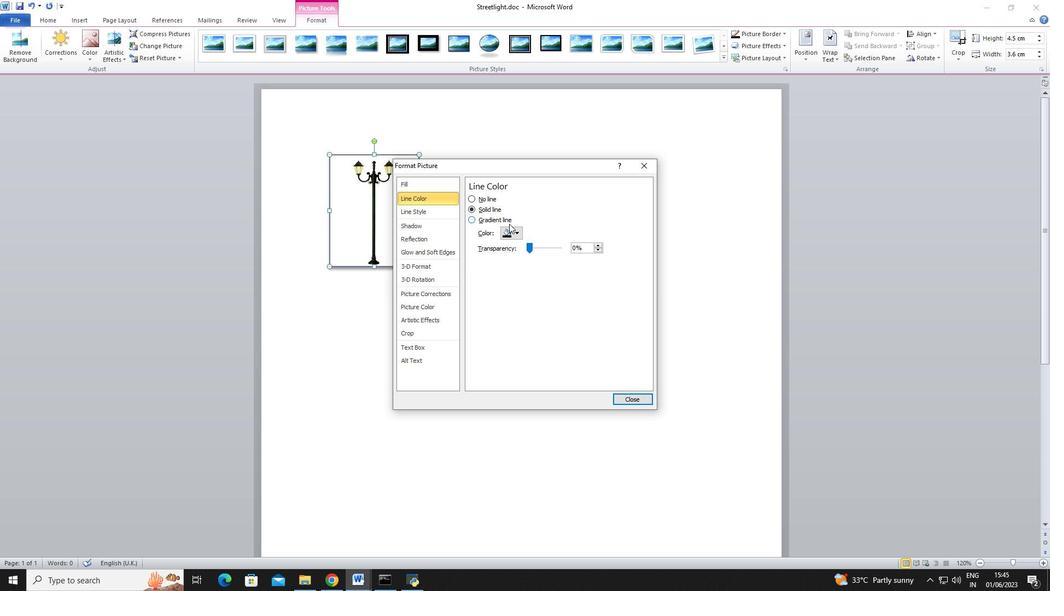 
Action: Mouse pressed left at (512, 228)
Screenshot: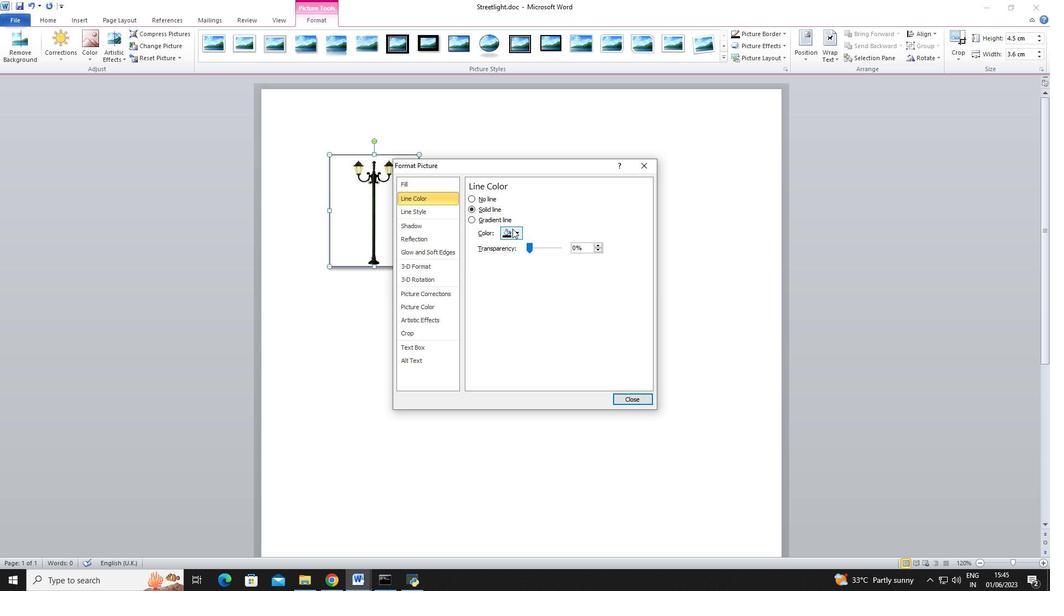
Action: Mouse moved to (569, 292)
Screenshot: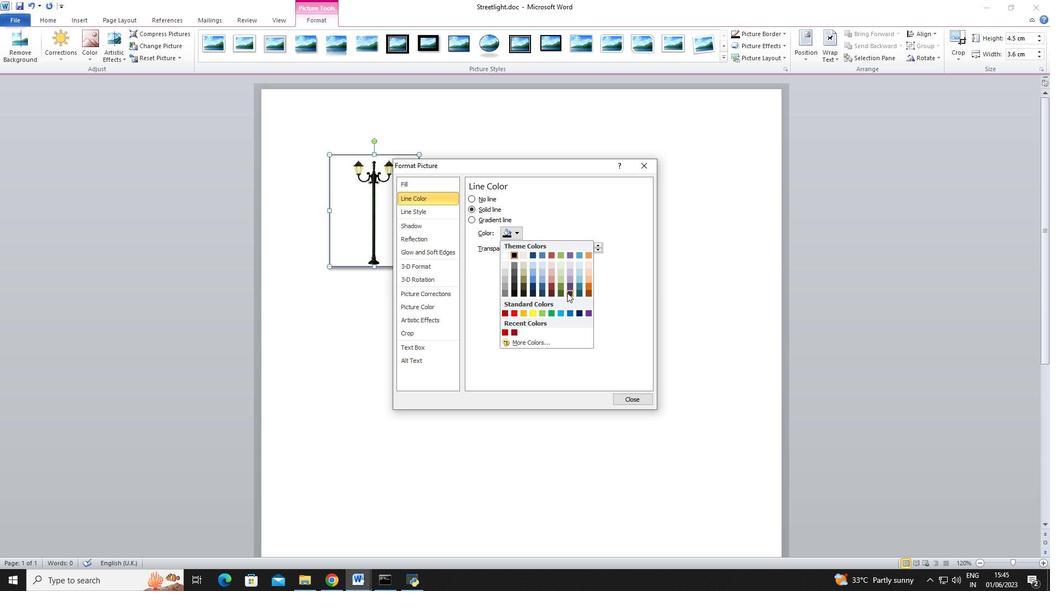 
Action: Mouse pressed left at (569, 292)
Screenshot: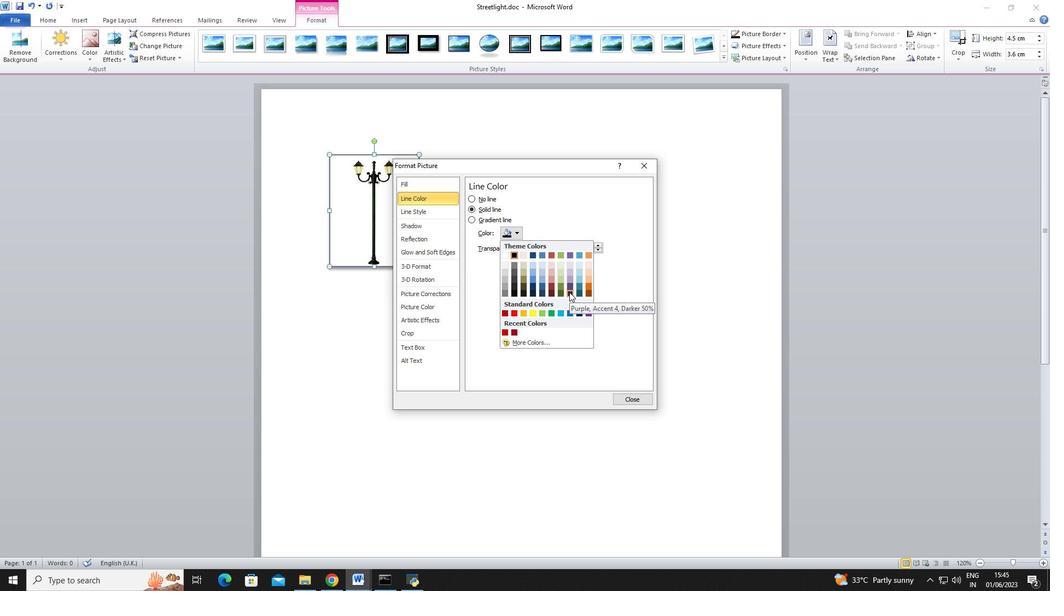 
Action: Mouse moved to (444, 215)
Screenshot: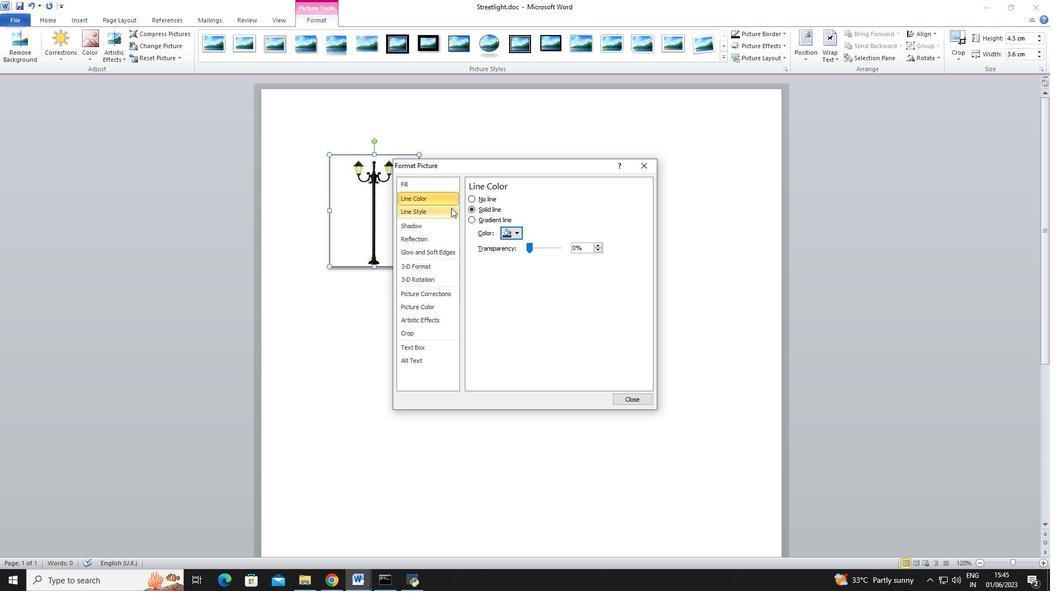 
Action: Mouse pressed left at (444, 215)
Screenshot: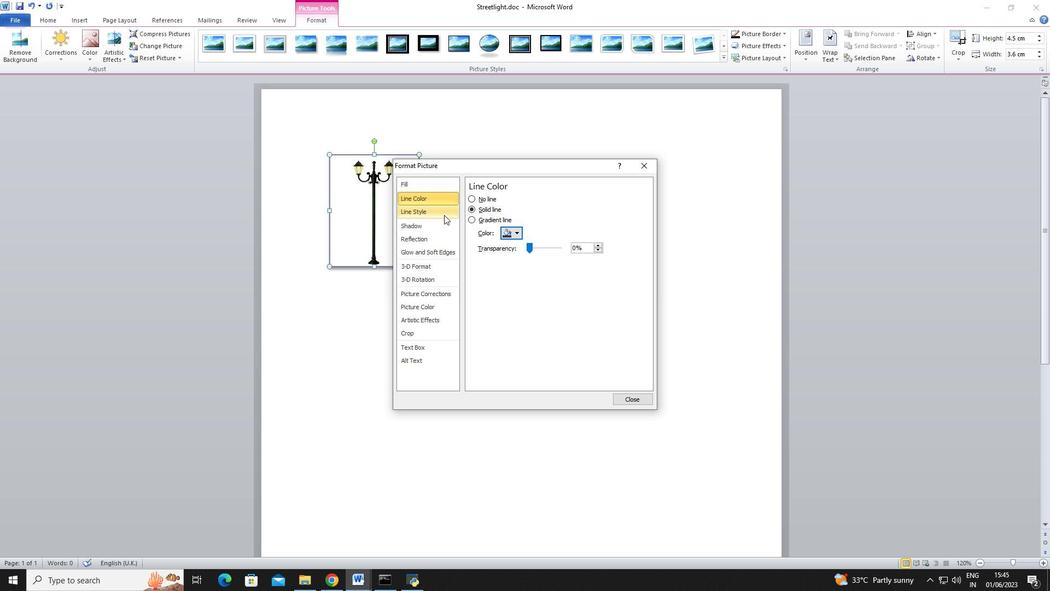 
Action: Mouse moved to (541, 200)
Screenshot: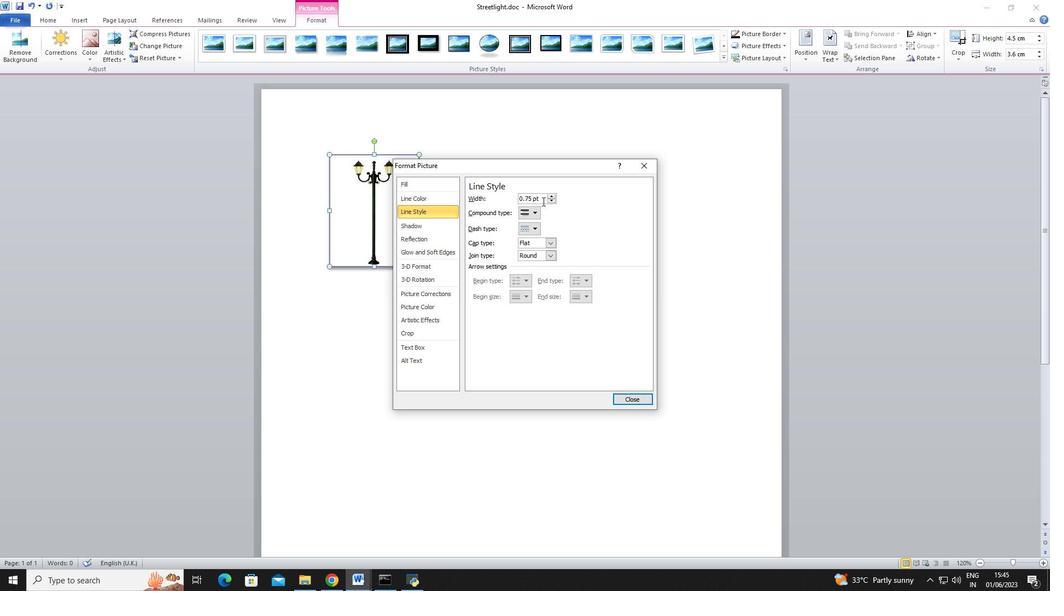 
Action: Mouse pressed left at (541, 200)
Screenshot: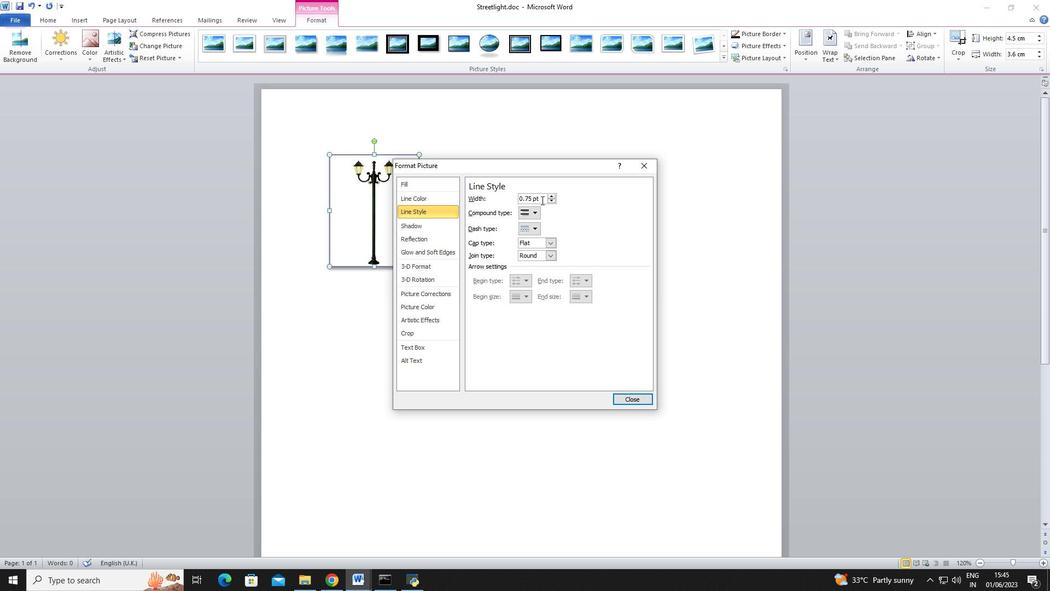 
Action: Key pressed <Key.backspace><Key.backspace><Key.backspace><Key.backspace><Key.backspace><Key.backspace><Key.backspace>2.1/4<Key.enter>
Screenshot: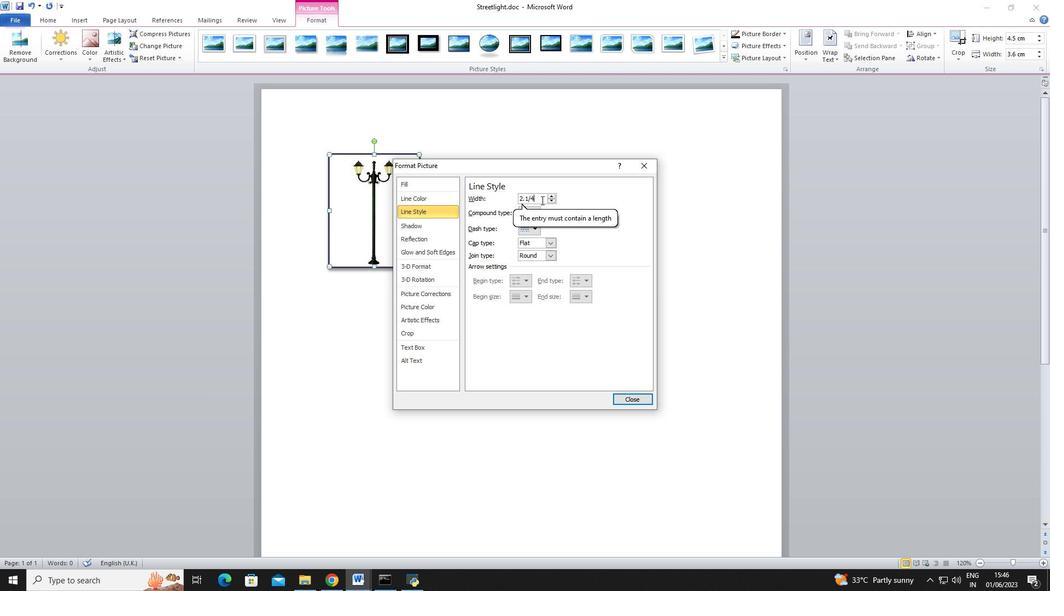 
Action: Mouse moved to (515, 249)
Screenshot: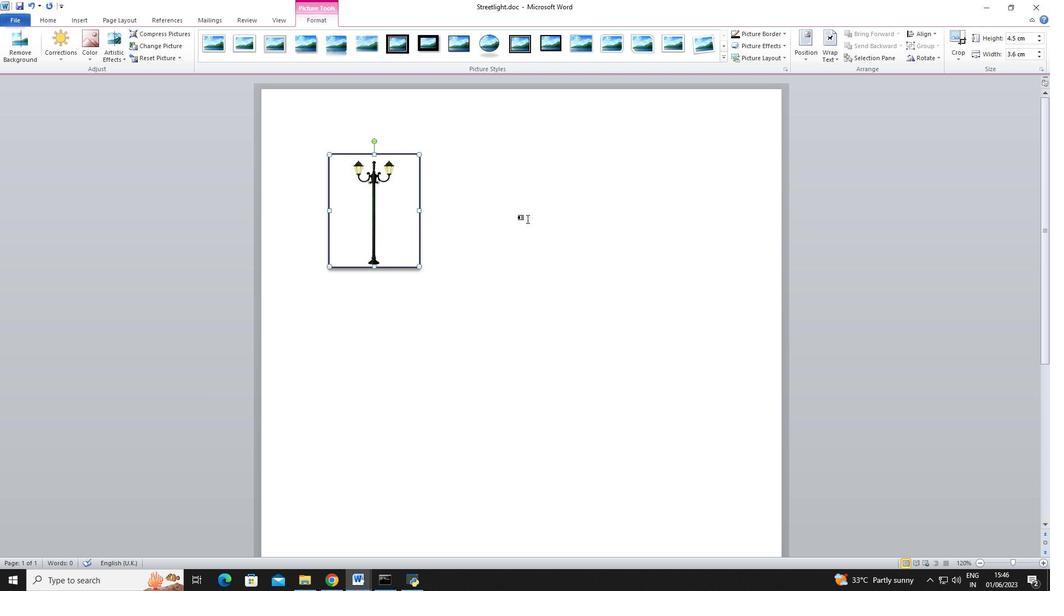 
Action: Mouse pressed left at (515, 249)
Screenshot: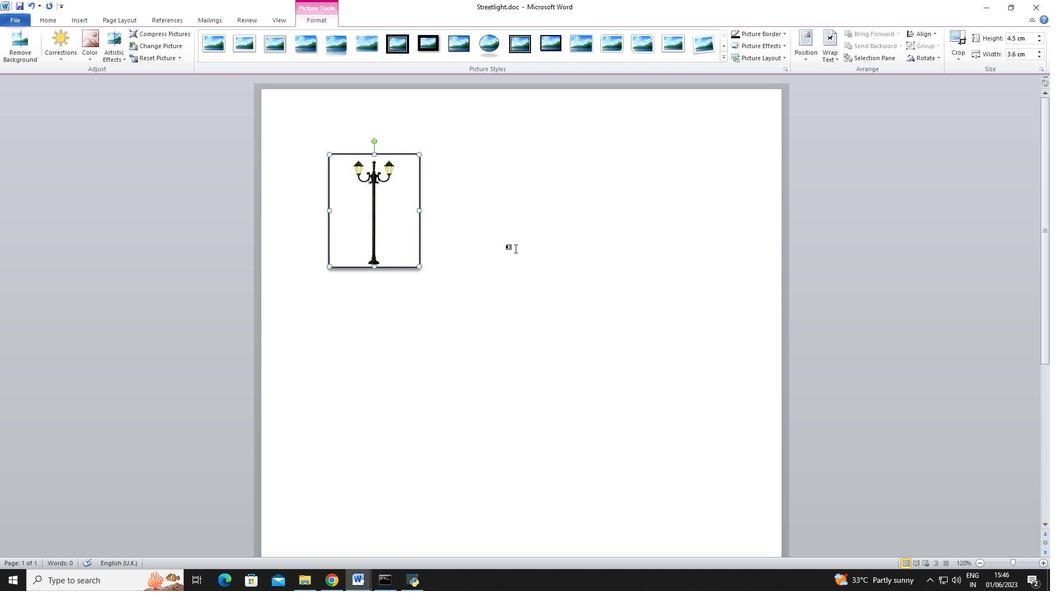 
